 Task: Look for space in Kanye, Botswana from 7th July, 2023 to 14th July, 2023 for 1 adult in price range Rs.6000 to Rs.14000. Place can be shared room with 1  bedroom having 1 bed and 1 bathroom. Property type can be house, flat, guest house, hotel. Amenities needed are: wifi, washing machine. Booking option can be shelf check-in. Required host language is English.
Action: Mouse moved to (532, 131)
Screenshot: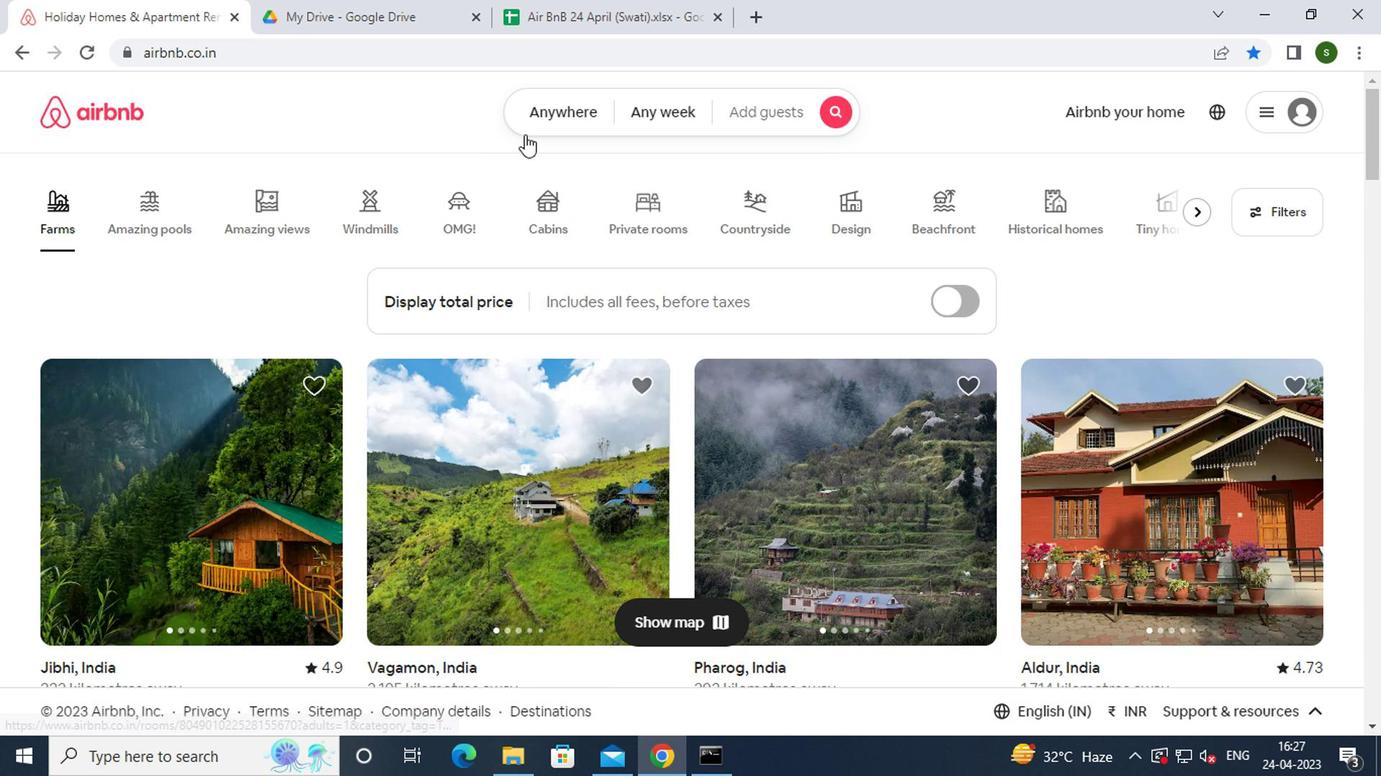
Action: Mouse pressed left at (532, 131)
Screenshot: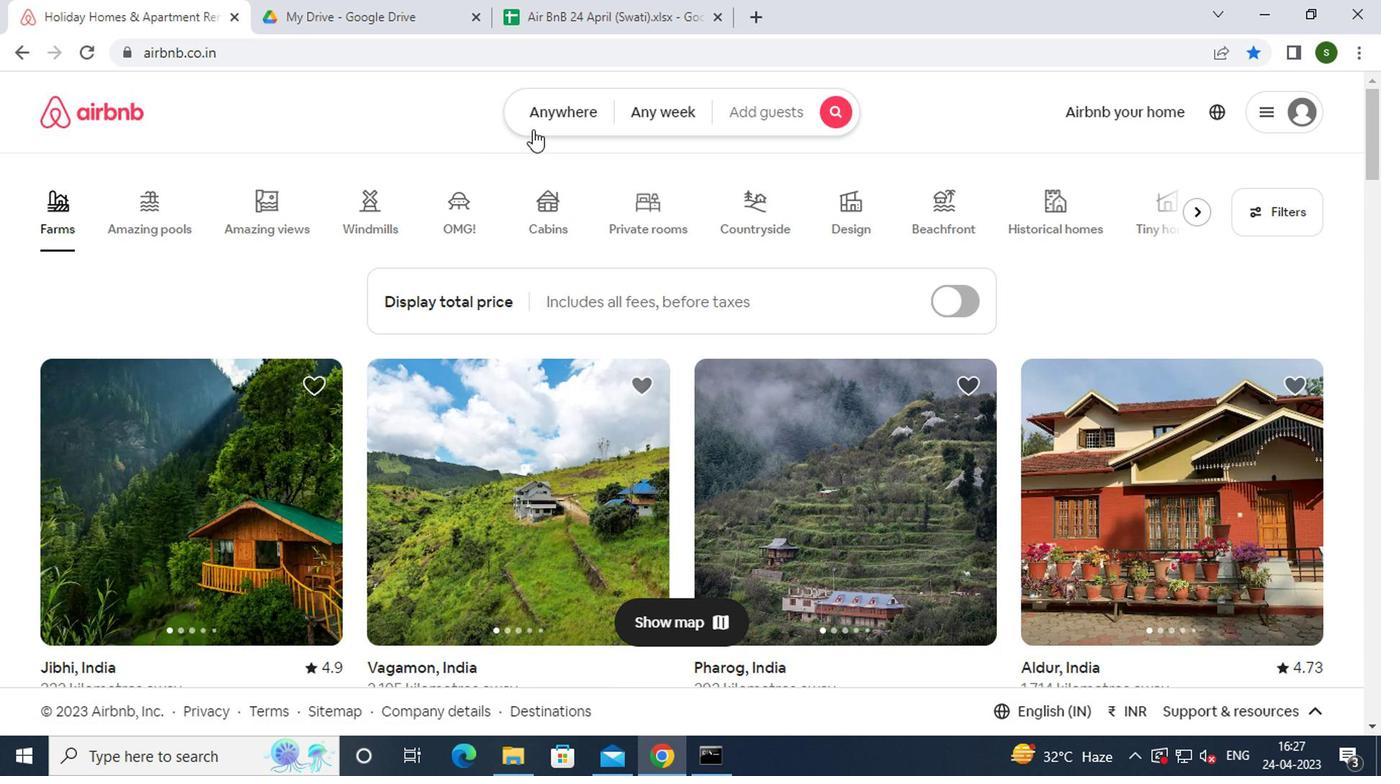 
Action: Mouse moved to (358, 187)
Screenshot: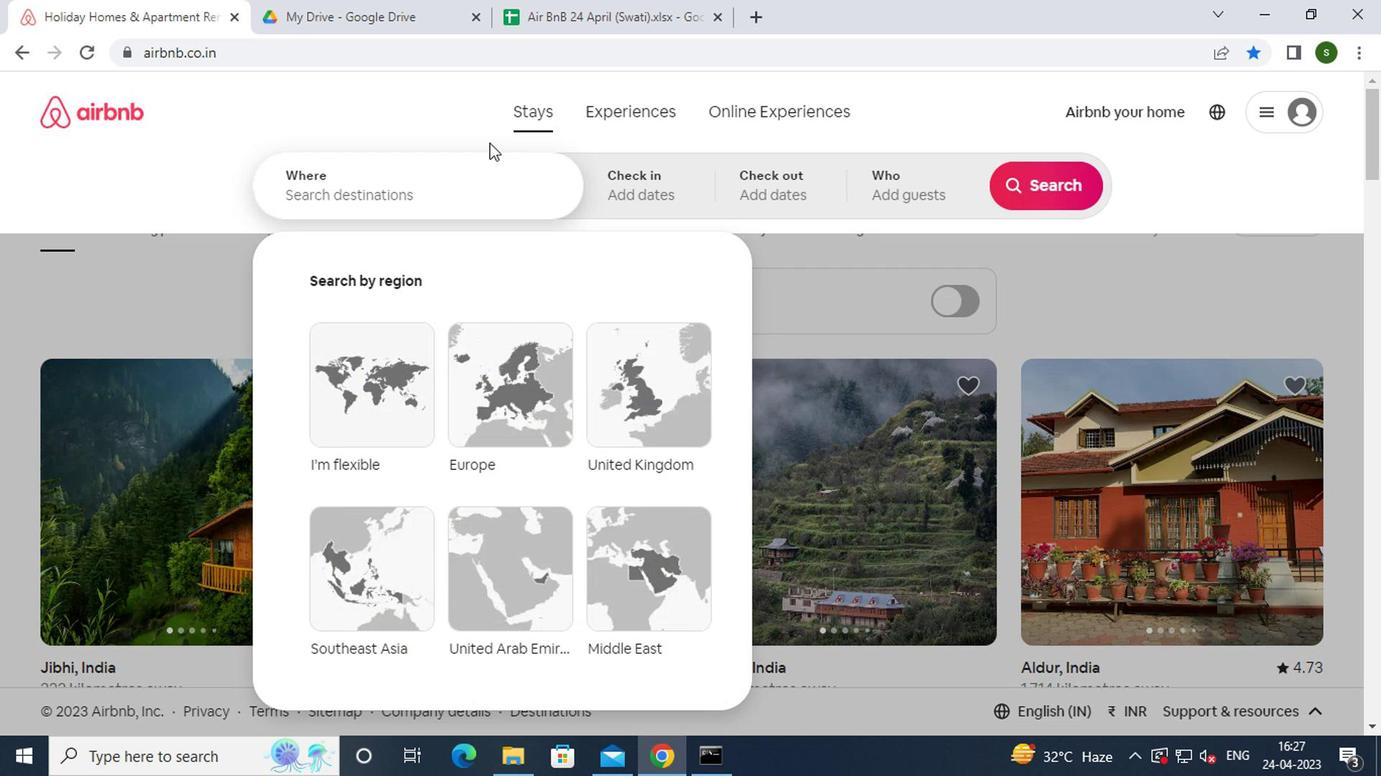 
Action: Mouse pressed left at (358, 187)
Screenshot: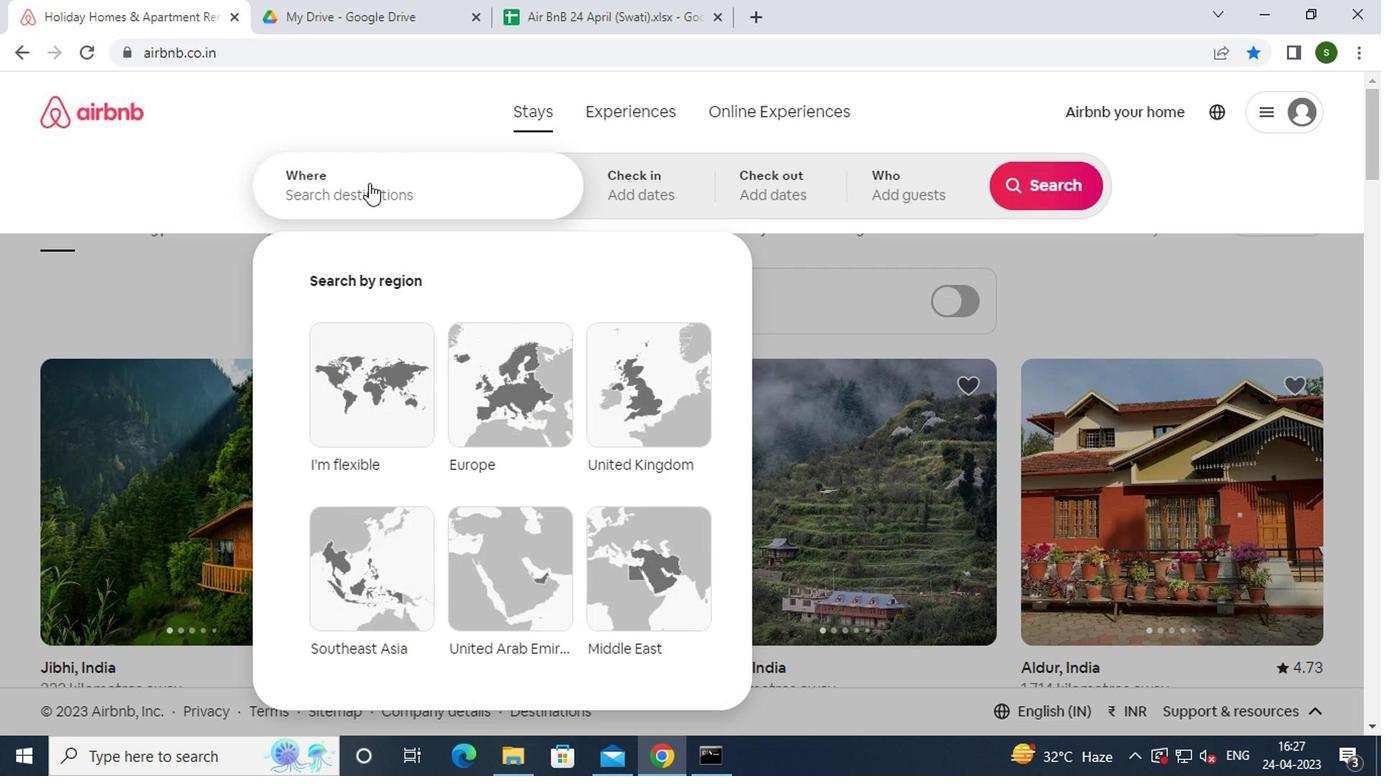 
Action: Key pressed k<Key.caps_lock>anye
Screenshot: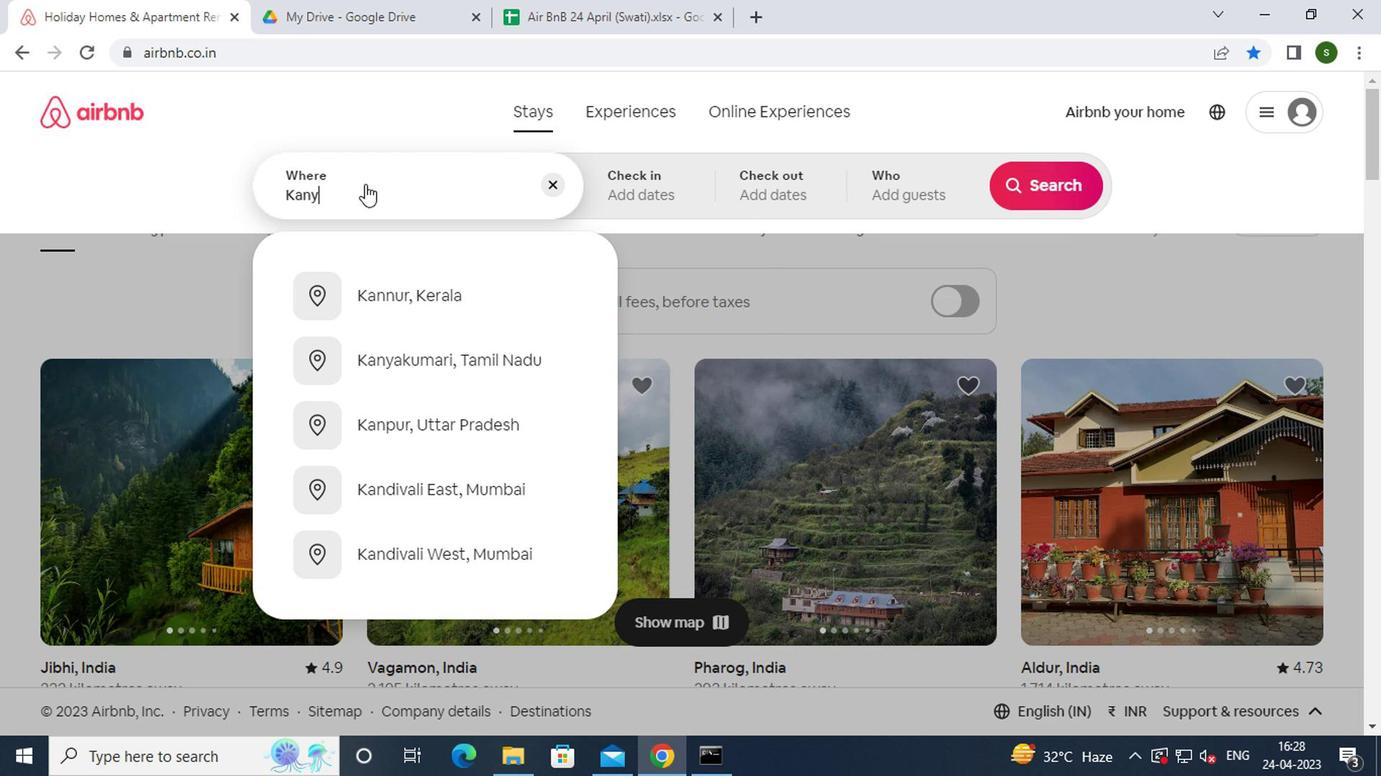 
Action: Mouse moved to (441, 300)
Screenshot: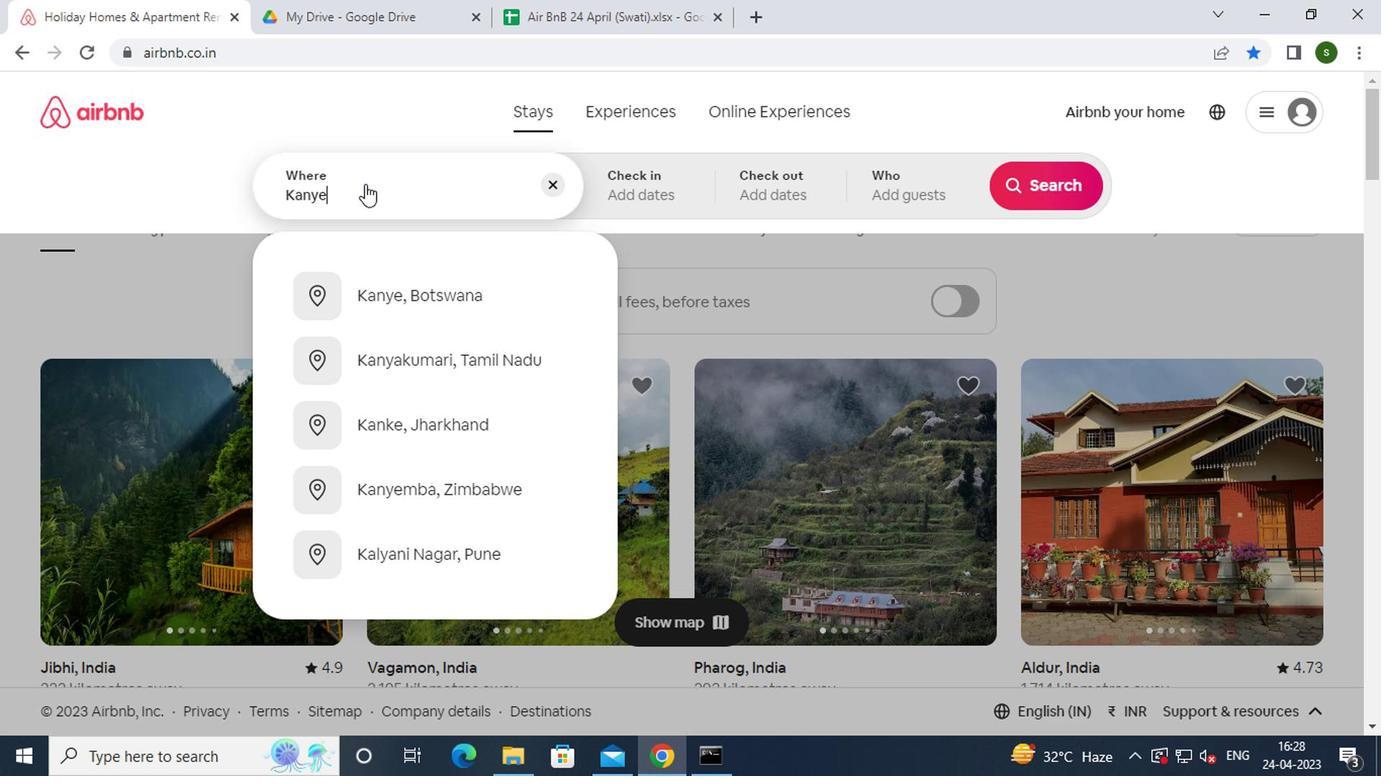 
Action: Mouse pressed left at (441, 300)
Screenshot: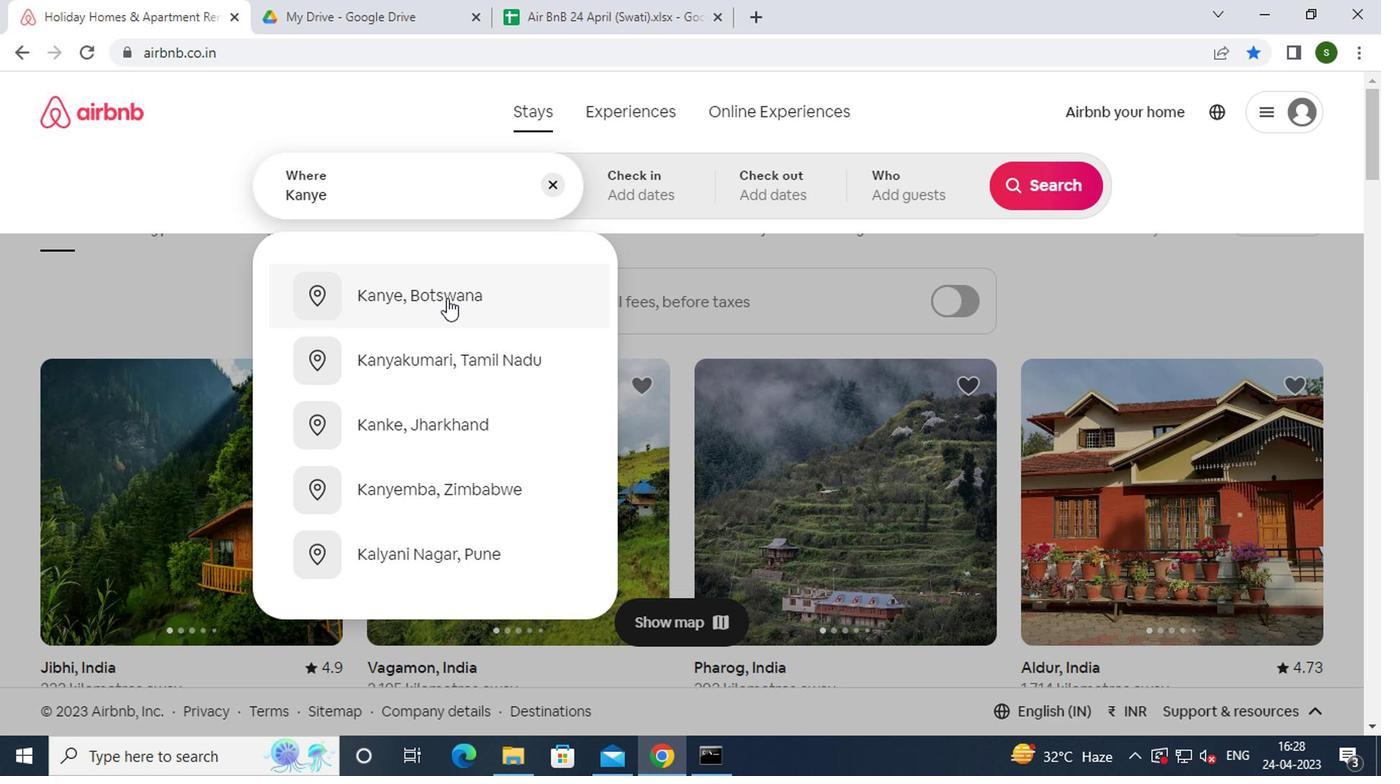 
Action: Mouse moved to (1024, 345)
Screenshot: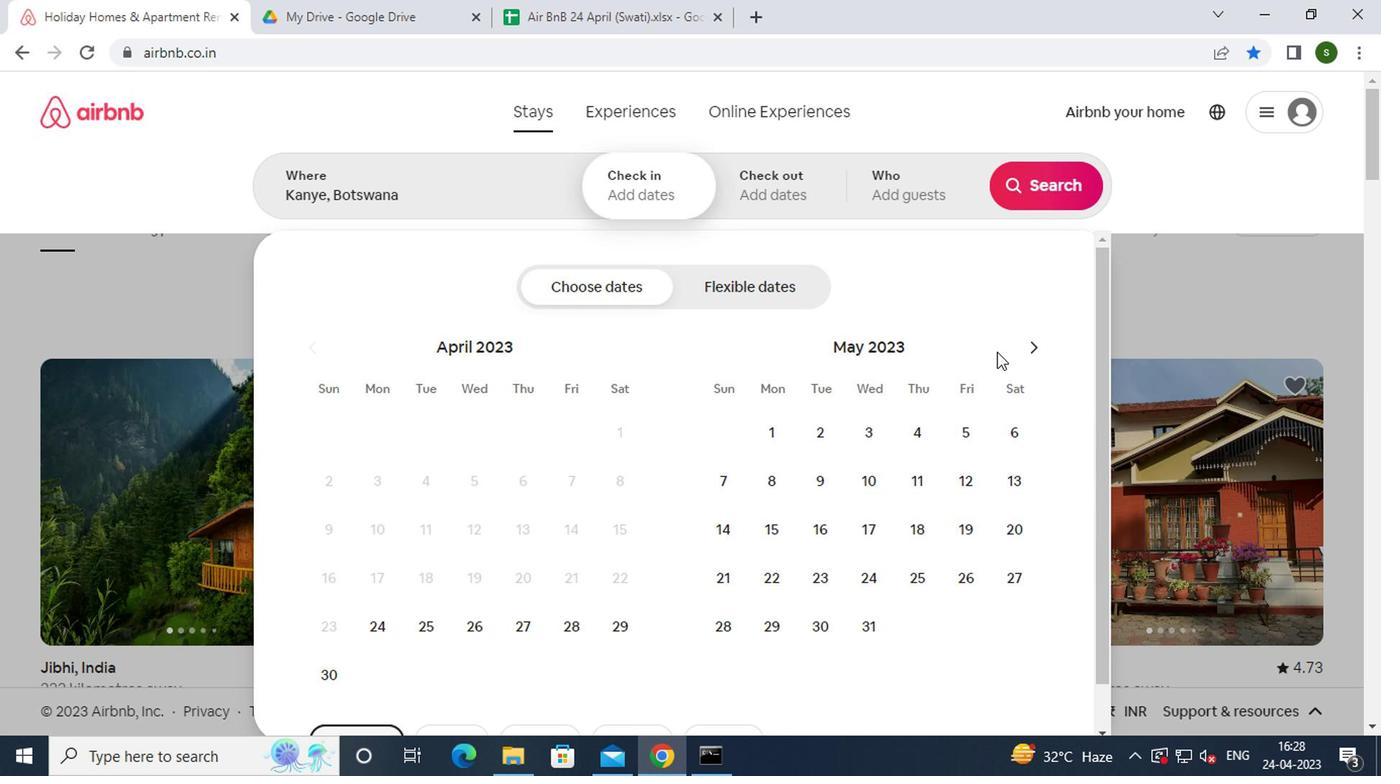 
Action: Mouse pressed left at (1024, 345)
Screenshot: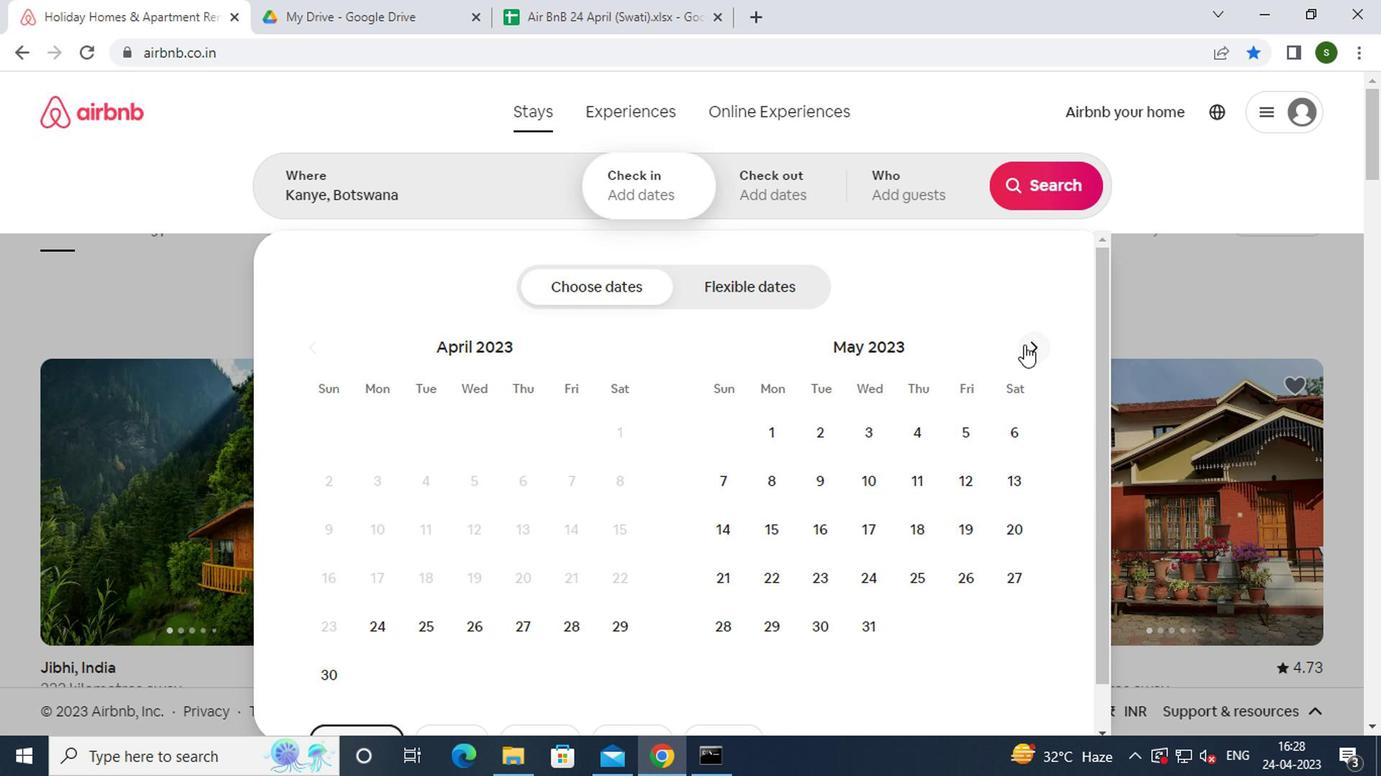 
Action: Mouse pressed left at (1024, 345)
Screenshot: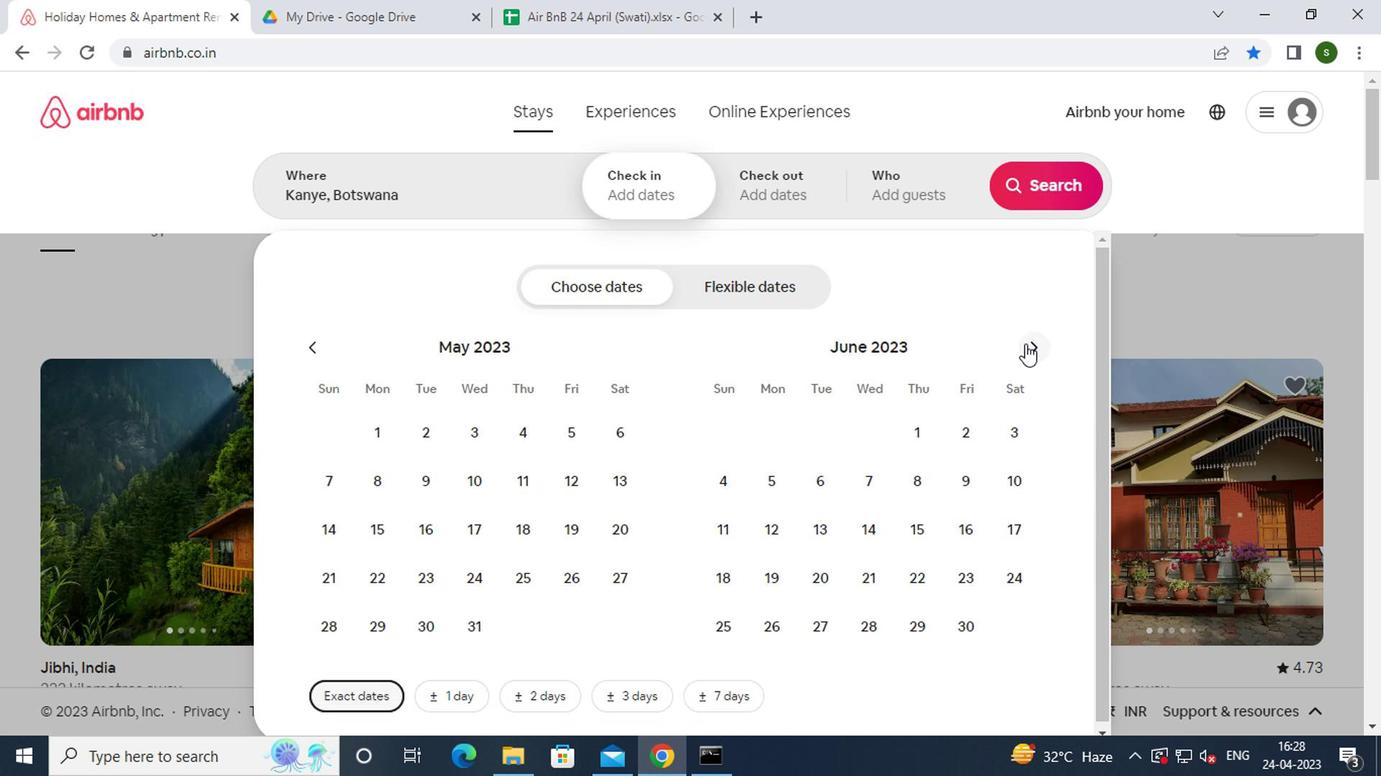 
Action: Mouse moved to (971, 476)
Screenshot: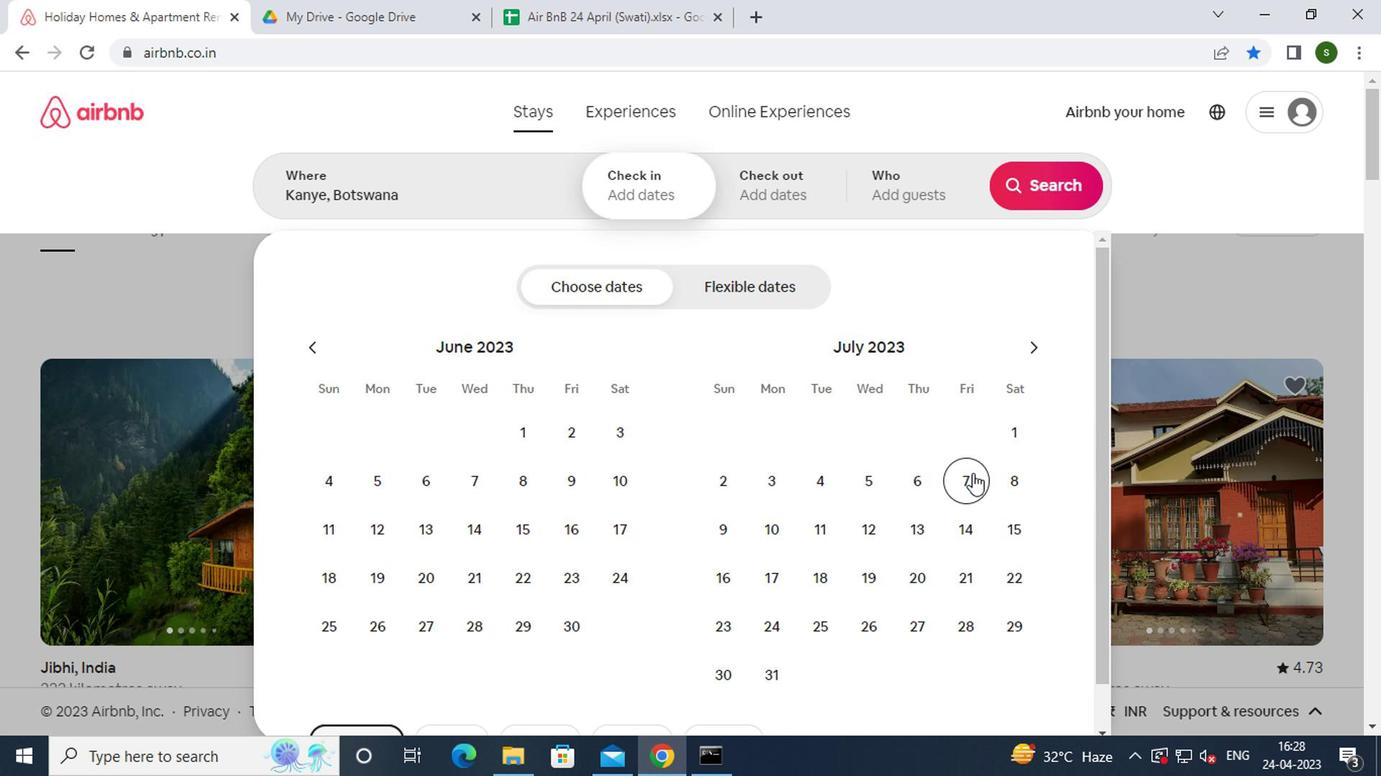 
Action: Mouse pressed left at (971, 476)
Screenshot: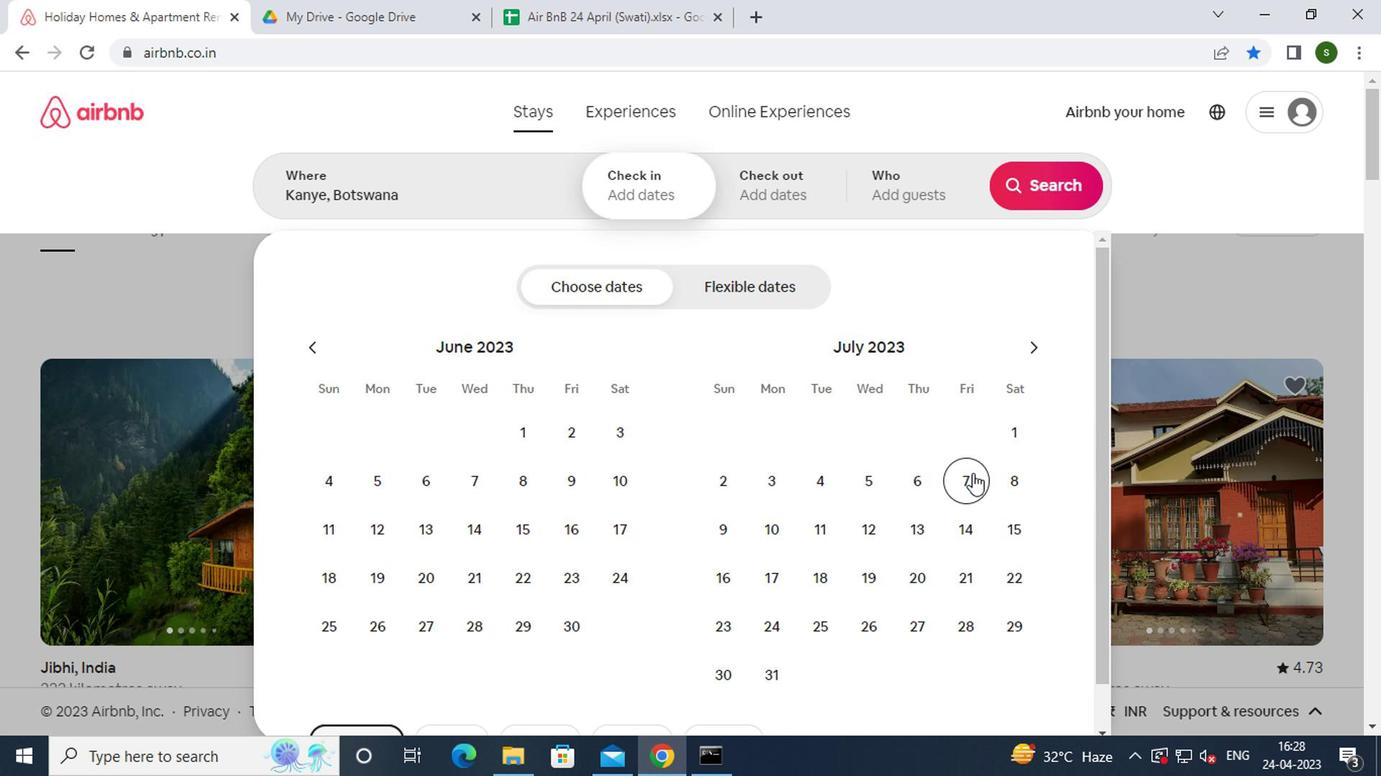
Action: Mouse moved to (971, 535)
Screenshot: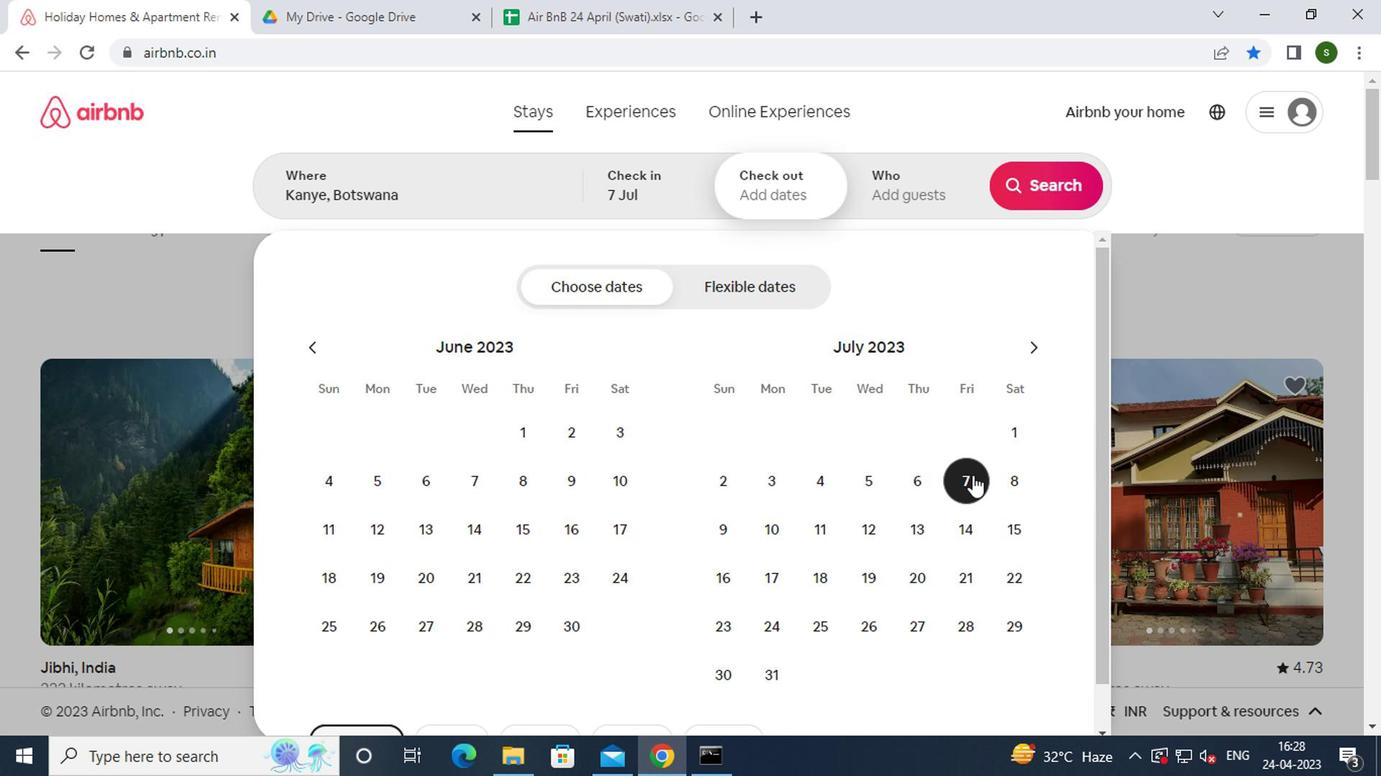 
Action: Mouse pressed left at (971, 535)
Screenshot: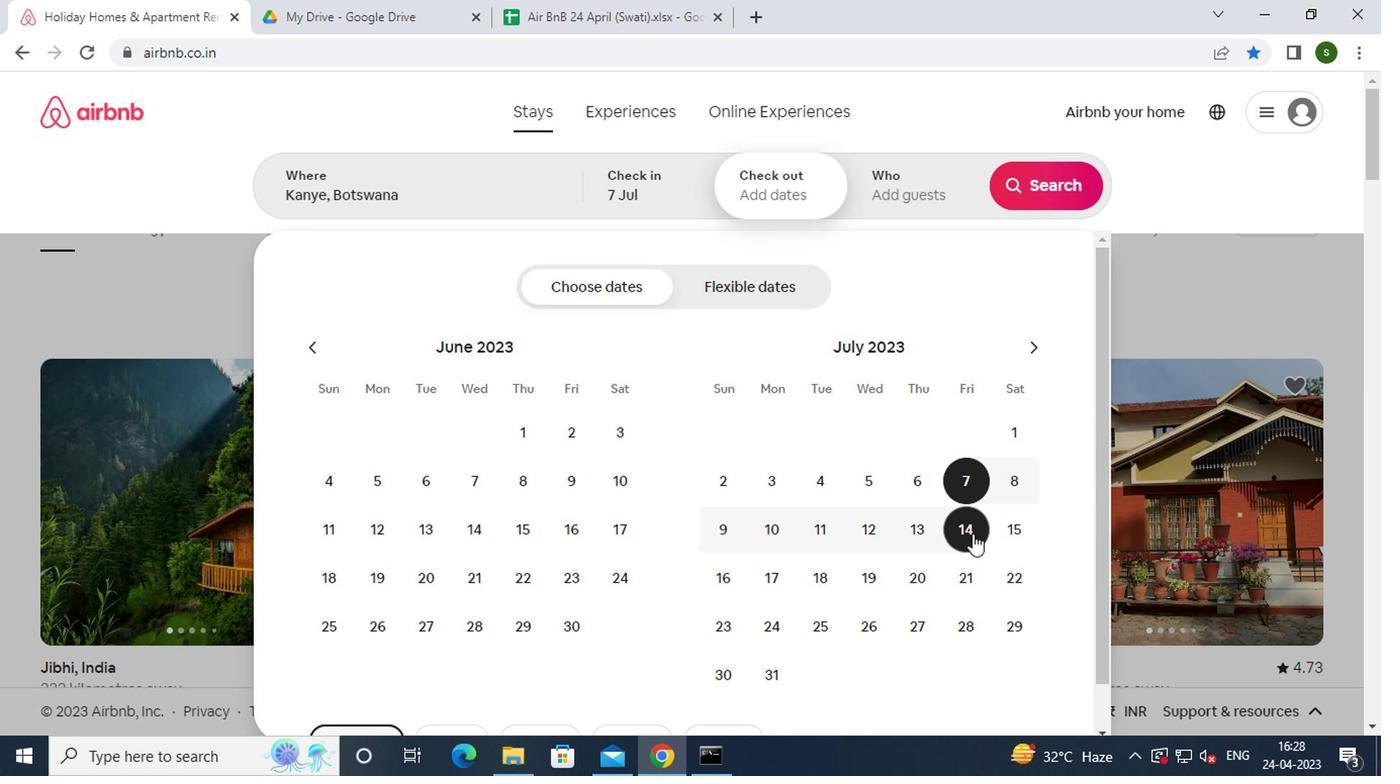 
Action: Mouse moved to (889, 207)
Screenshot: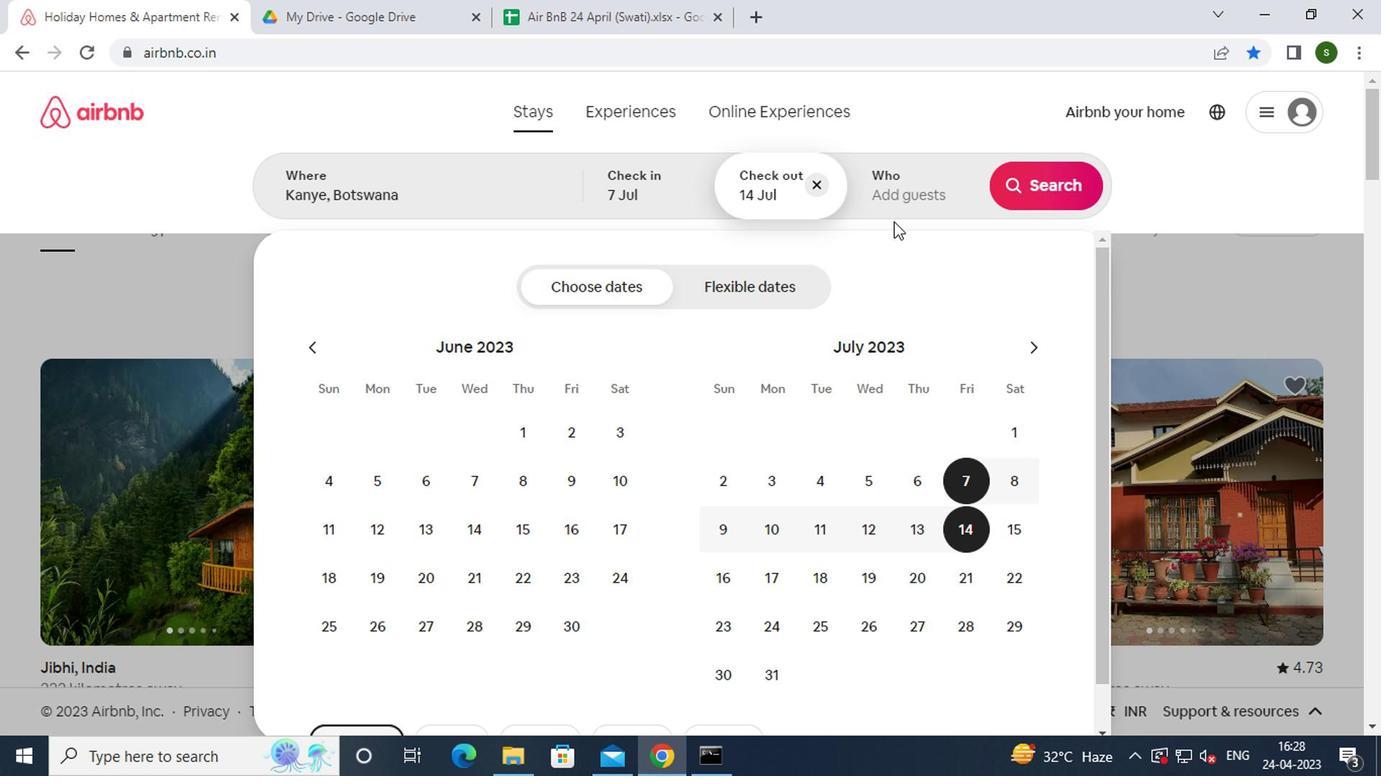 
Action: Mouse pressed left at (889, 207)
Screenshot: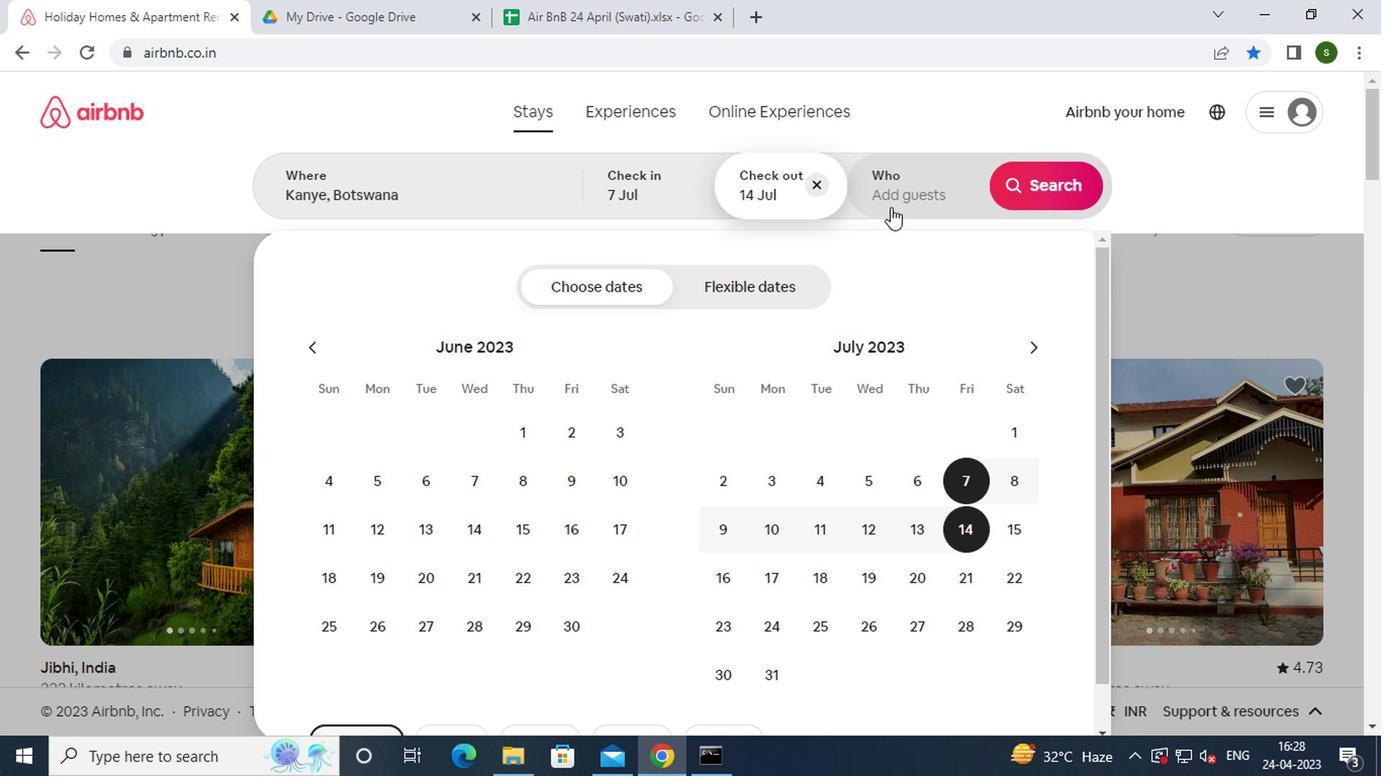 
Action: Mouse moved to (1049, 287)
Screenshot: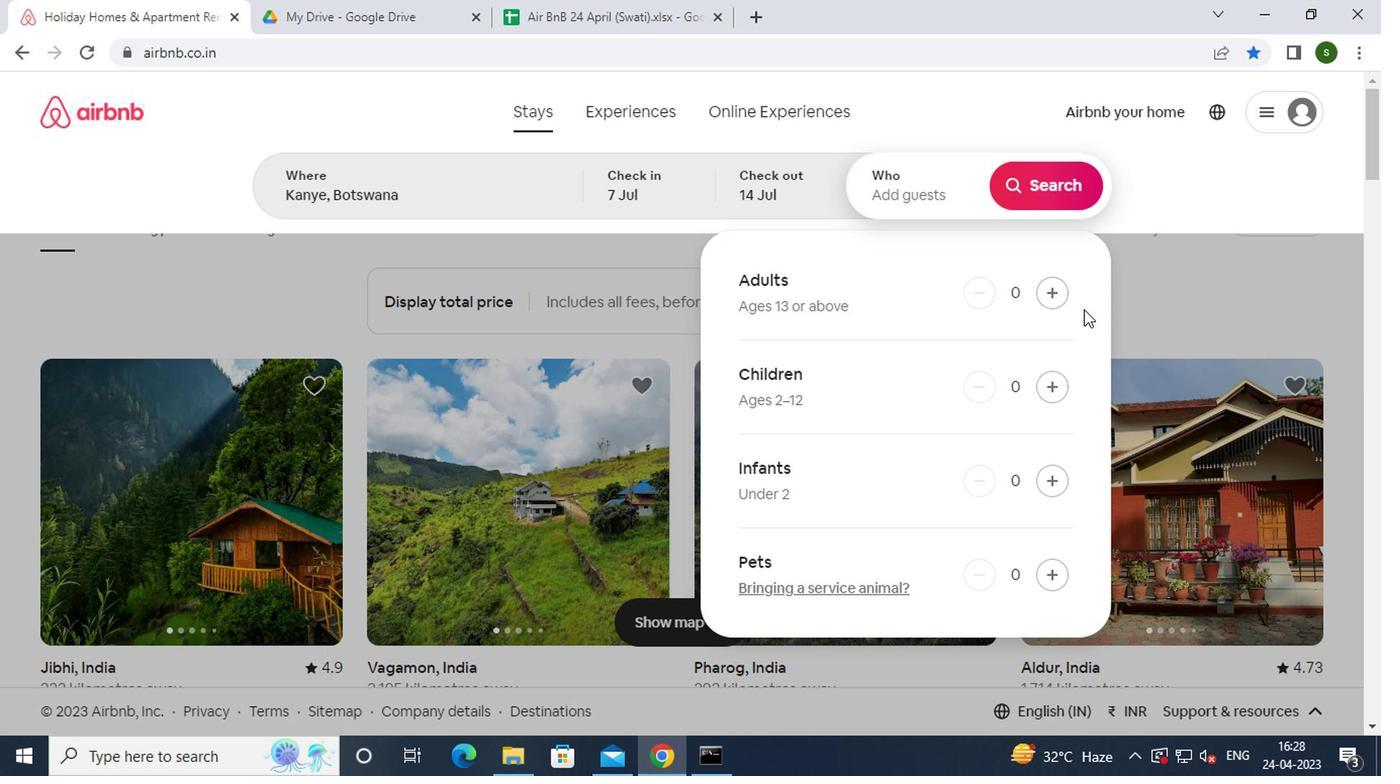 
Action: Mouse pressed left at (1049, 287)
Screenshot: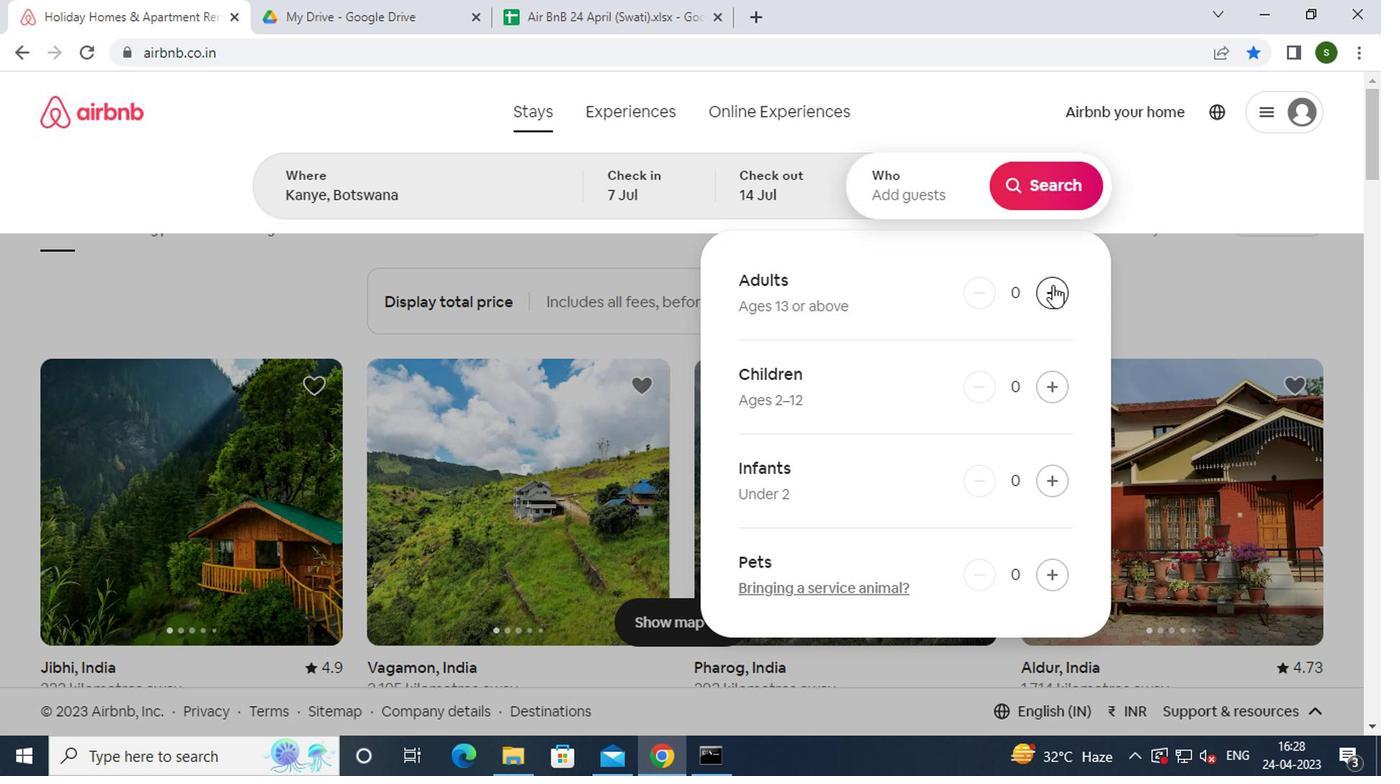 
Action: Mouse moved to (1058, 189)
Screenshot: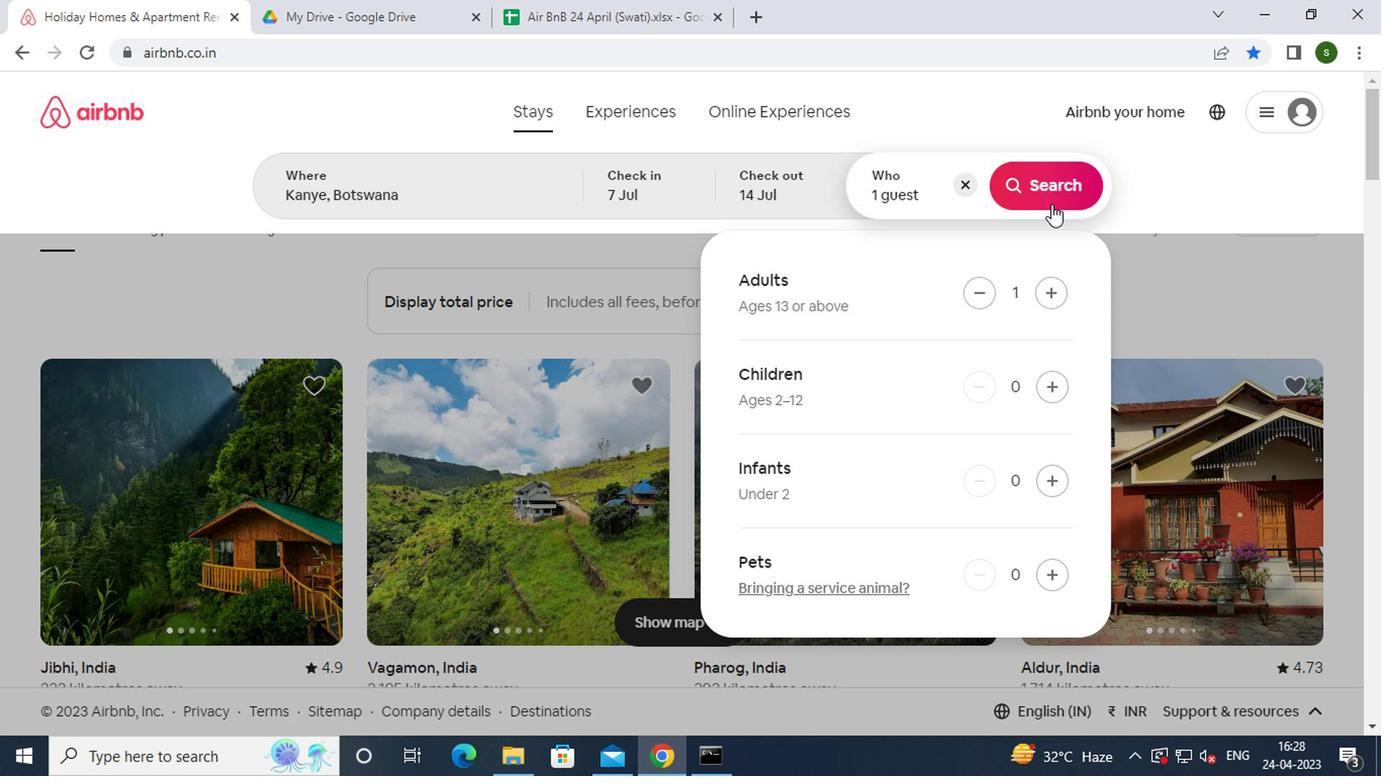
Action: Mouse pressed left at (1058, 189)
Screenshot: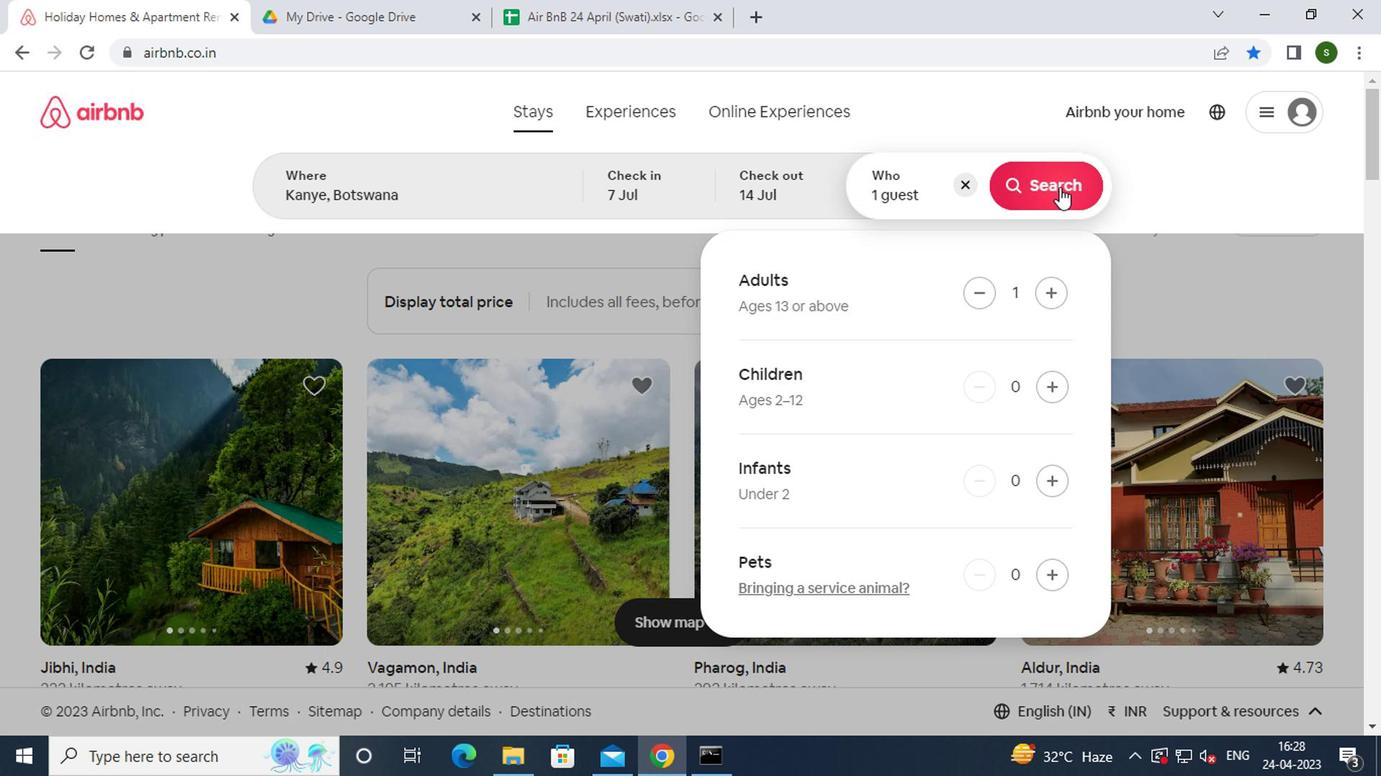 
Action: Mouse moved to (1267, 201)
Screenshot: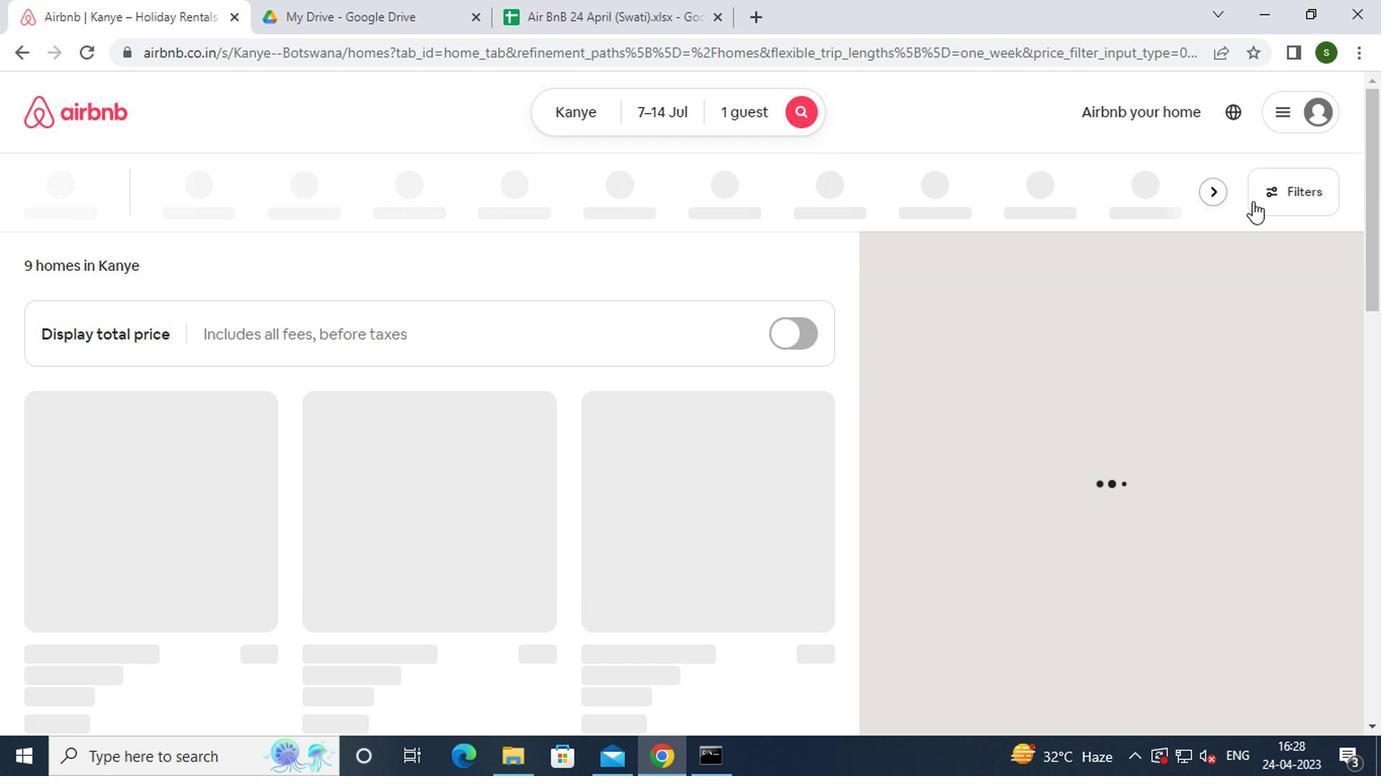 
Action: Mouse pressed left at (1267, 201)
Screenshot: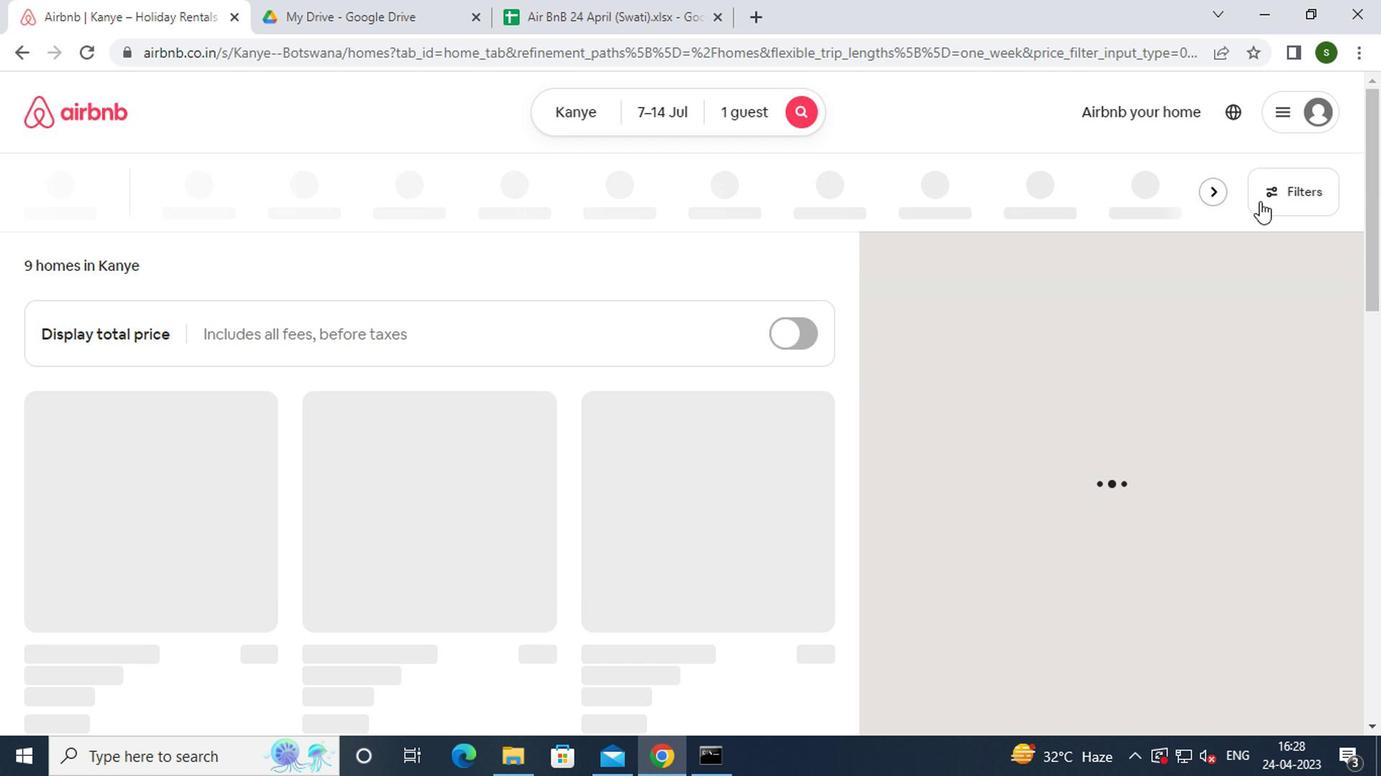 
Action: Mouse moved to (463, 453)
Screenshot: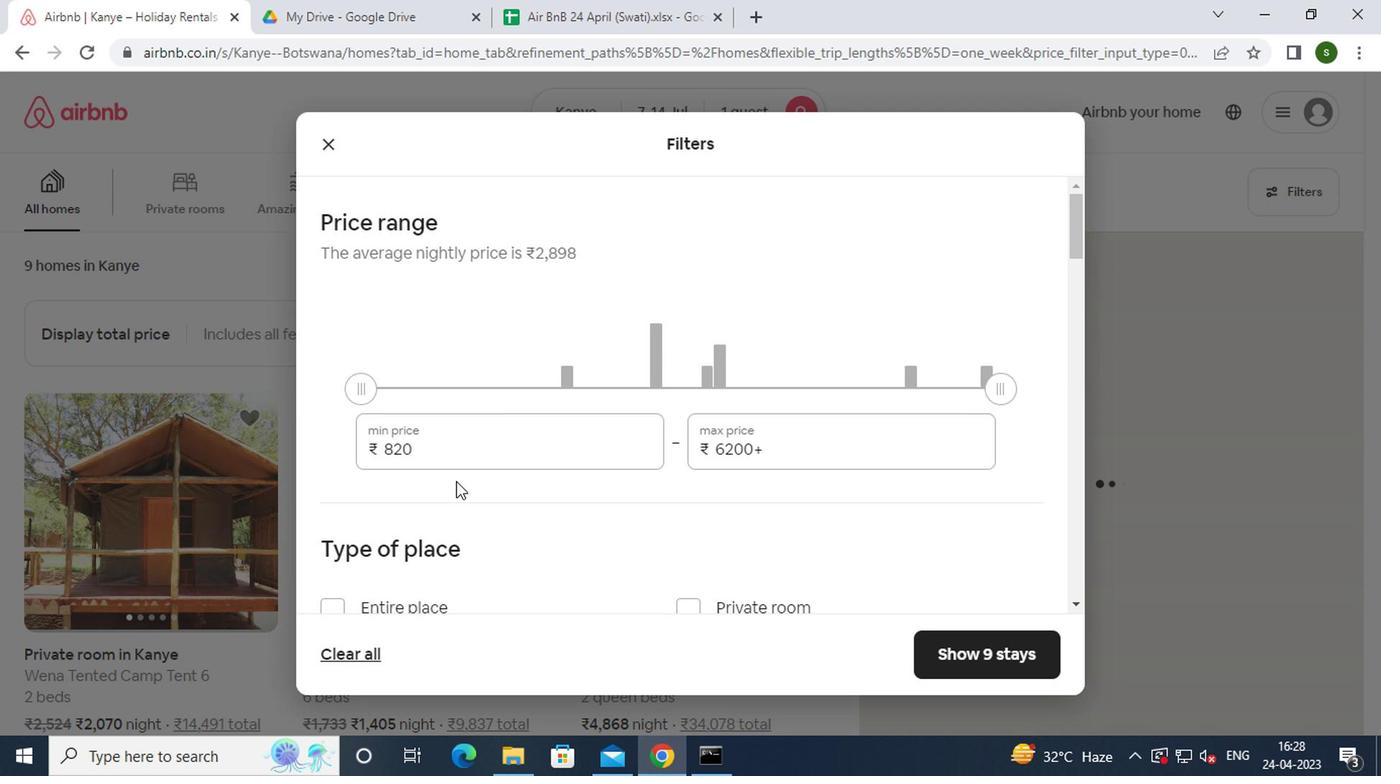 
Action: Mouse pressed left at (463, 453)
Screenshot: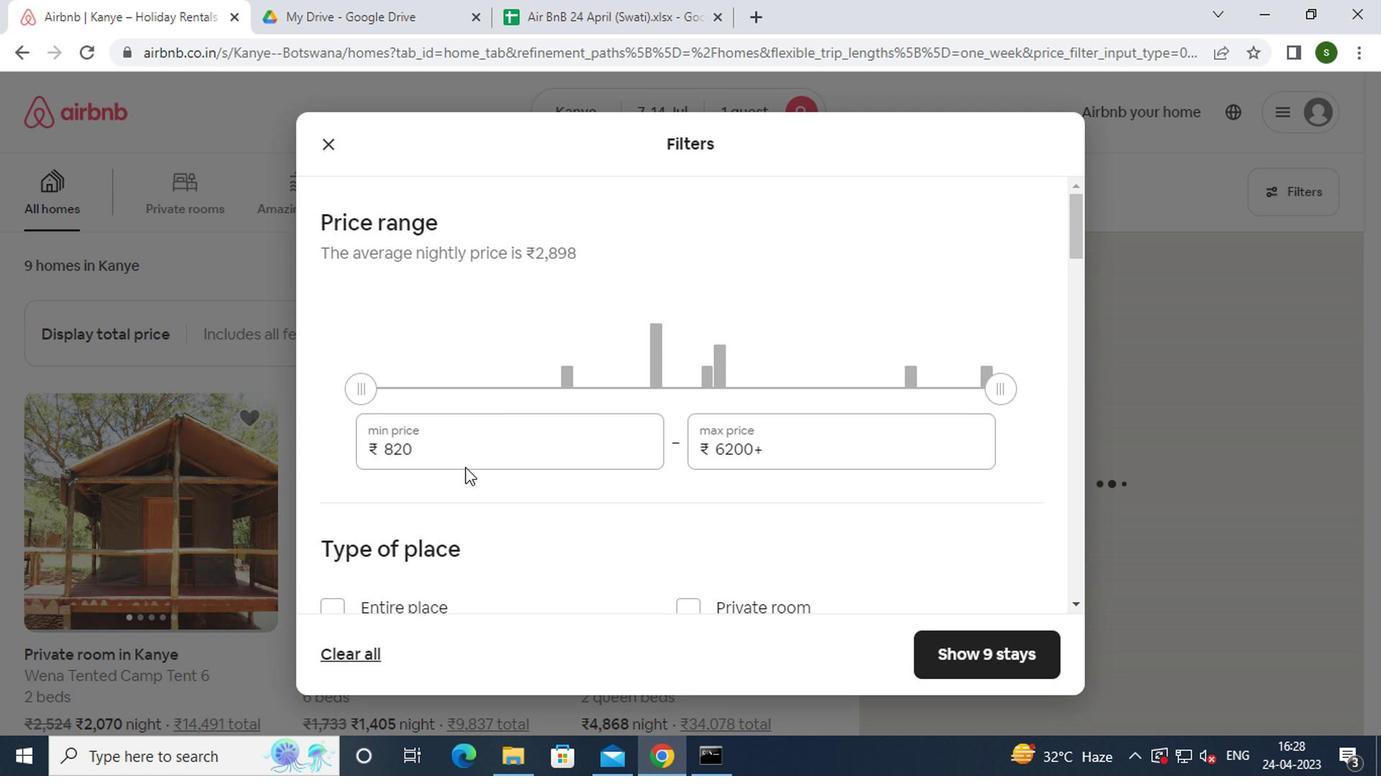 
Action: Key pressed <Key.backspace><Key.backspace><Key.backspace><Key.backspace><Key.backspace><Key.backspace><Key.backspace><Key.backspace><Key.backspace><Key.backspace><Key.backspace><Key.backspace><Key.backspace><Key.backspace><Key.backspace>6000
Screenshot: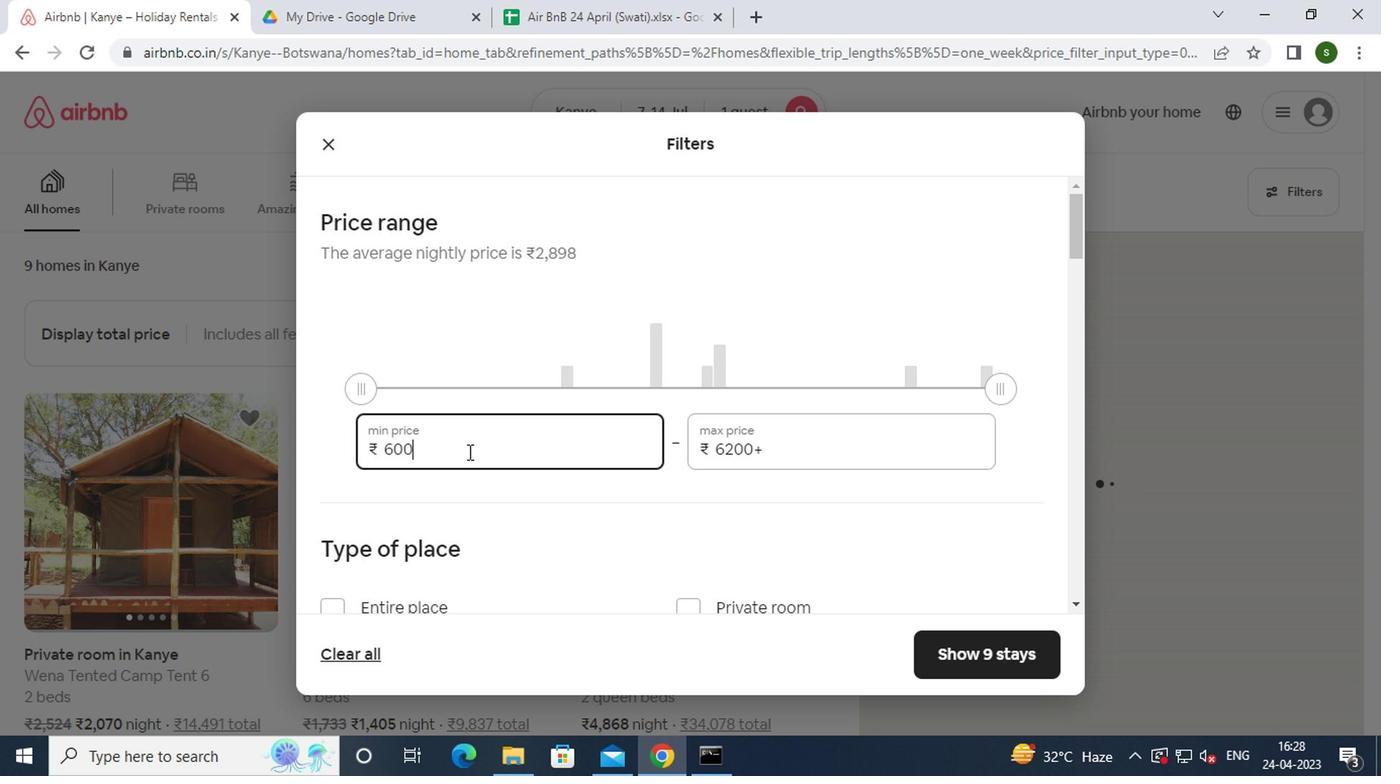 
Action: Mouse moved to (776, 445)
Screenshot: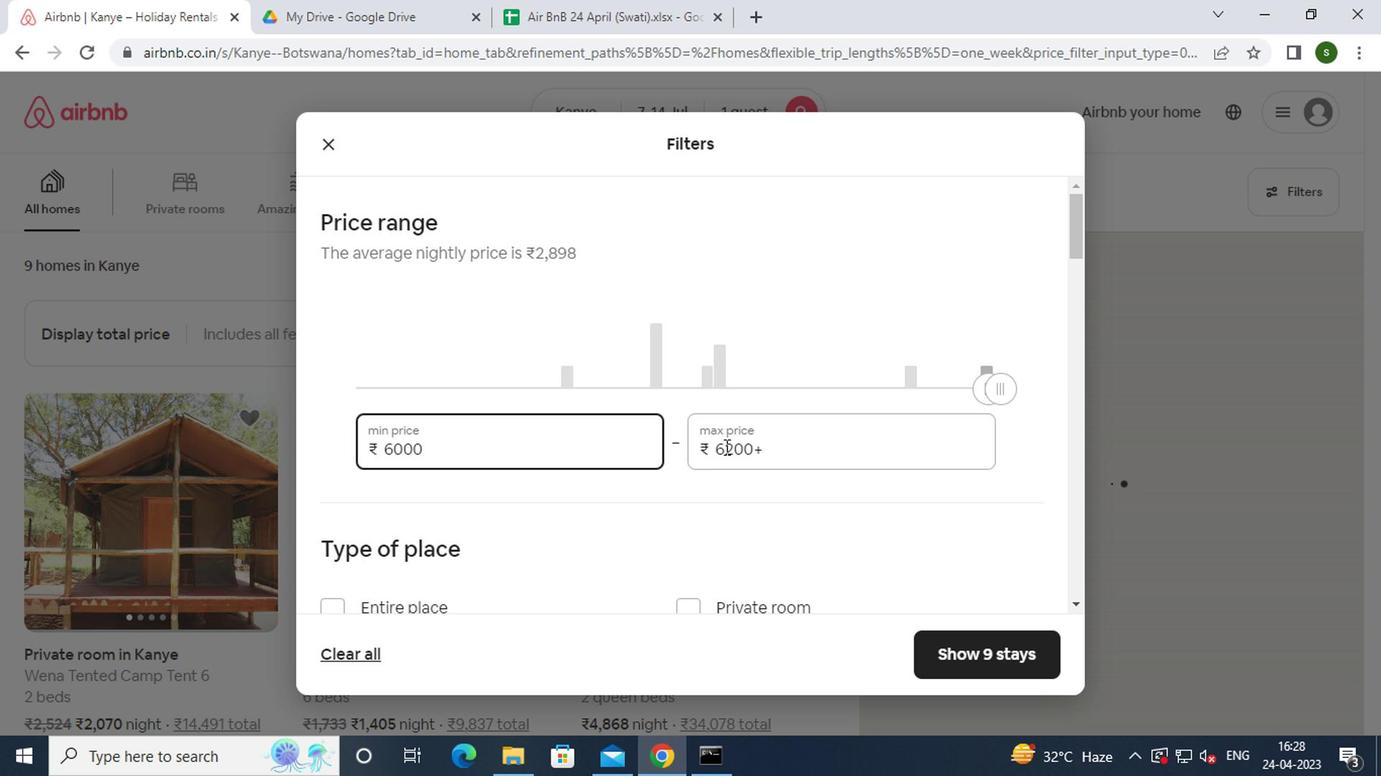 
Action: Mouse pressed left at (776, 445)
Screenshot: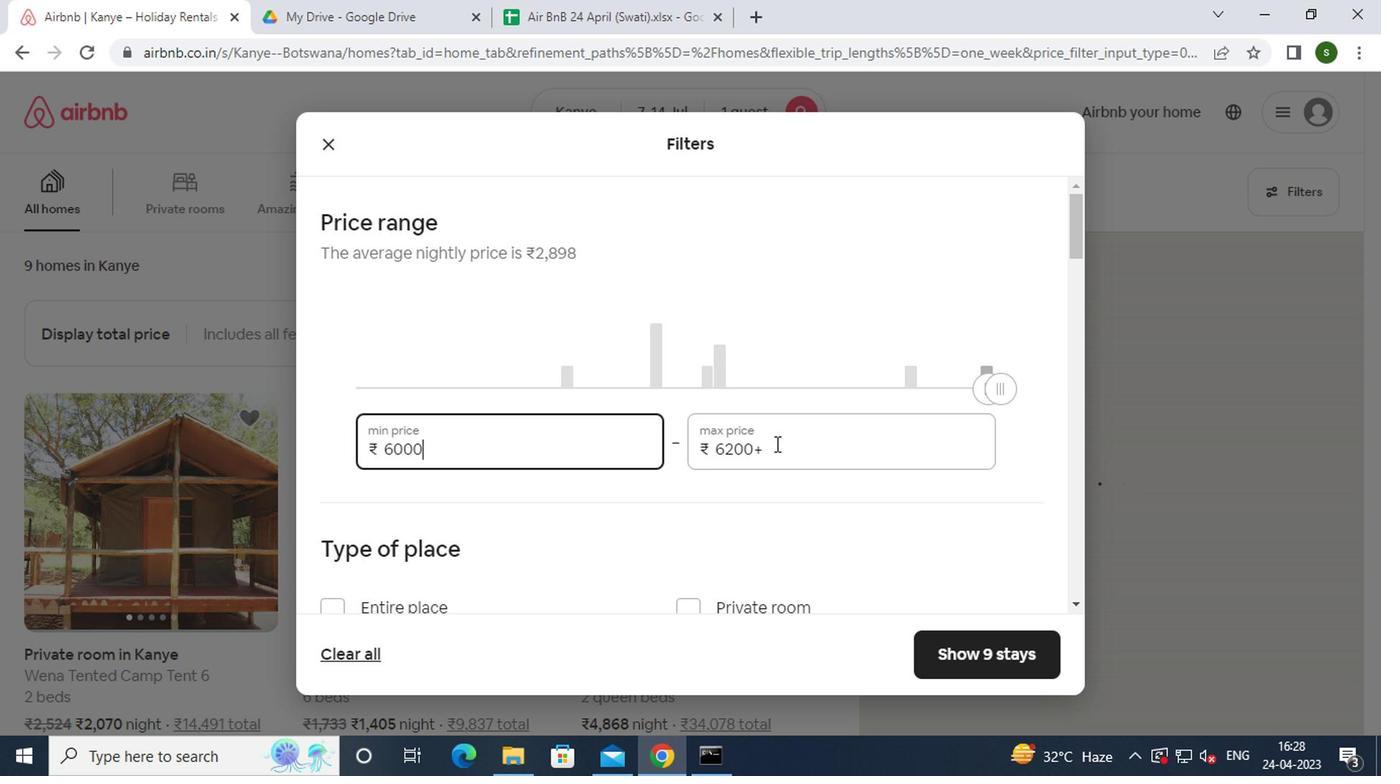 
Action: Key pressed <Key.backspace><Key.backspace><Key.backspace><Key.backspace><Key.backspace><Key.backspace><Key.backspace><Key.backspace><Key.backspace><Key.backspace>14000
Screenshot: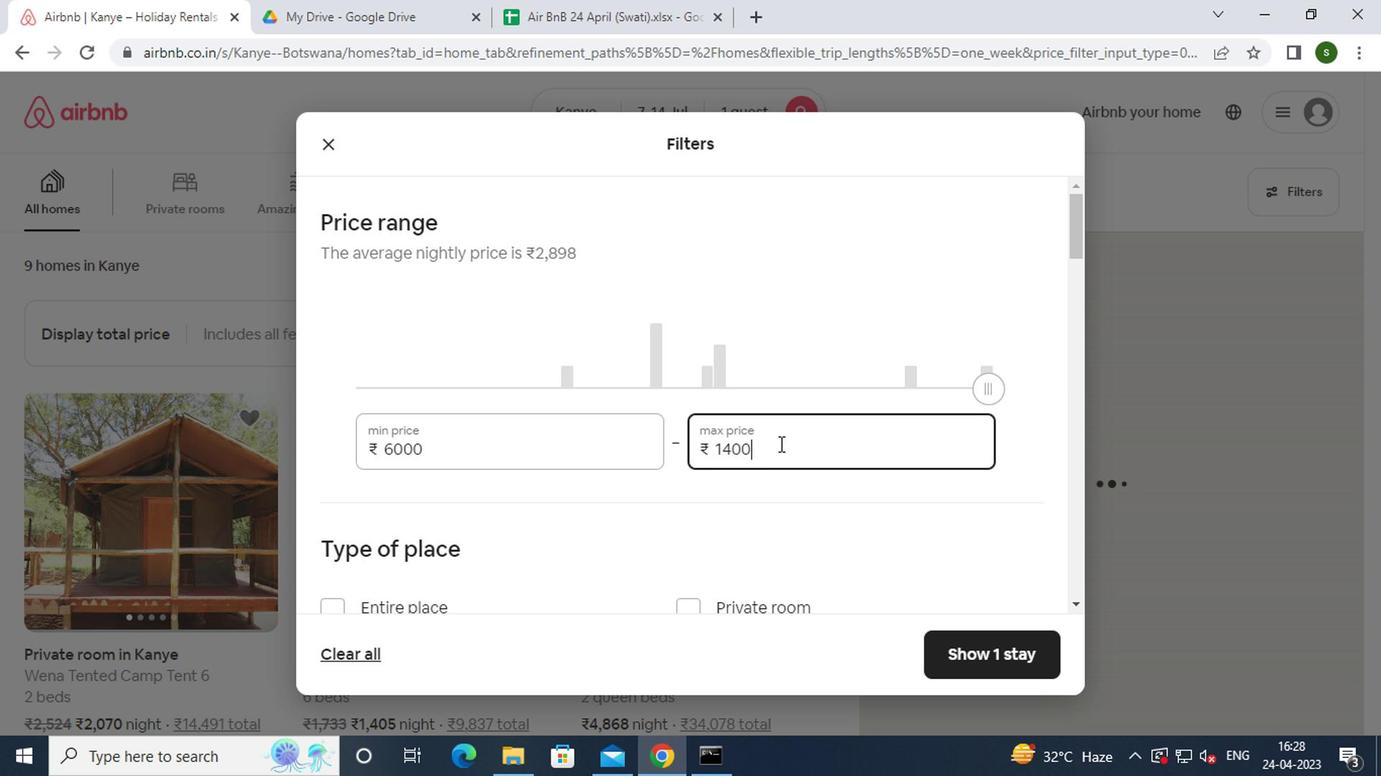 
Action: Mouse moved to (712, 468)
Screenshot: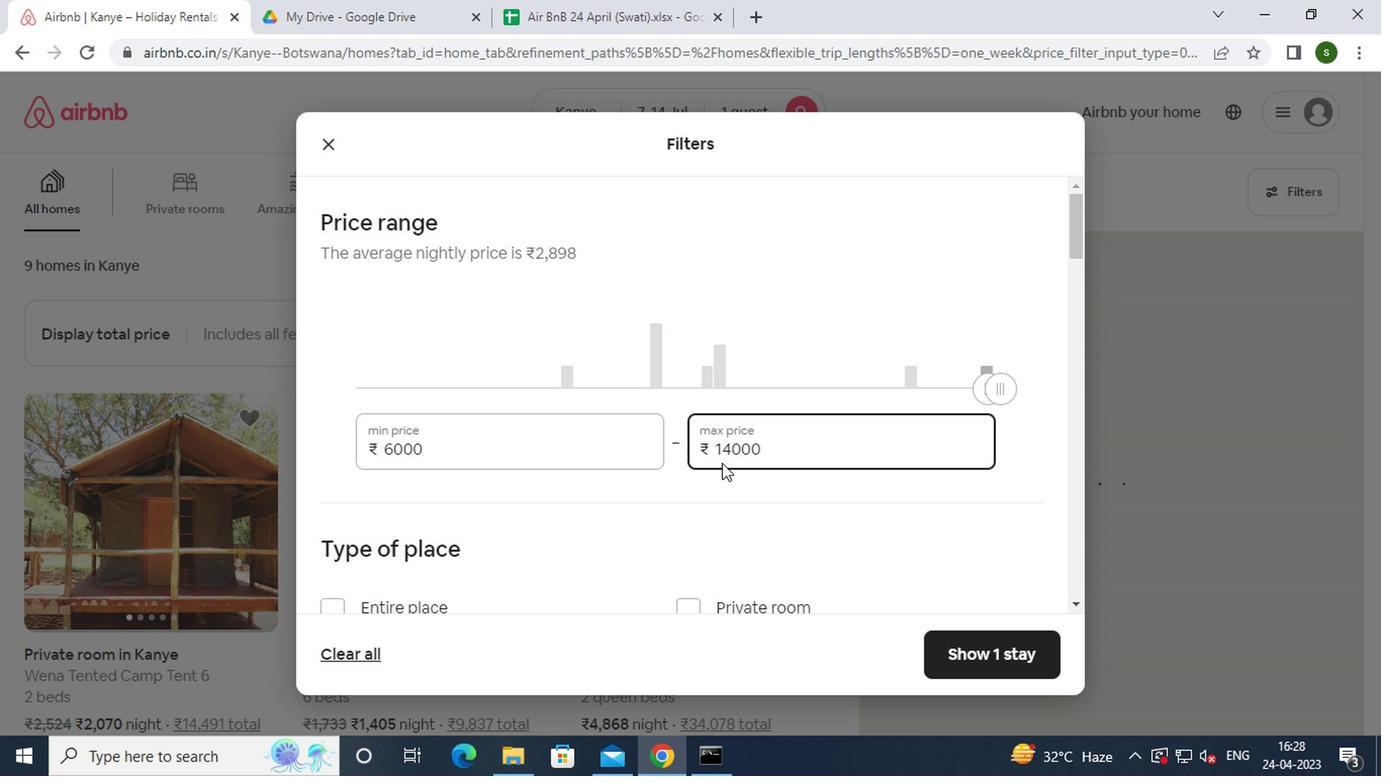 
Action: Mouse scrolled (712, 466) with delta (0, -1)
Screenshot: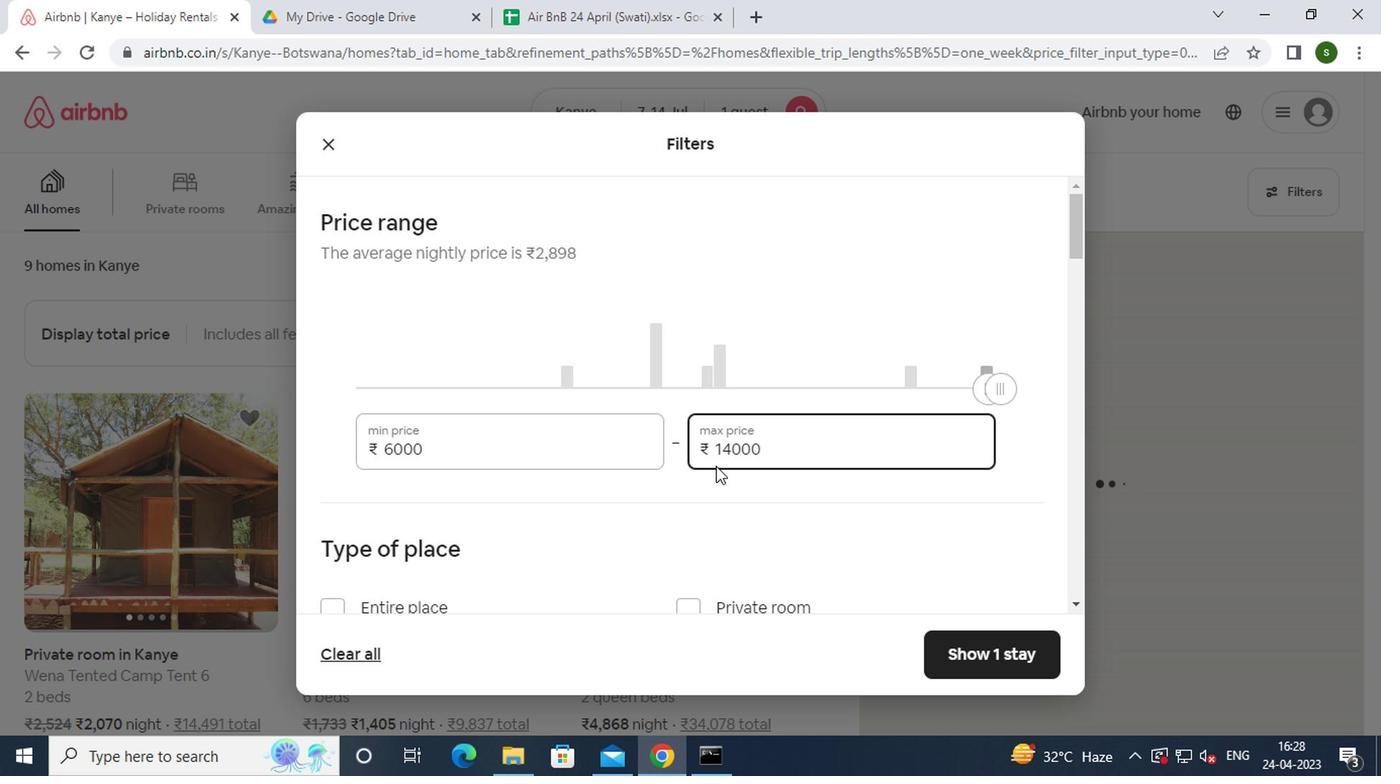 
Action: Mouse scrolled (712, 466) with delta (0, -1)
Screenshot: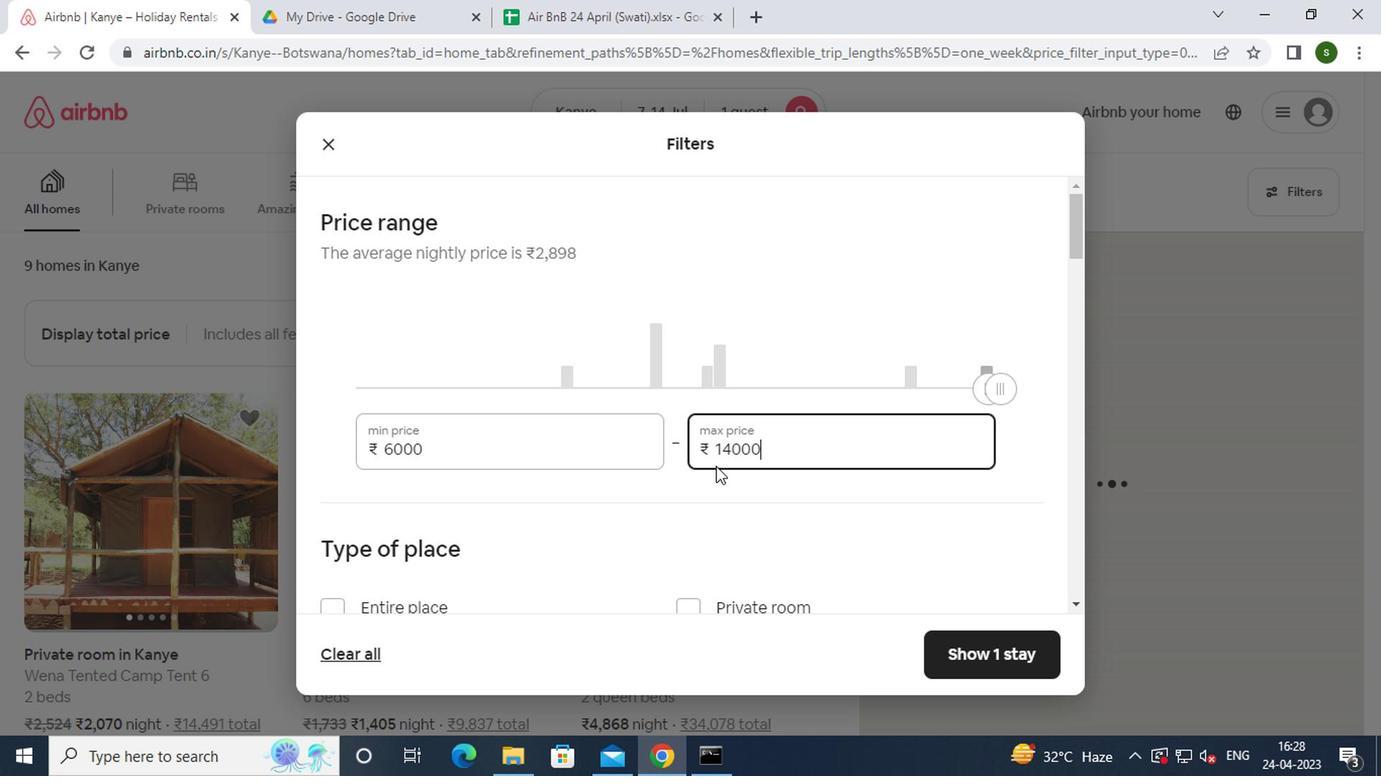 
Action: Mouse moved to (422, 514)
Screenshot: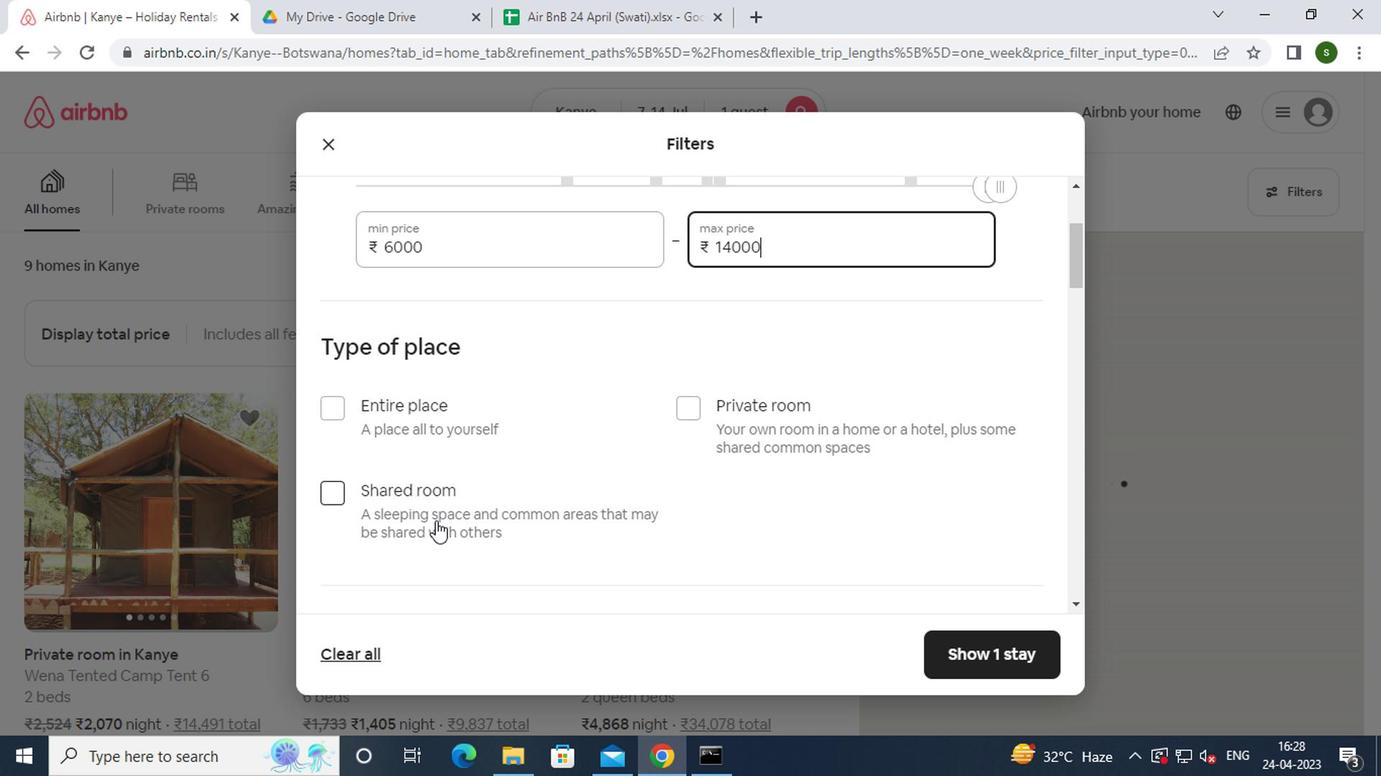 
Action: Mouse pressed left at (422, 514)
Screenshot: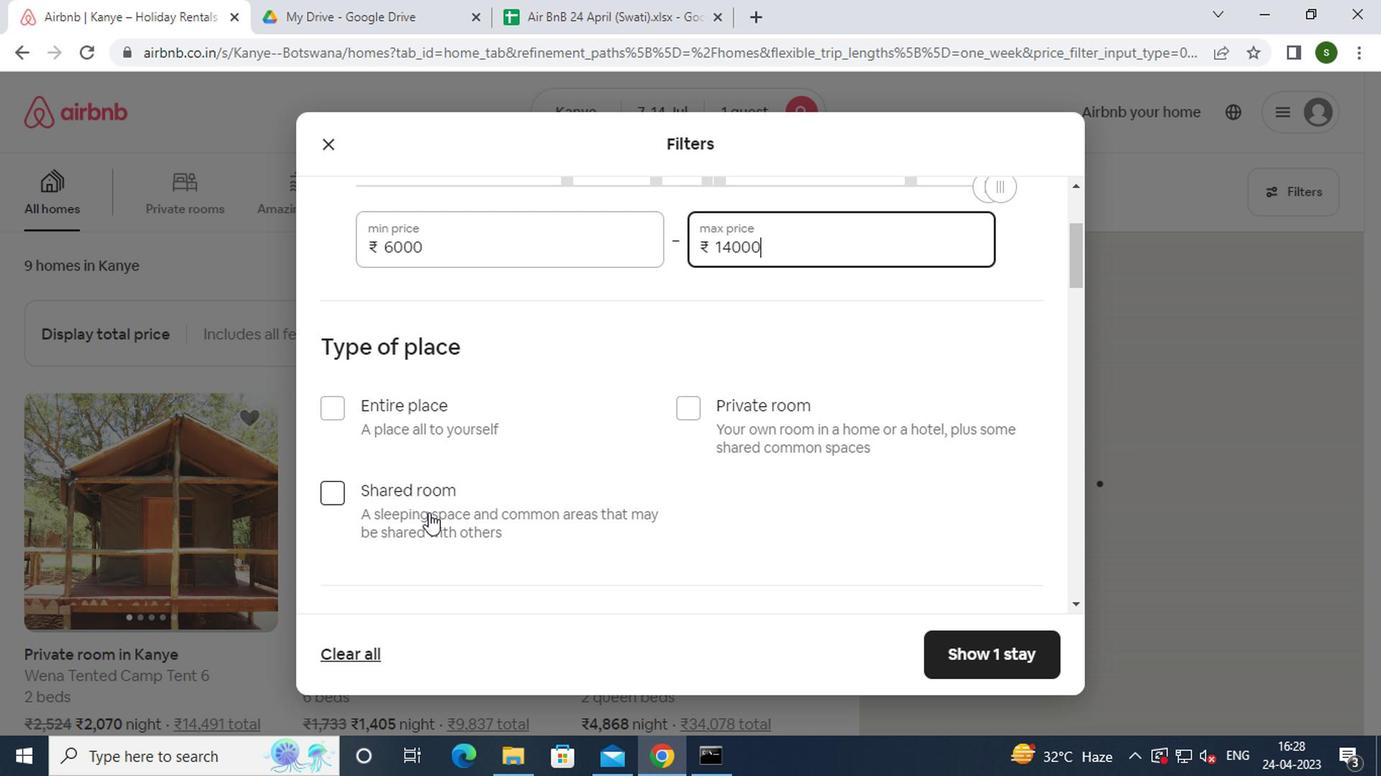 
Action: Mouse moved to (481, 483)
Screenshot: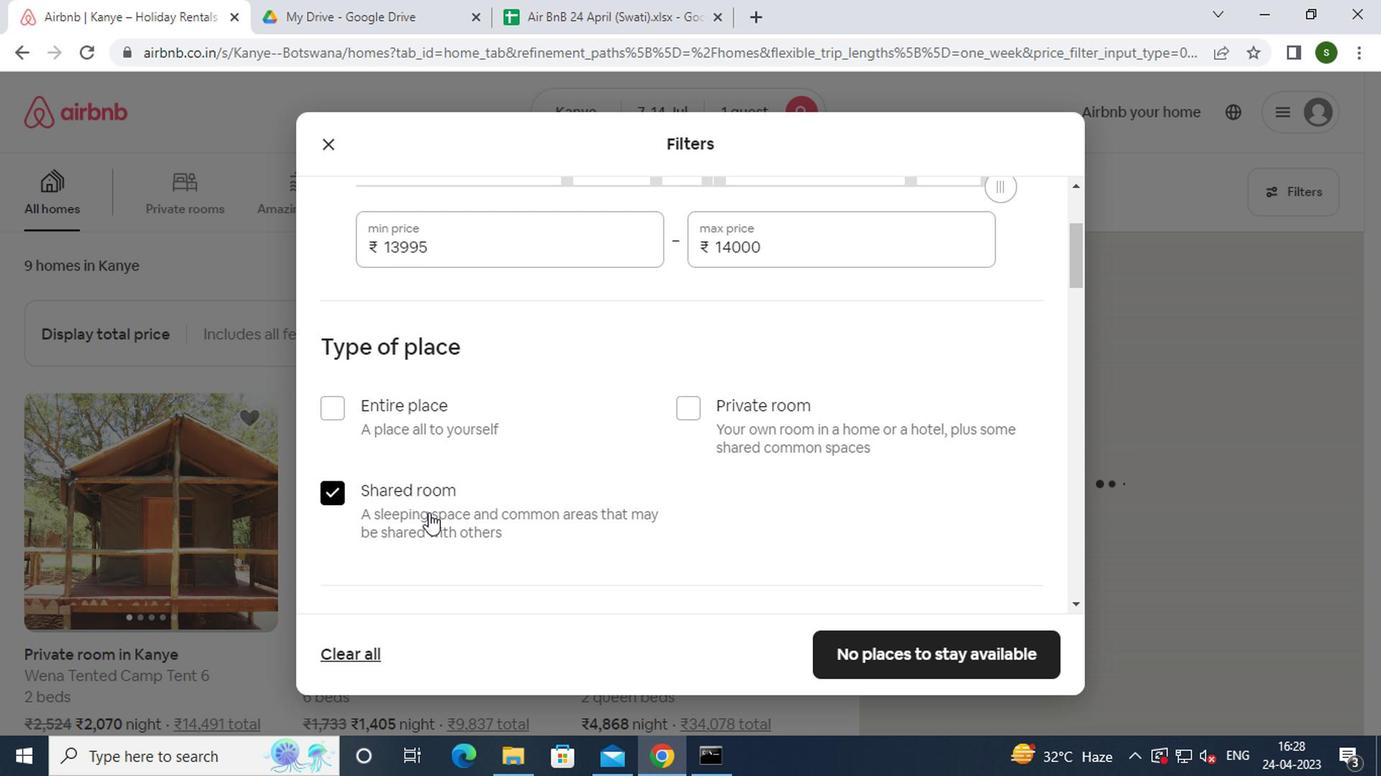
Action: Mouse scrolled (481, 481) with delta (0, -1)
Screenshot: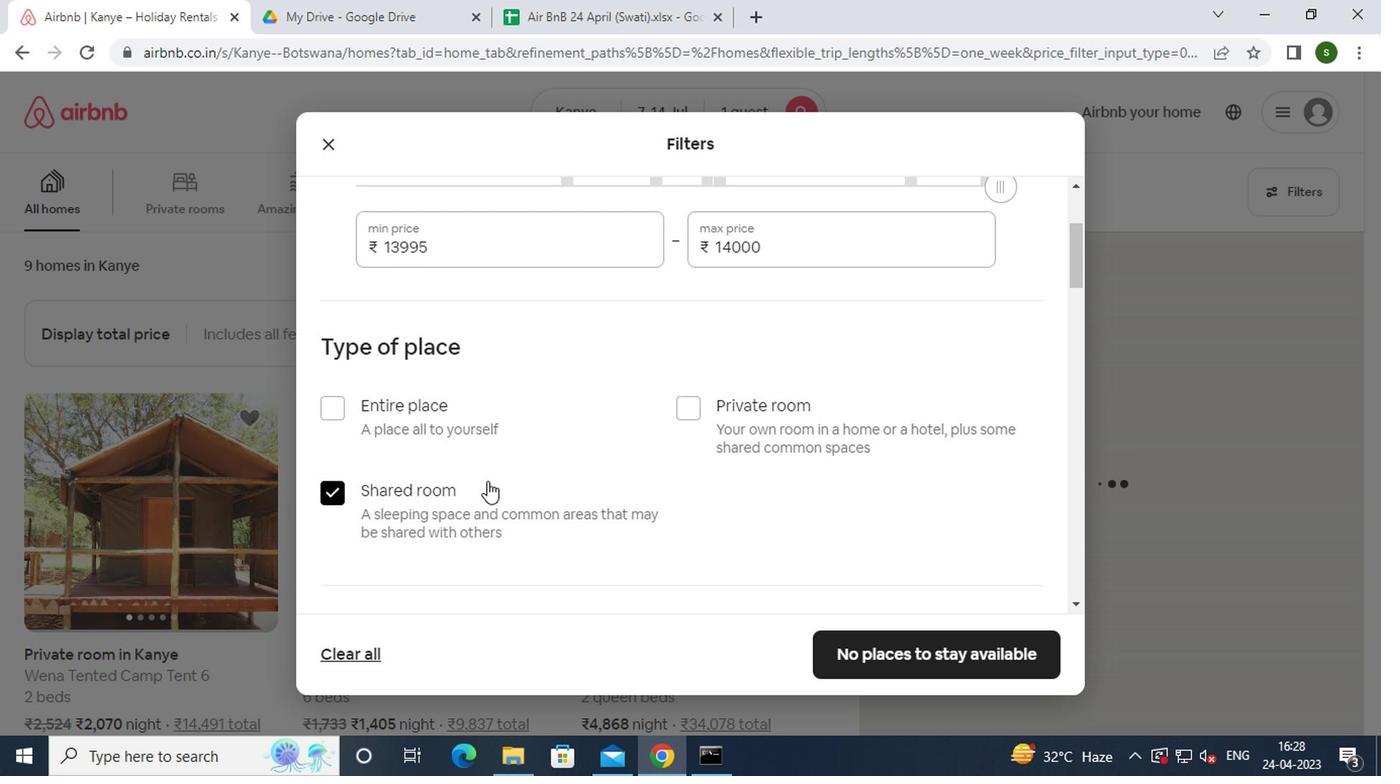 
Action: Mouse scrolled (481, 481) with delta (0, -1)
Screenshot: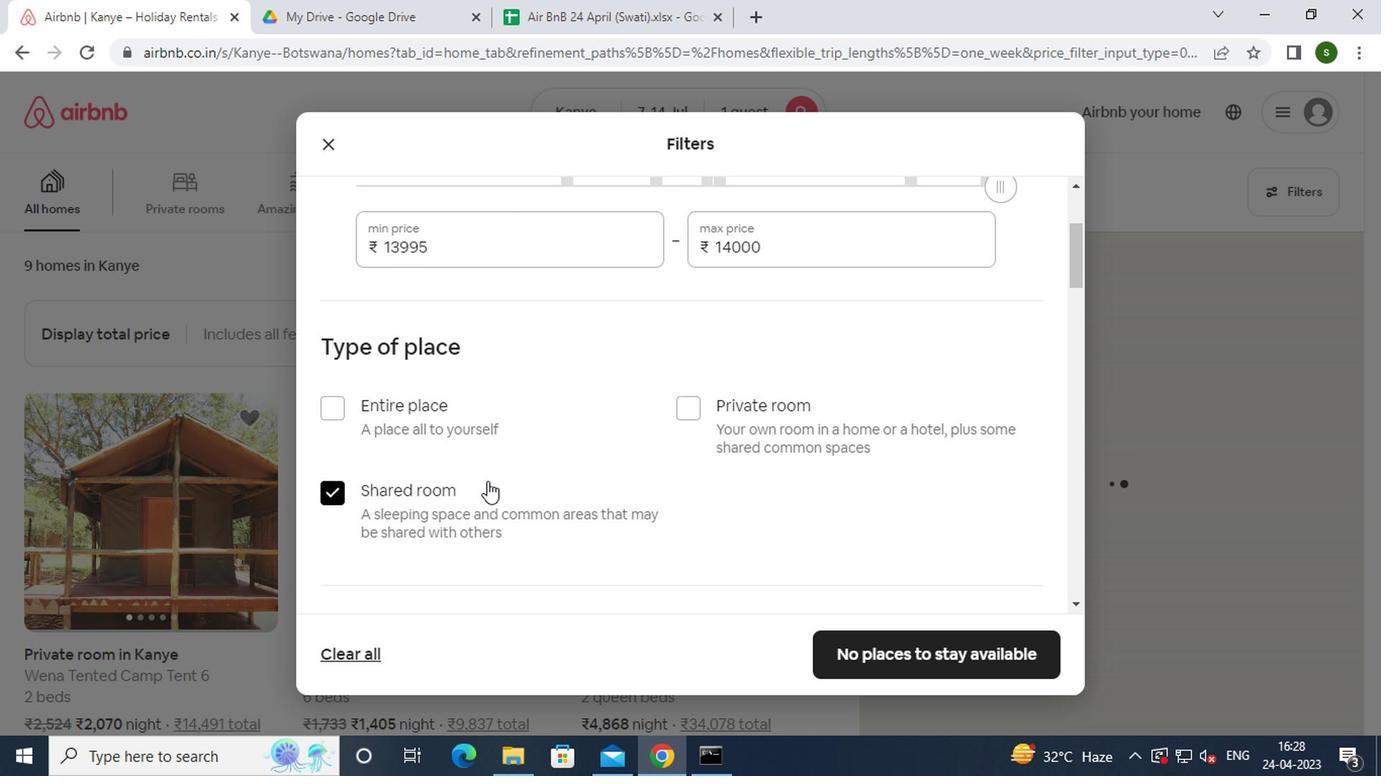 
Action: Mouse moved to (450, 538)
Screenshot: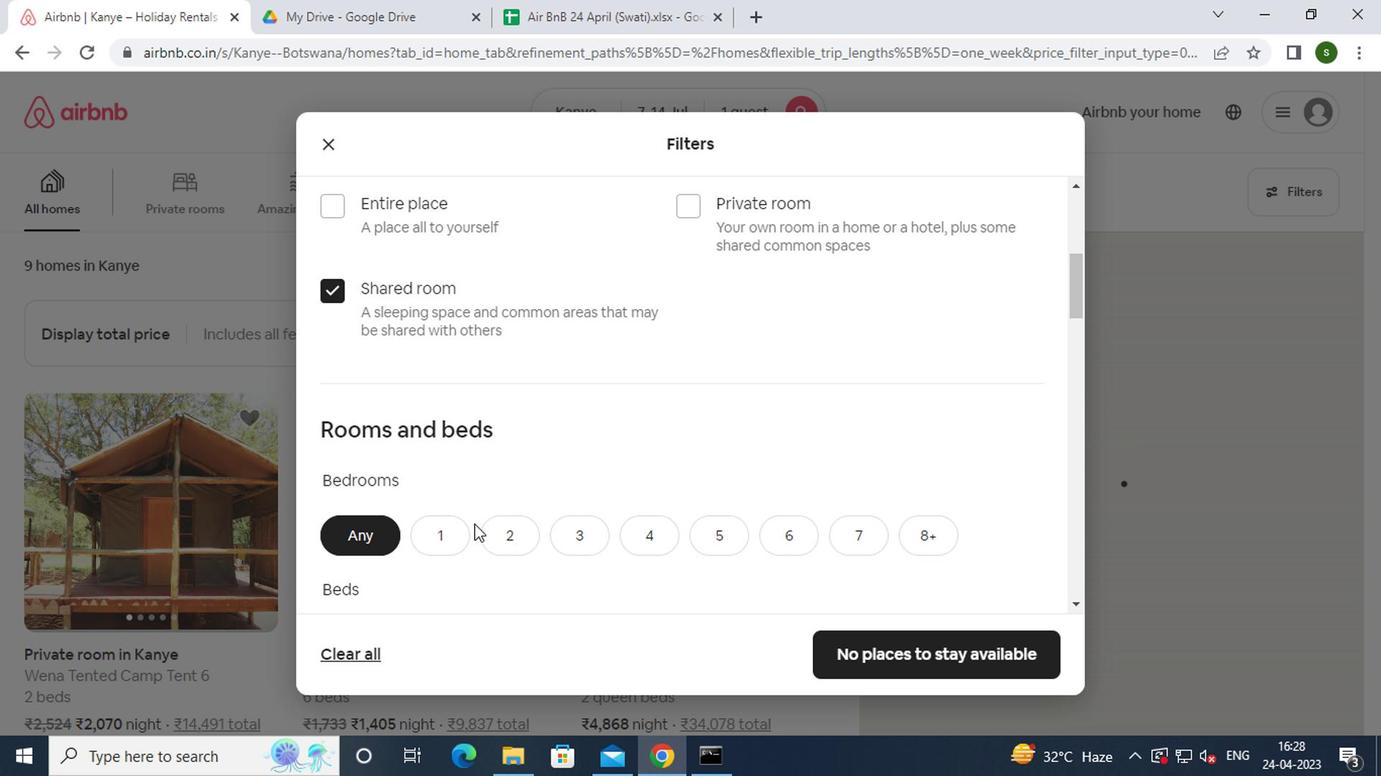 
Action: Mouse pressed left at (450, 538)
Screenshot: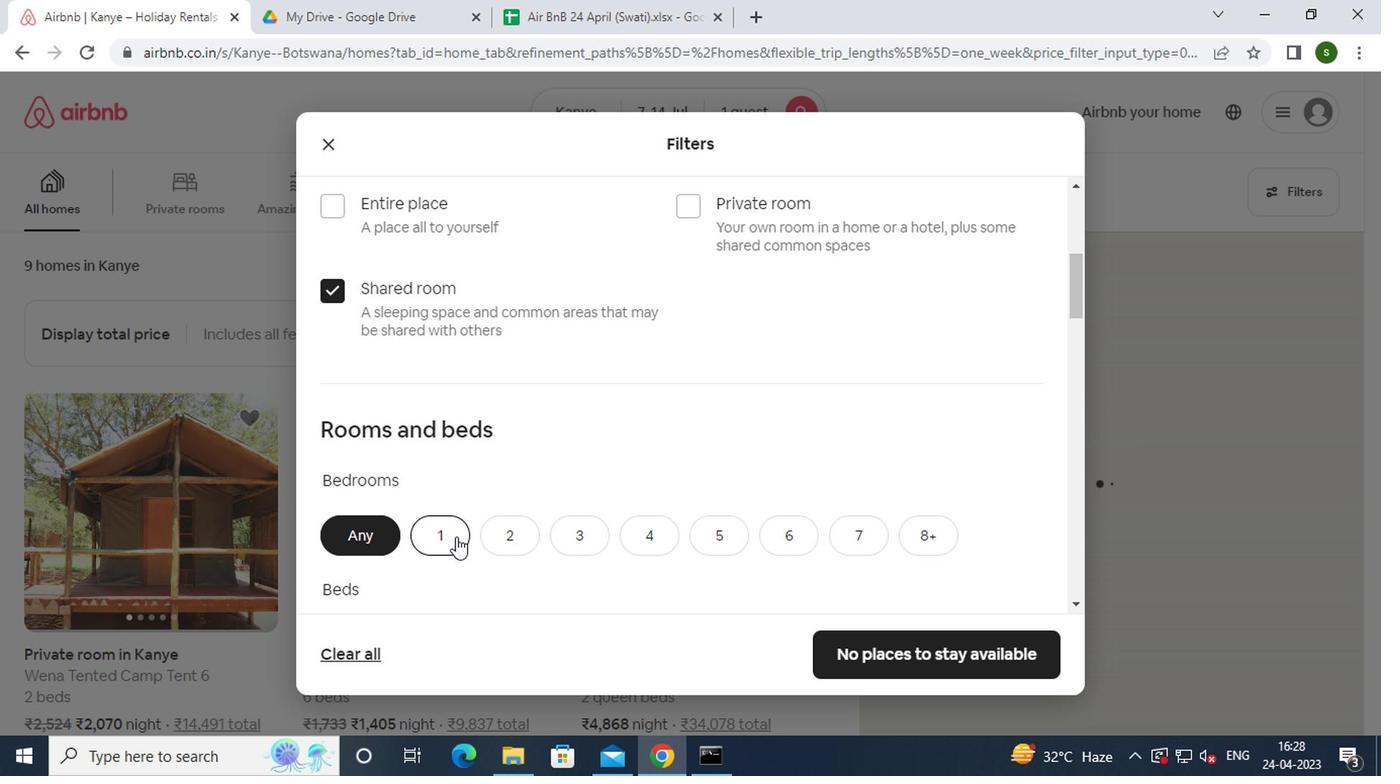 
Action: Mouse moved to (464, 525)
Screenshot: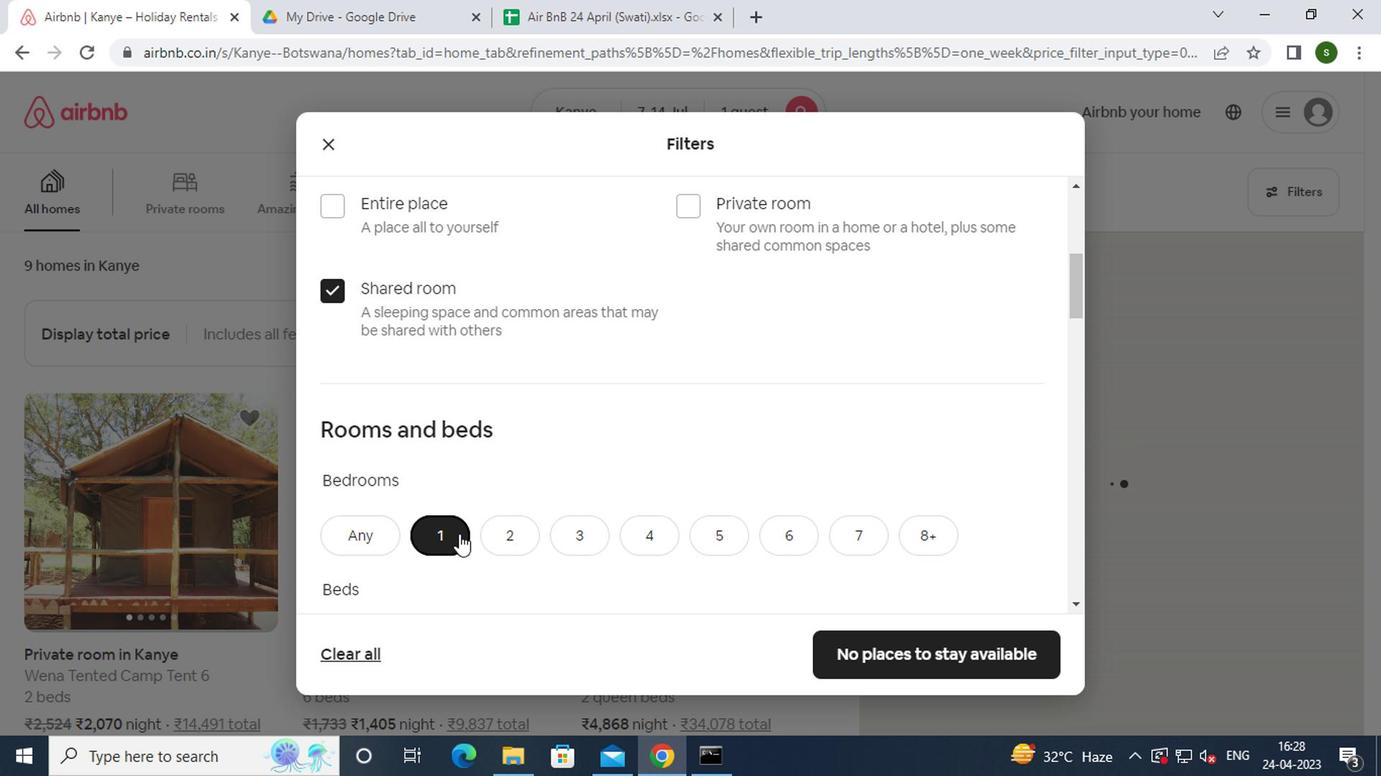
Action: Mouse scrolled (464, 524) with delta (0, 0)
Screenshot: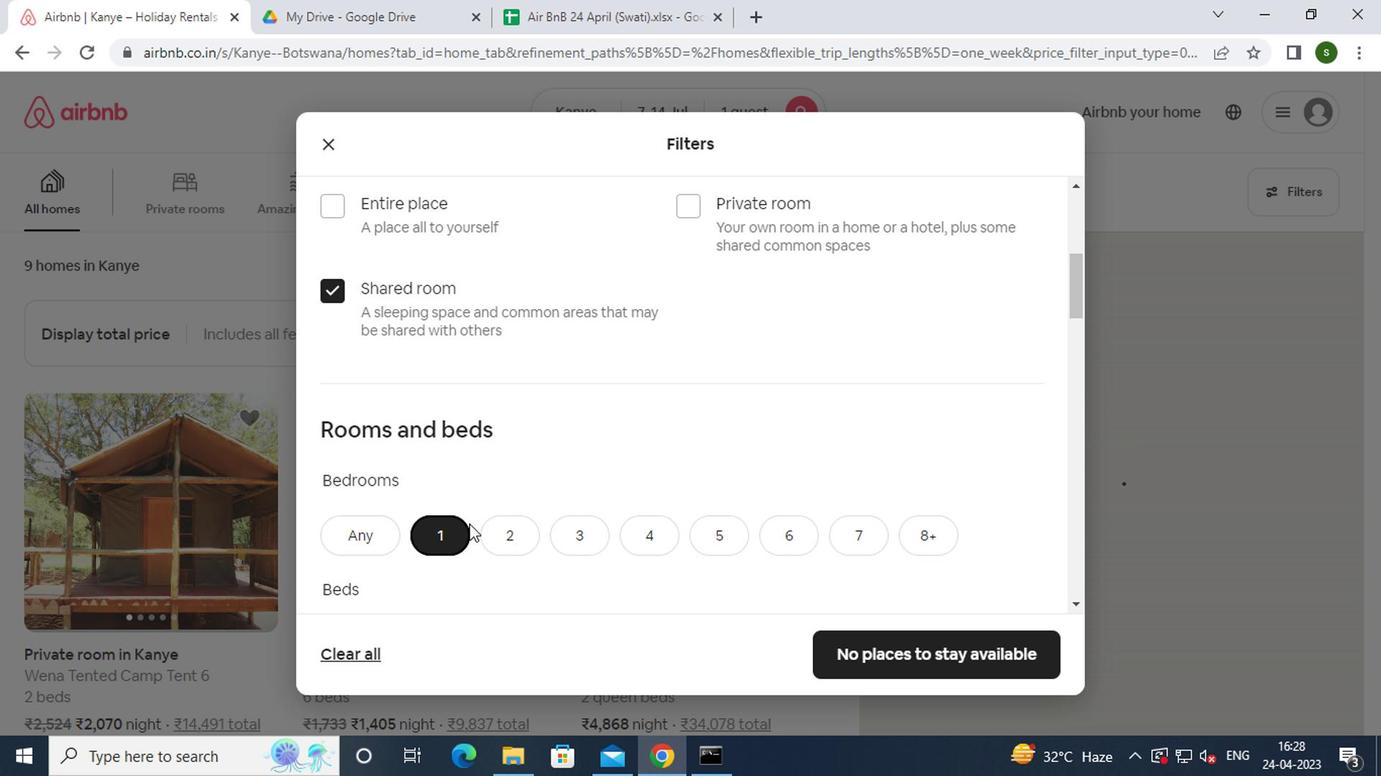 
Action: Mouse scrolled (464, 524) with delta (0, 0)
Screenshot: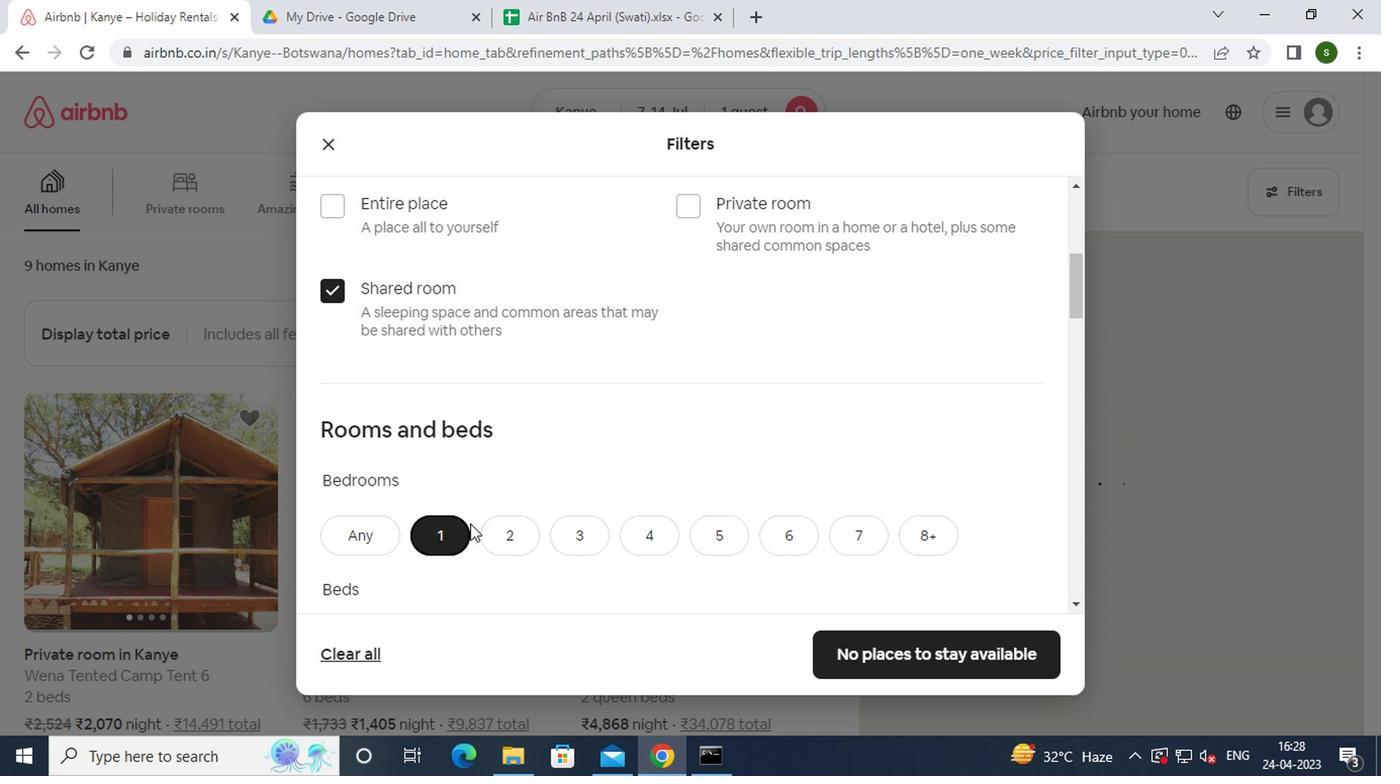 
Action: Mouse moved to (461, 443)
Screenshot: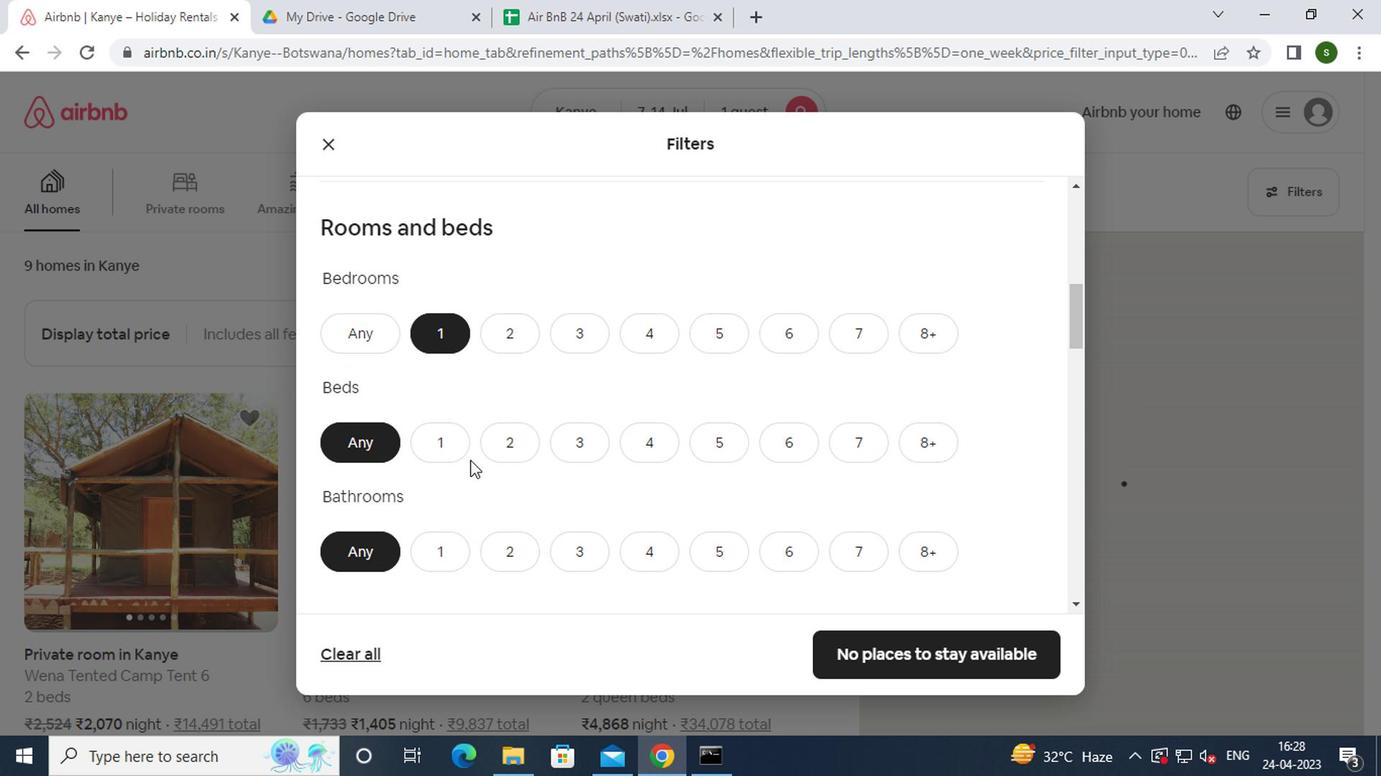 
Action: Mouse pressed left at (461, 443)
Screenshot: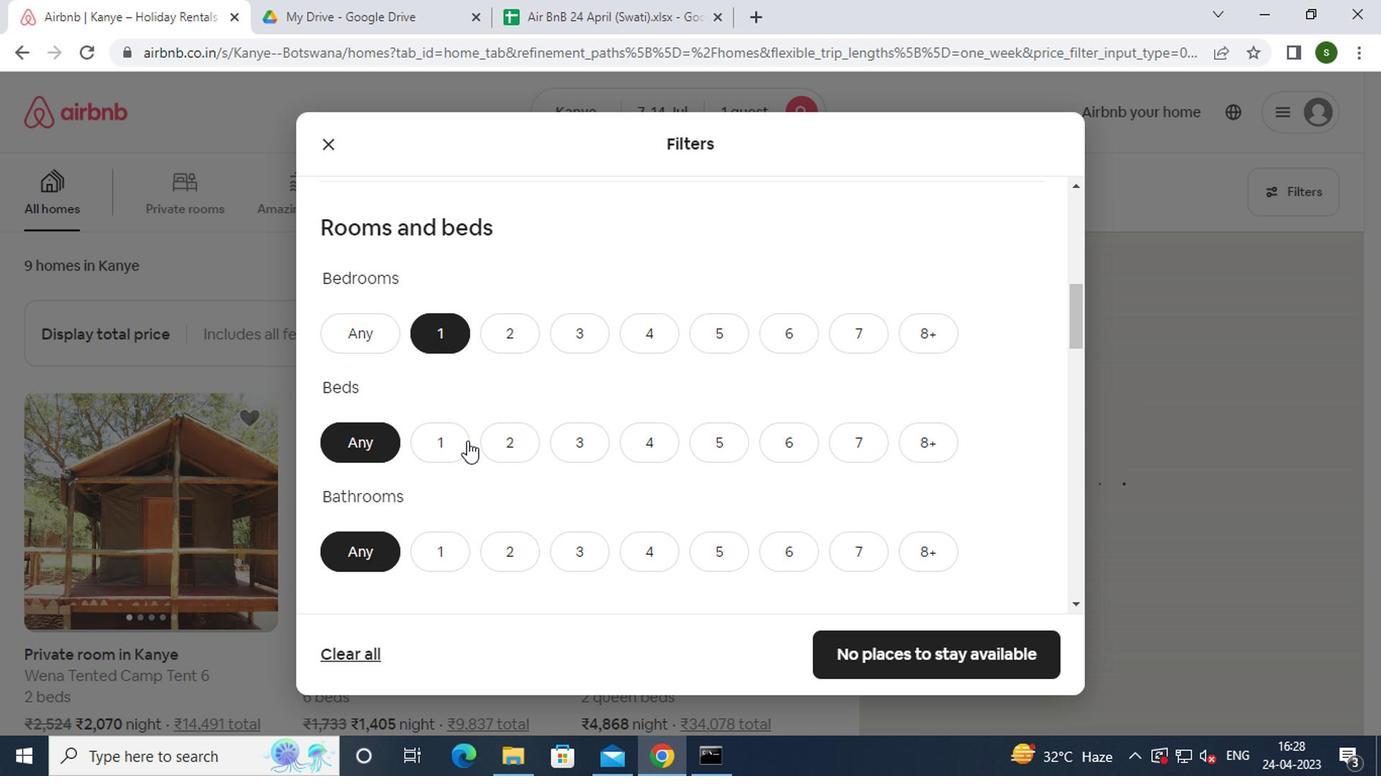 
Action: Mouse moved to (451, 554)
Screenshot: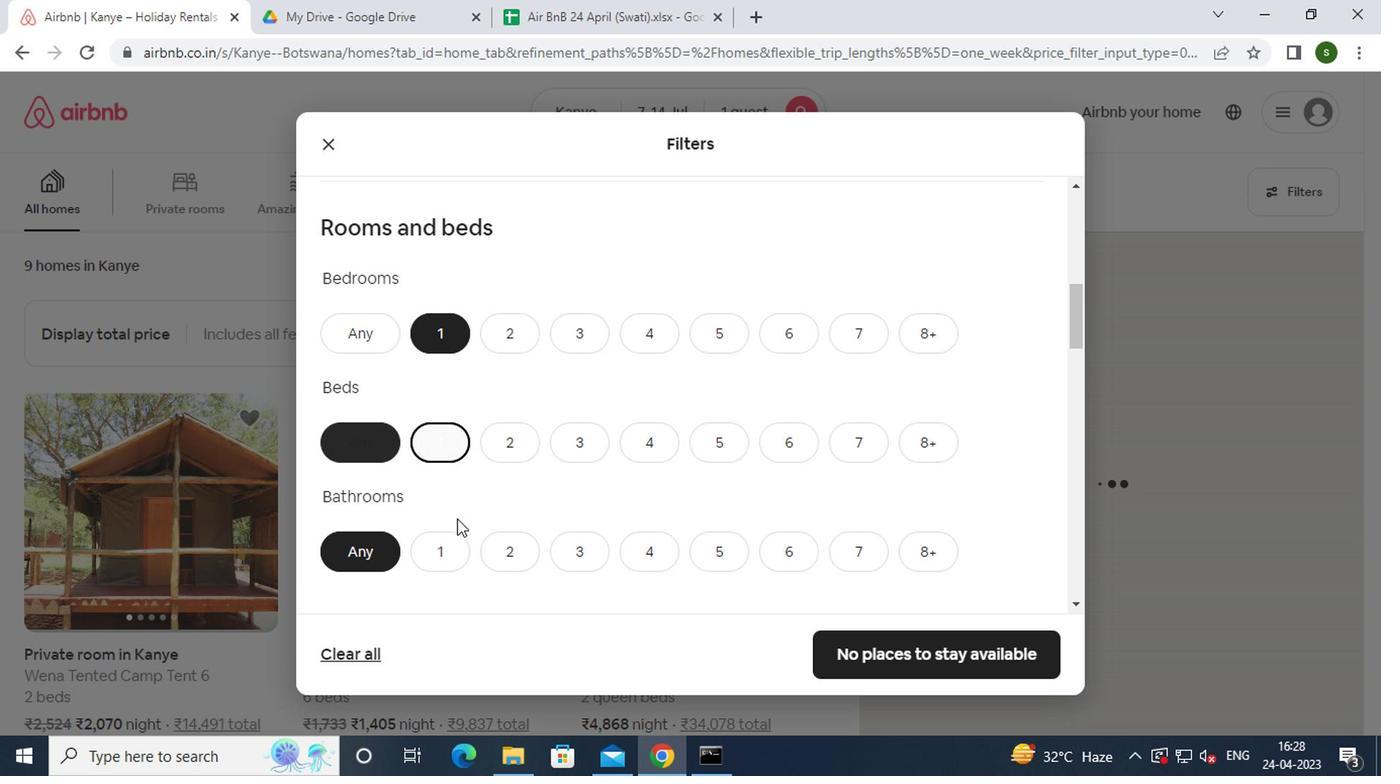 
Action: Mouse pressed left at (451, 554)
Screenshot: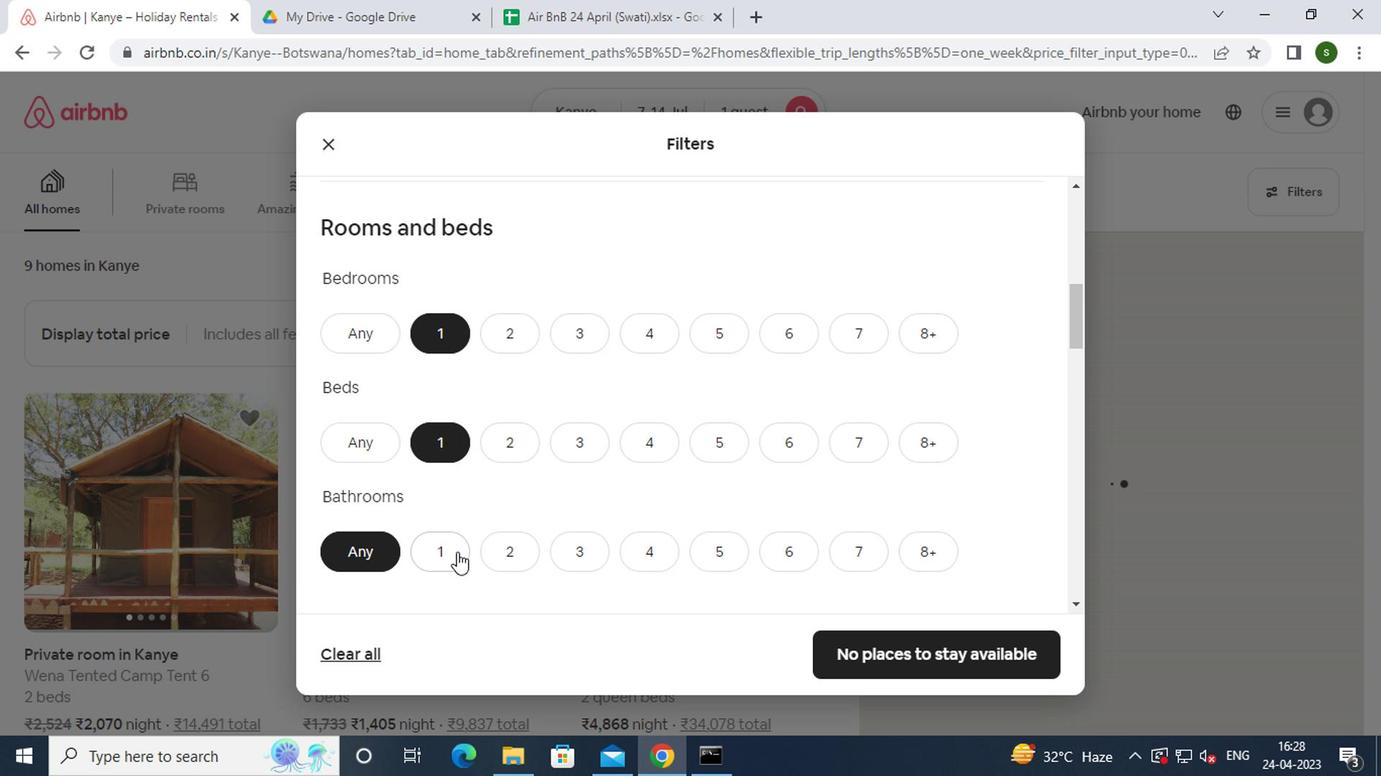 
Action: Mouse moved to (532, 476)
Screenshot: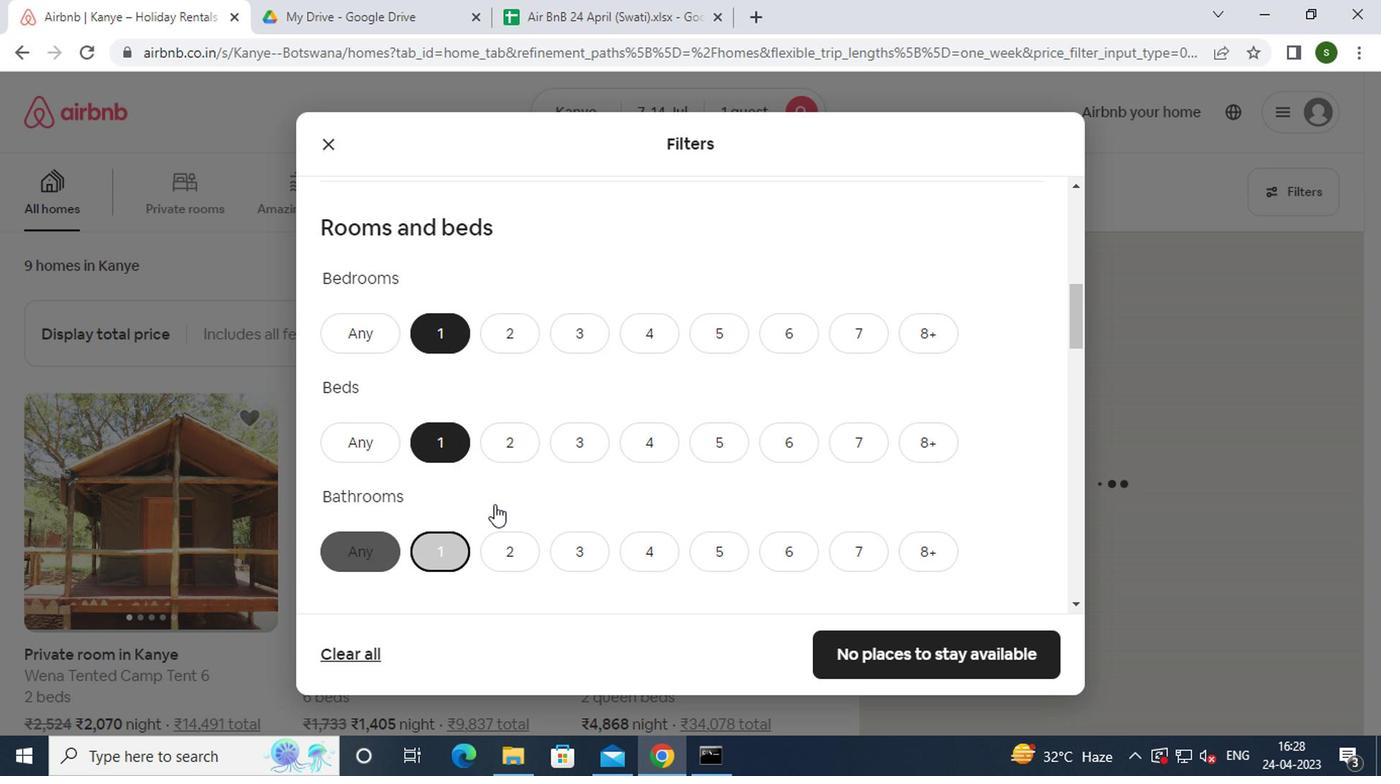 
Action: Mouse scrolled (532, 476) with delta (0, 0)
Screenshot: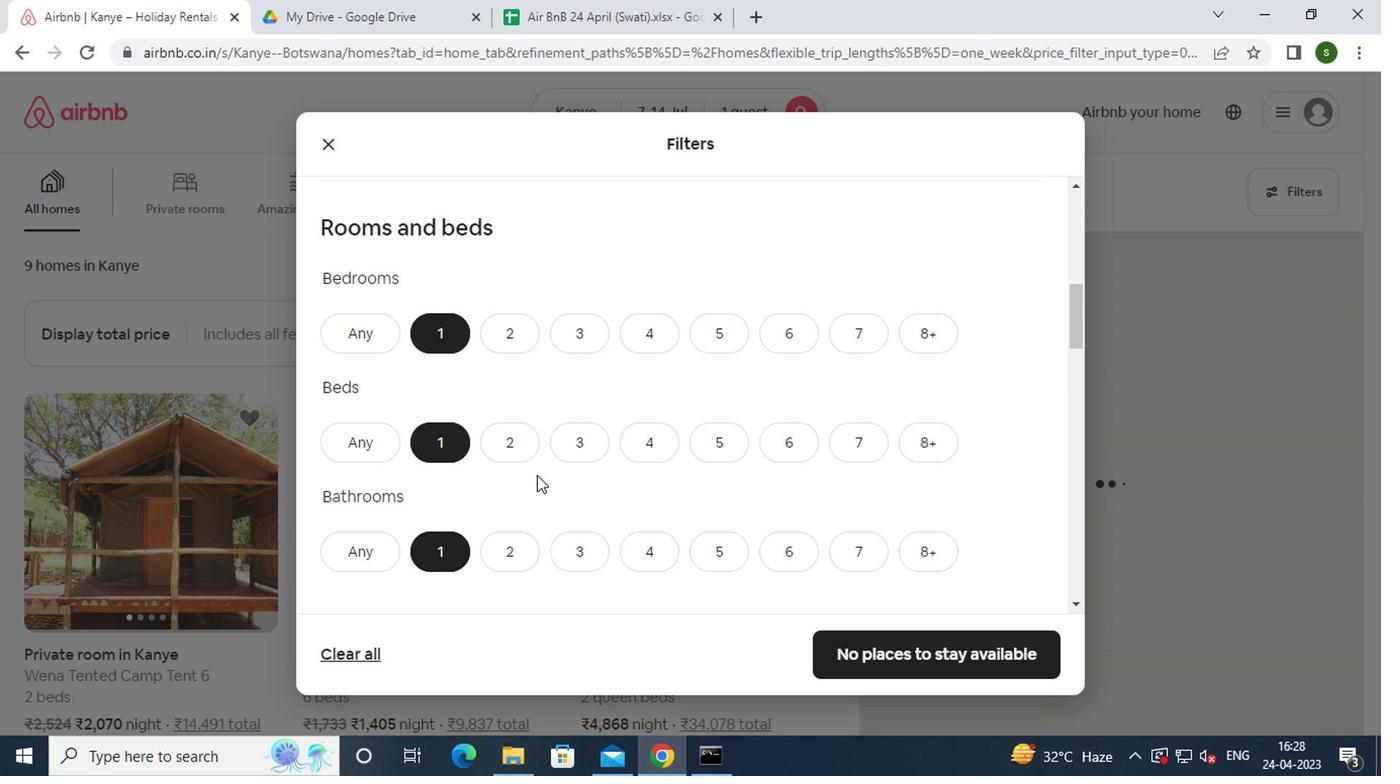 
Action: Mouse scrolled (532, 476) with delta (0, 0)
Screenshot: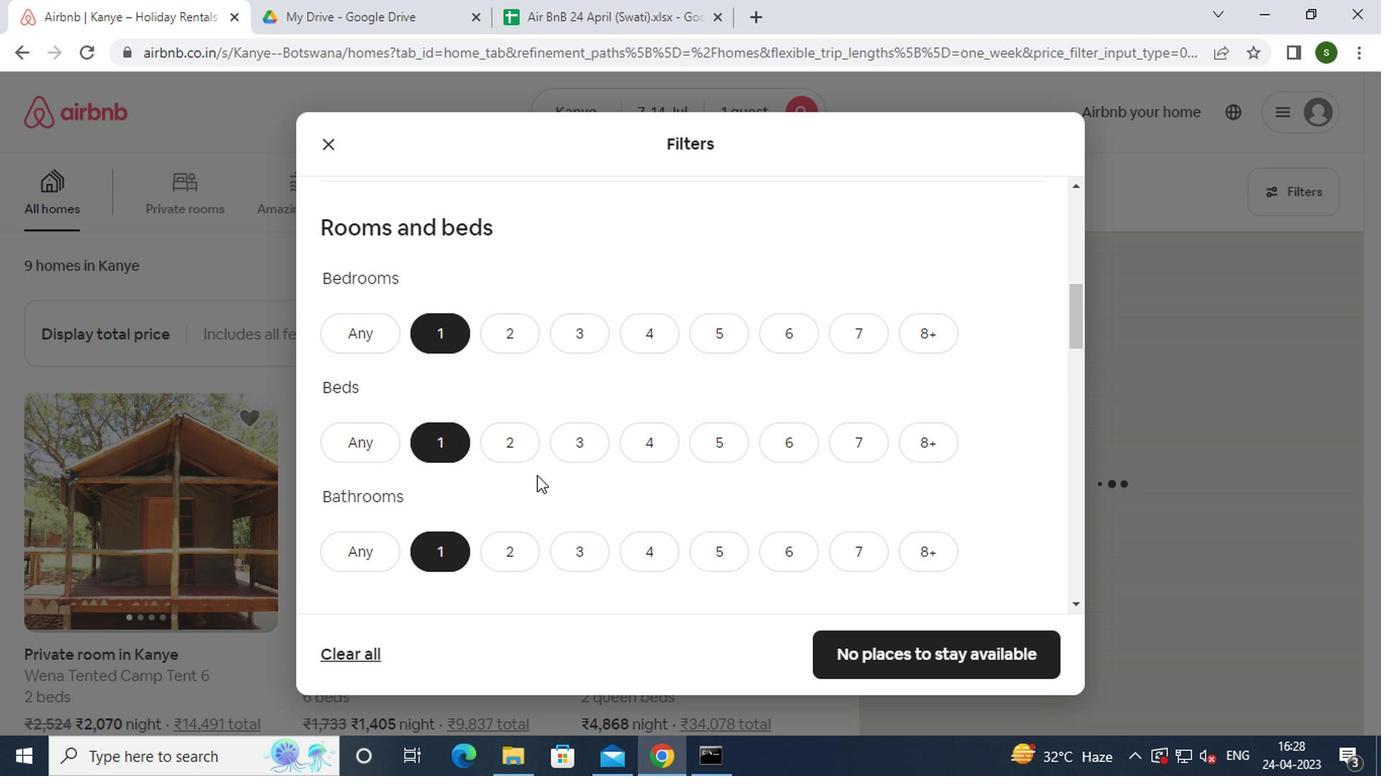 
Action: Mouse scrolled (532, 476) with delta (0, 0)
Screenshot: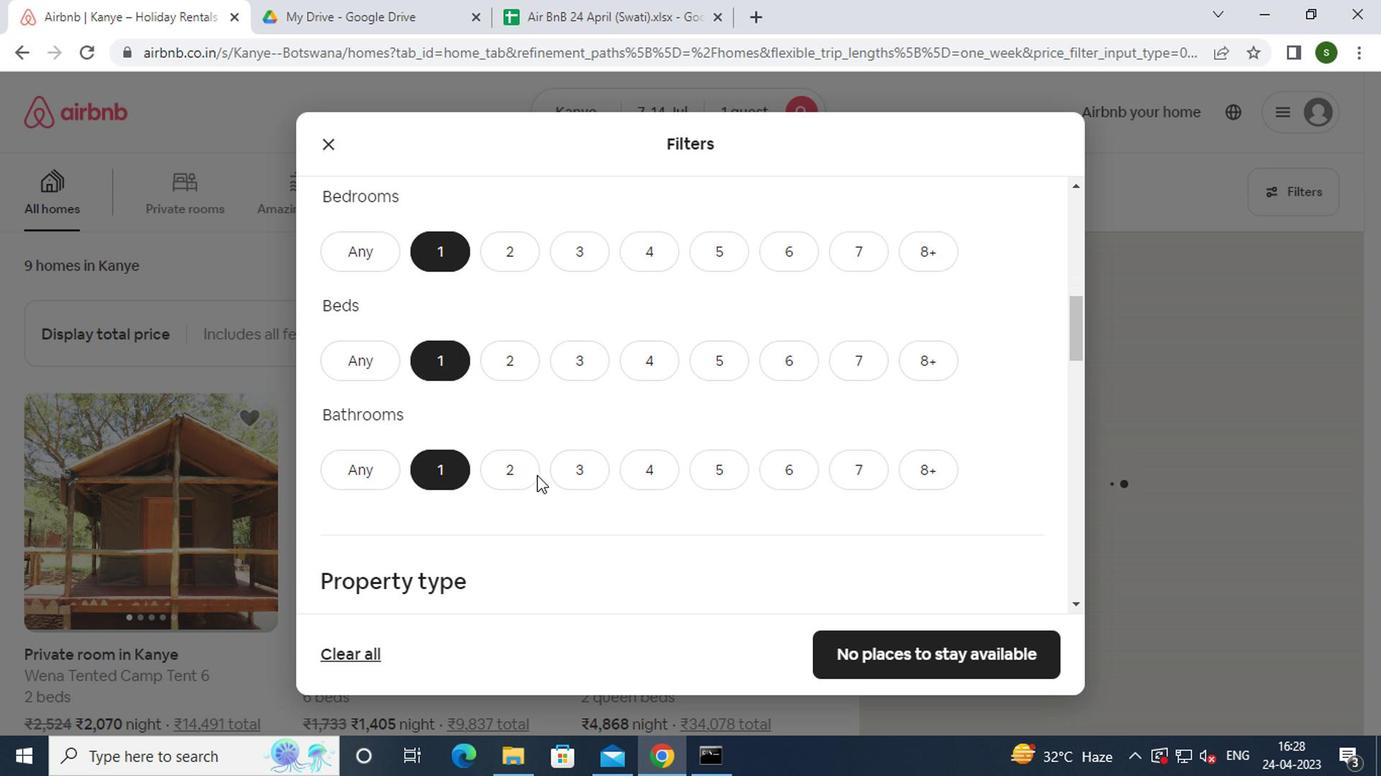 
Action: Mouse moved to (439, 471)
Screenshot: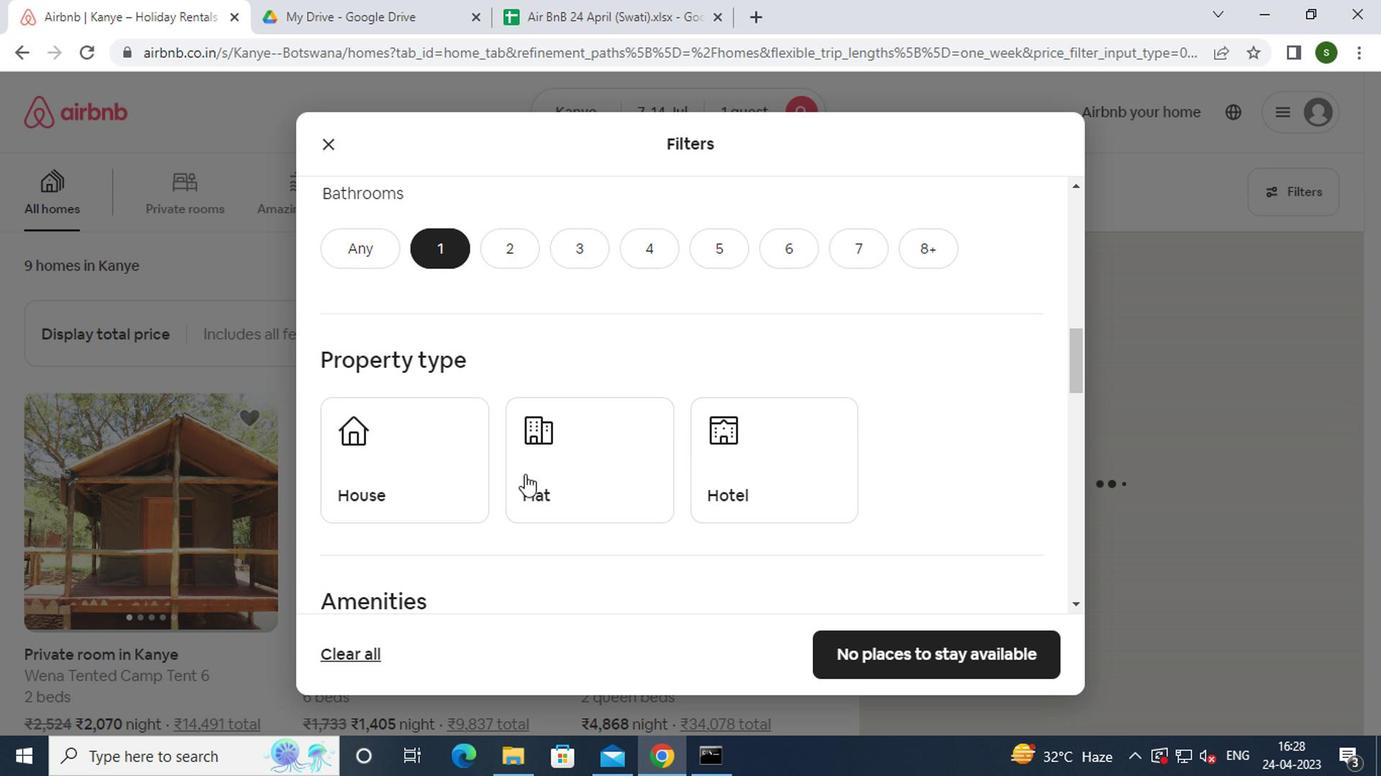 
Action: Mouse pressed left at (439, 471)
Screenshot: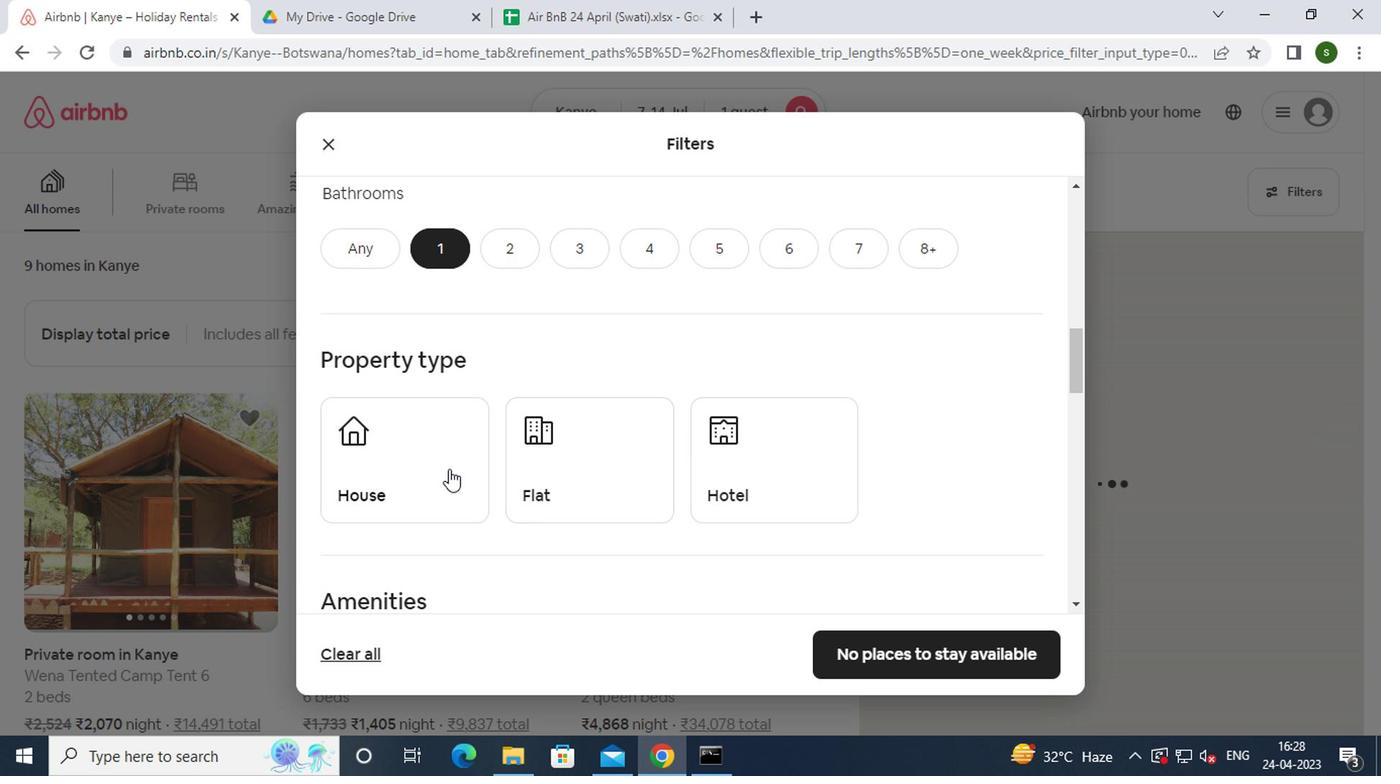 
Action: Mouse moved to (572, 468)
Screenshot: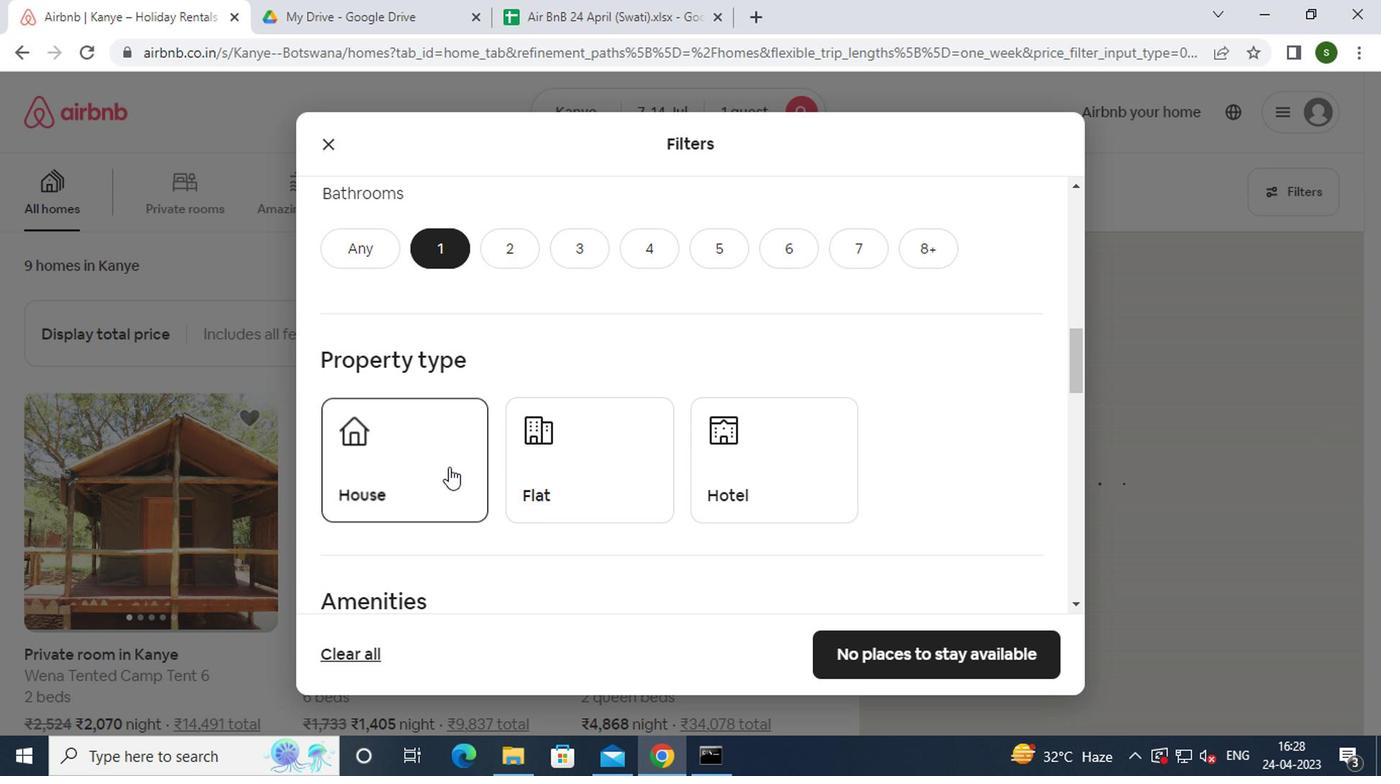 
Action: Mouse pressed left at (572, 468)
Screenshot: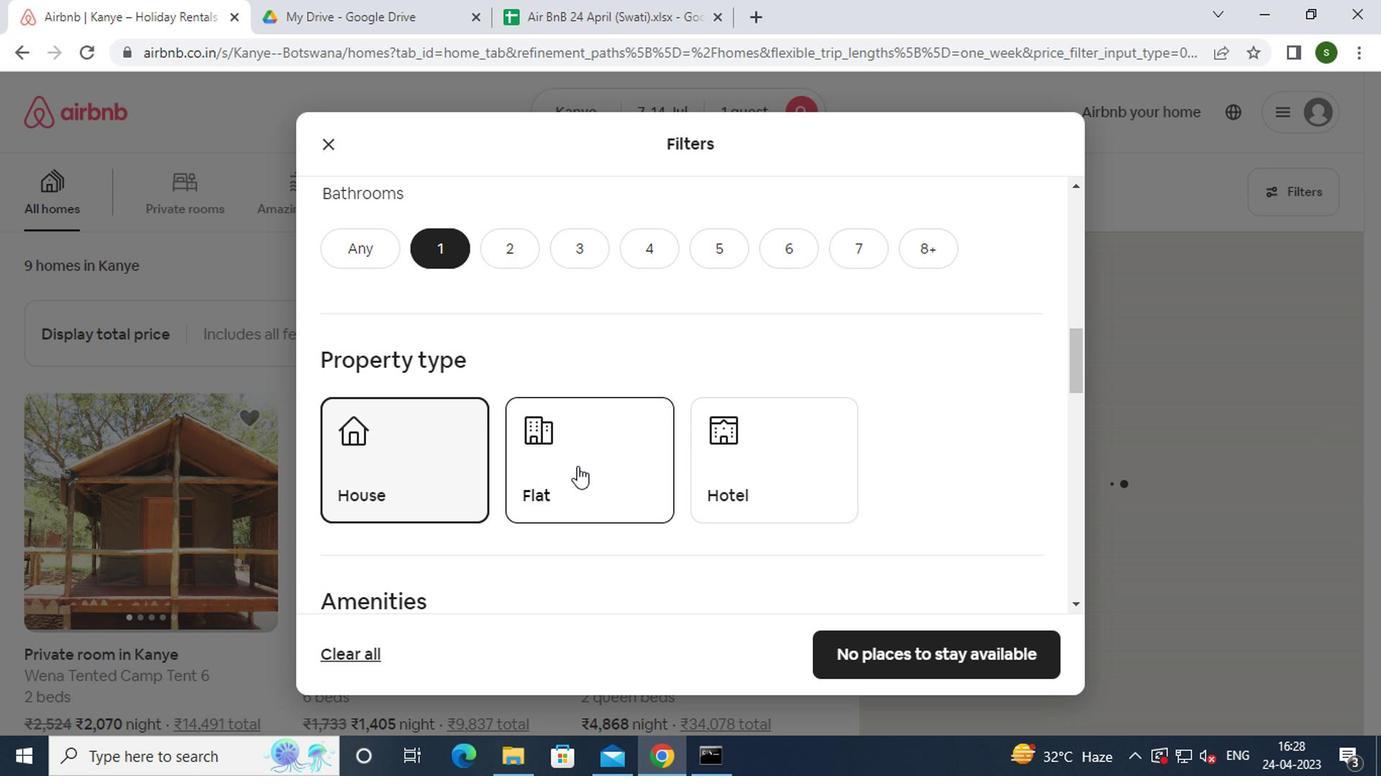 
Action: Mouse moved to (822, 476)
Screenshot: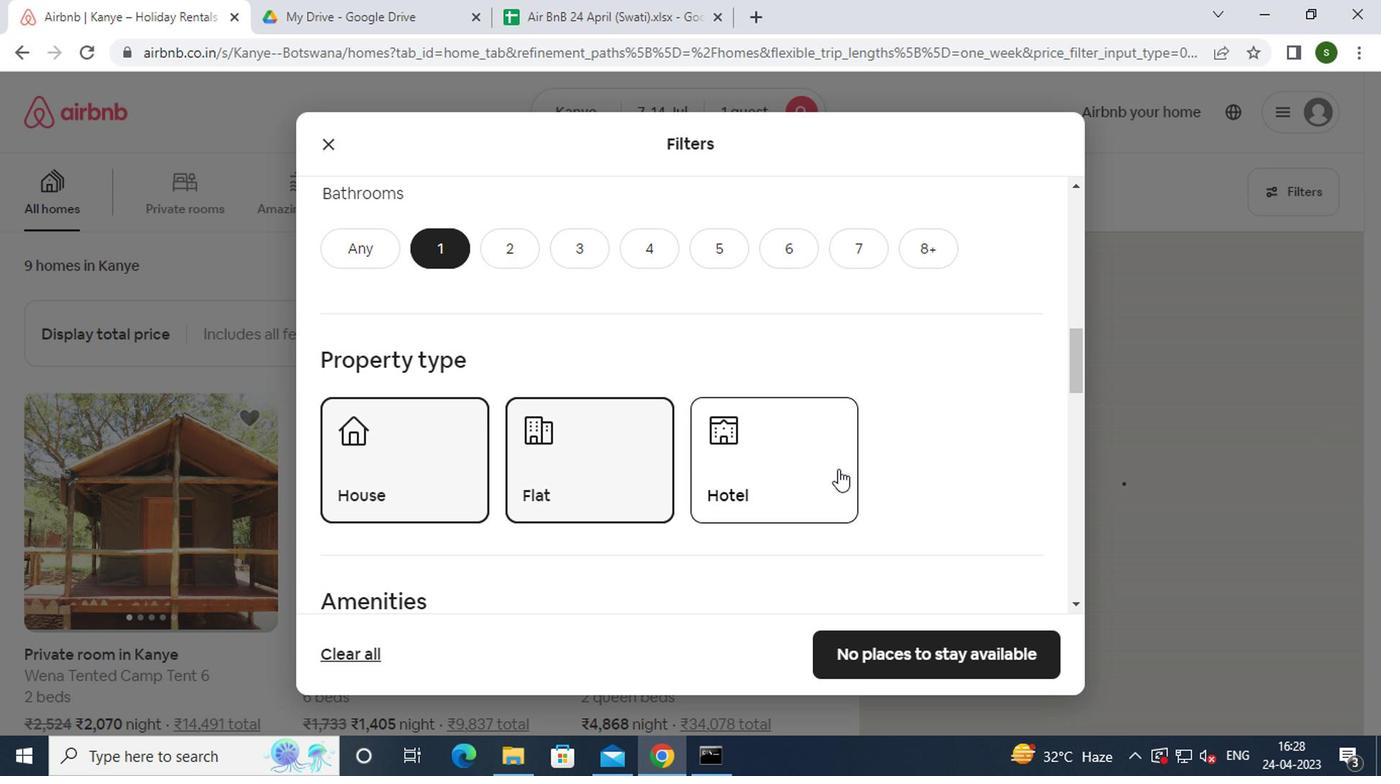 
Action: Mouse pressed left at (822, 476)
Screenshot: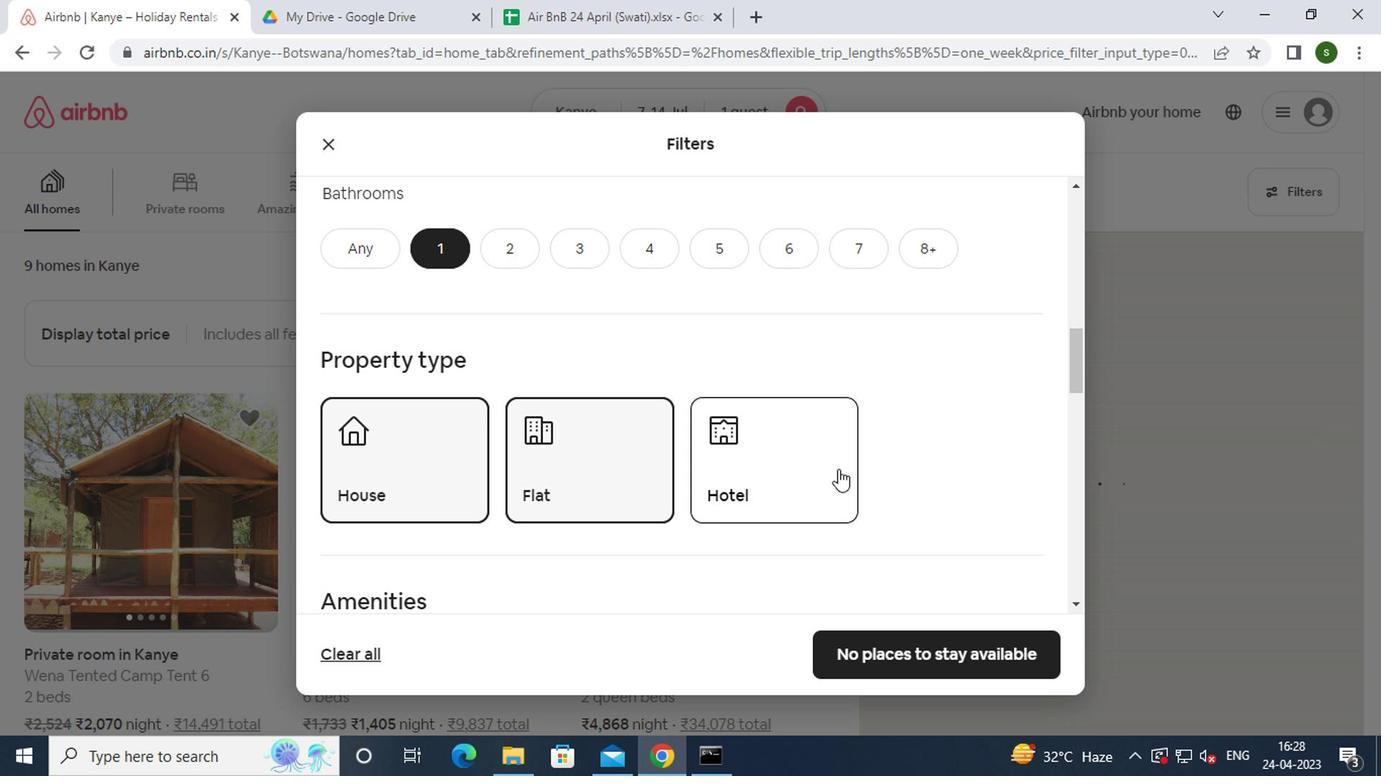 
Action: Mouse scrolled (822, 474) with delta (0, -1)
Screenshot: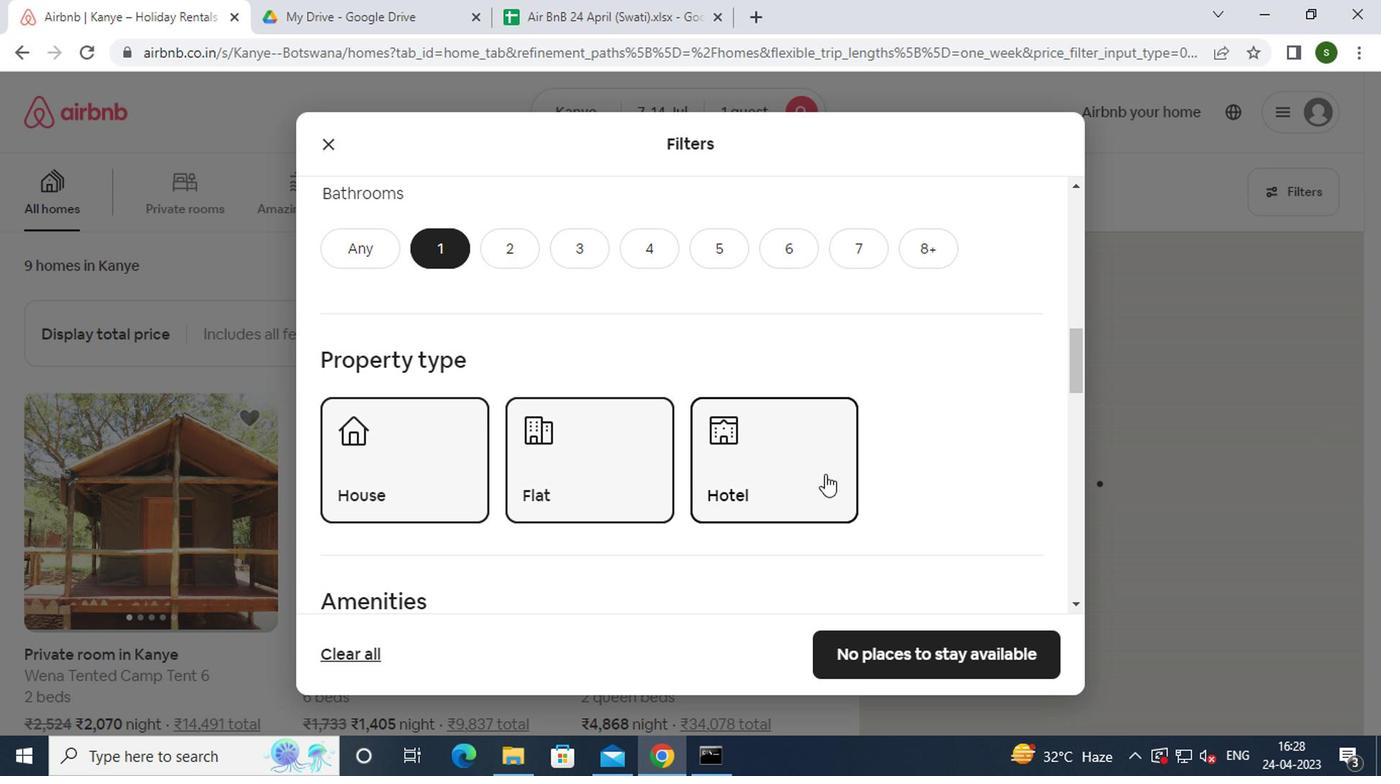 
Action: Mouse scrolled (822, 474) with delta (0, -1)
Screenshot: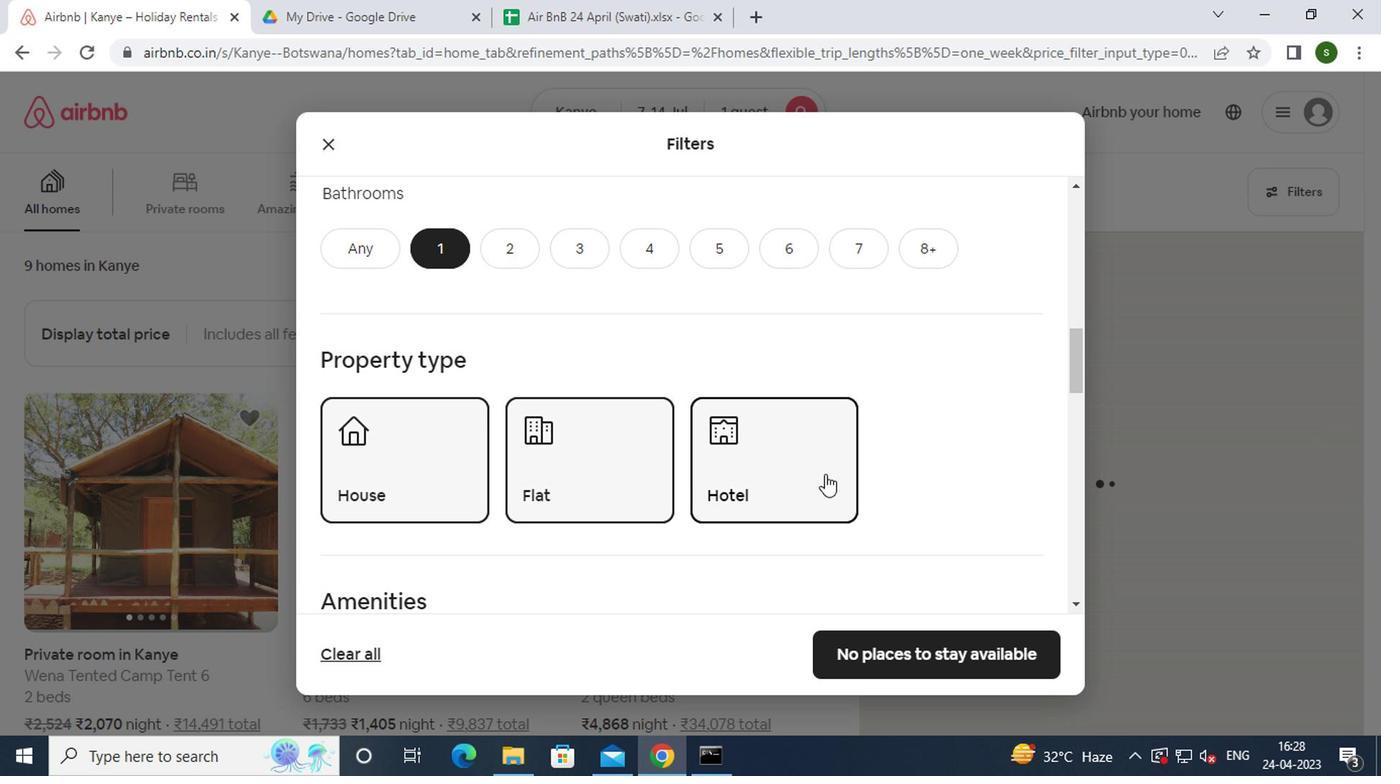
Action: Mouse scrolled (822, 474) with delta (0, -1)
Screenshot: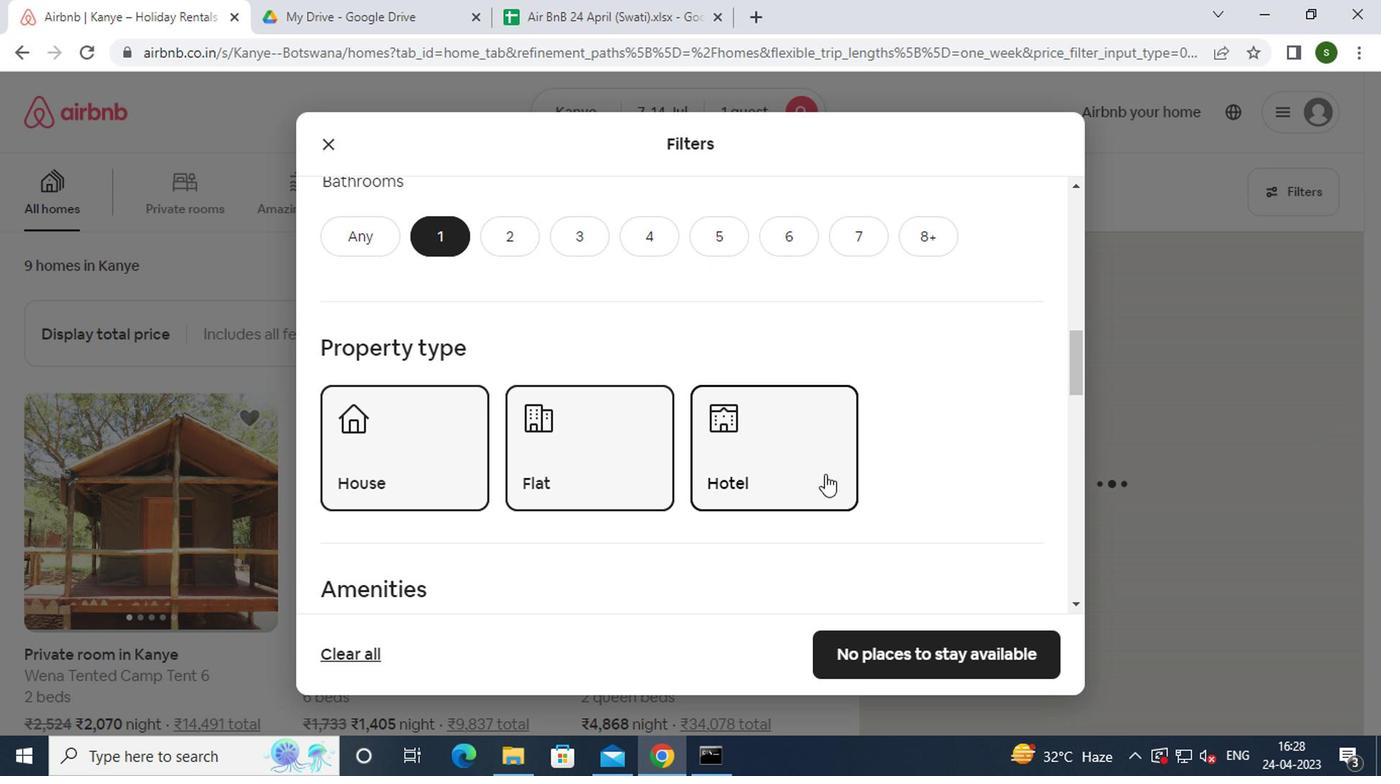 
Action: Mouse moved to (380, 407)
Screenshot: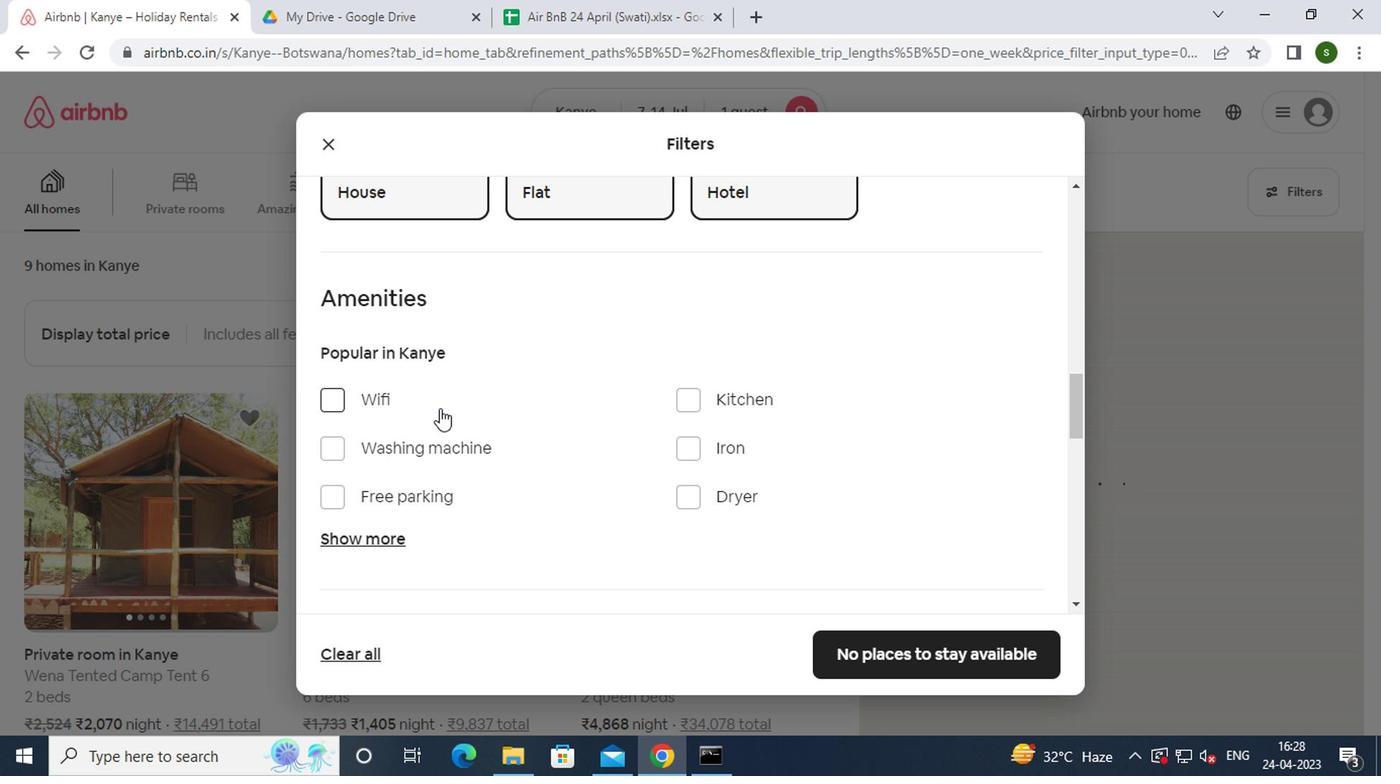 
Action: Mouse pressed left at (380, 407)
Screenshot: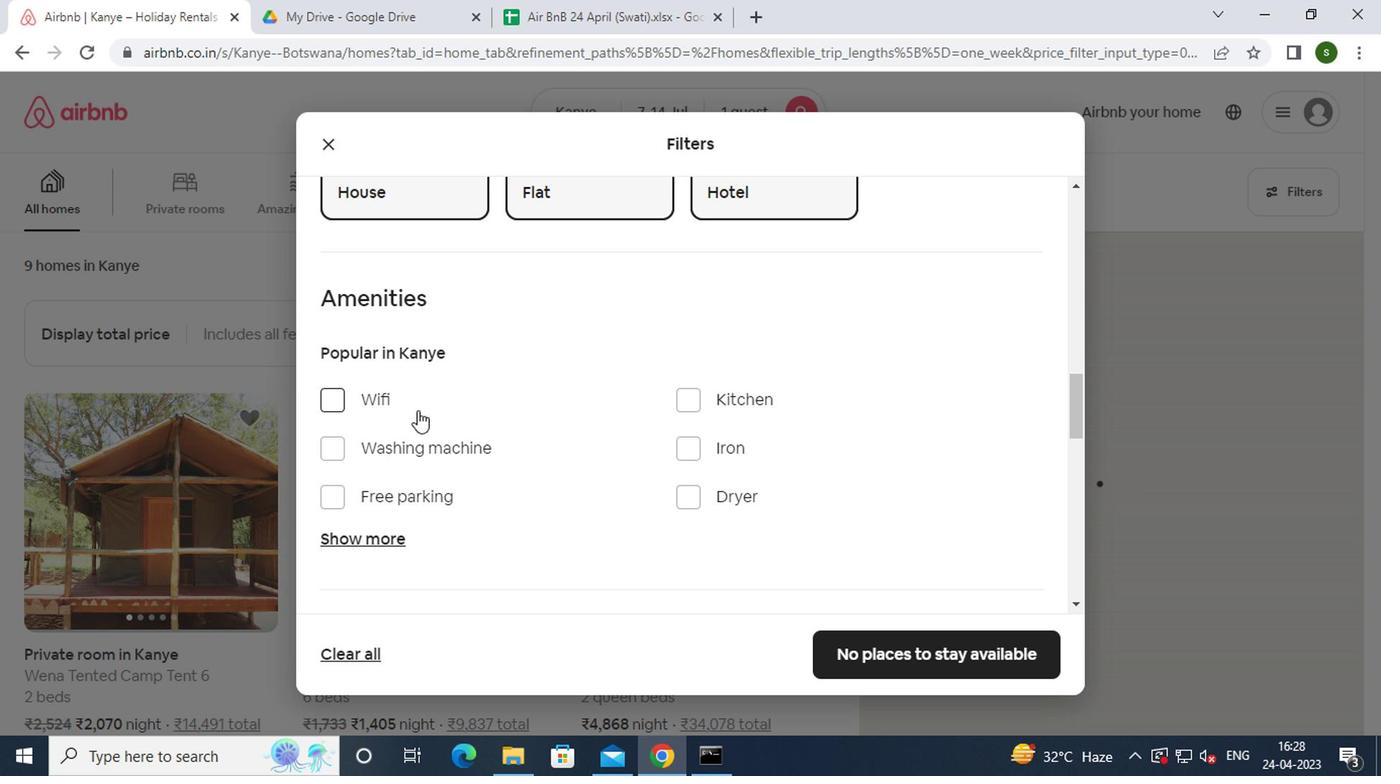 
Action: Mouse moved to (410, 461)
Screenshot: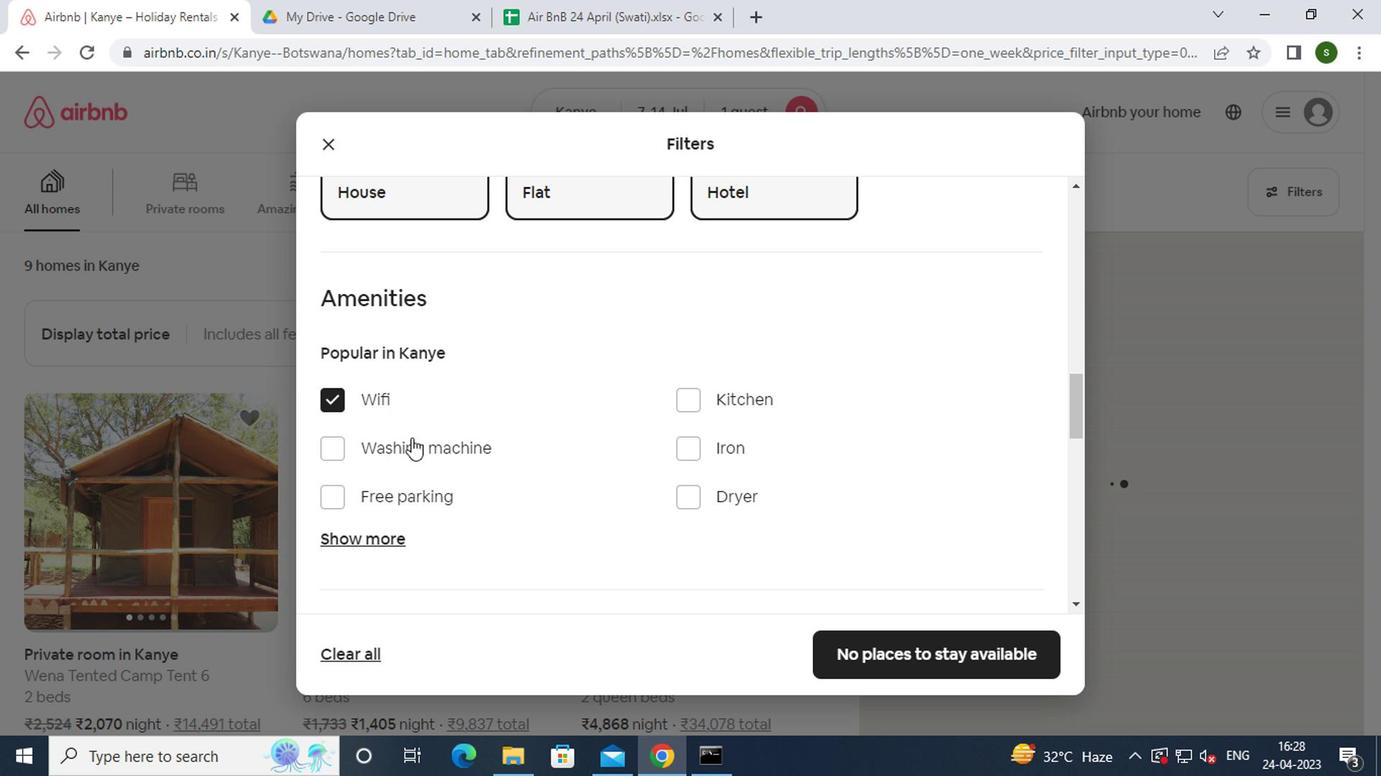 
Action: Mouse pressed left at (410, 461)
Screenshot: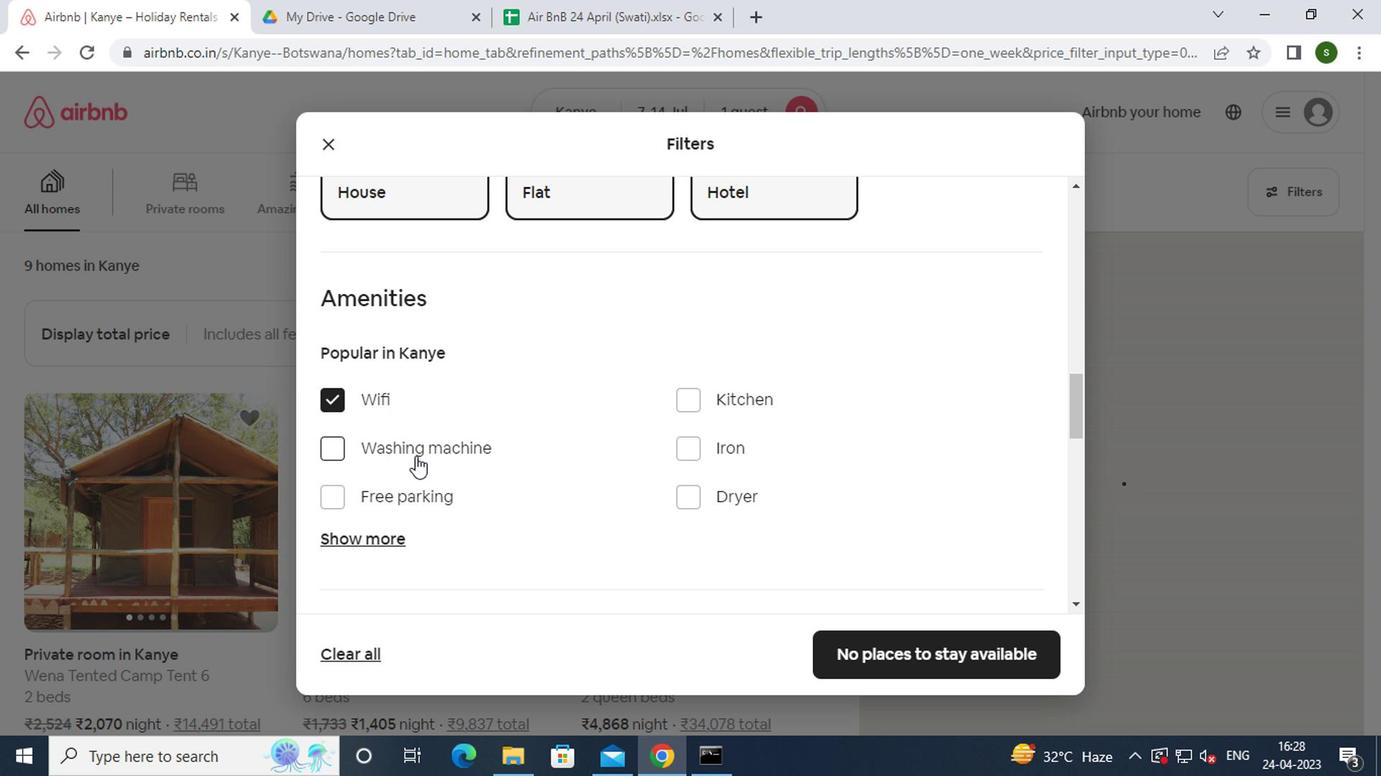 
Action: Mouse moved to (541, 404)
Screenshot: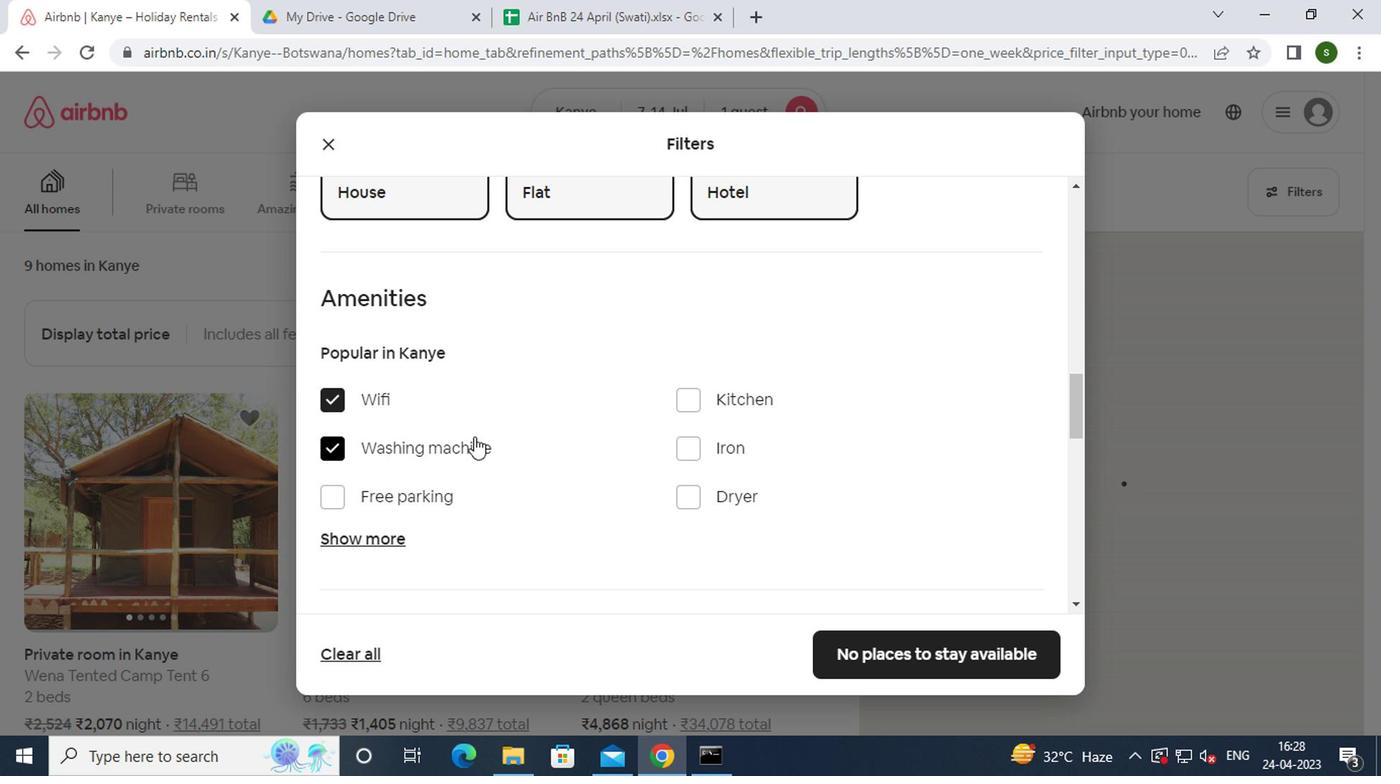 
Action: Mouse scrolled (541, 403) with delta (0, 0)
Screenshot: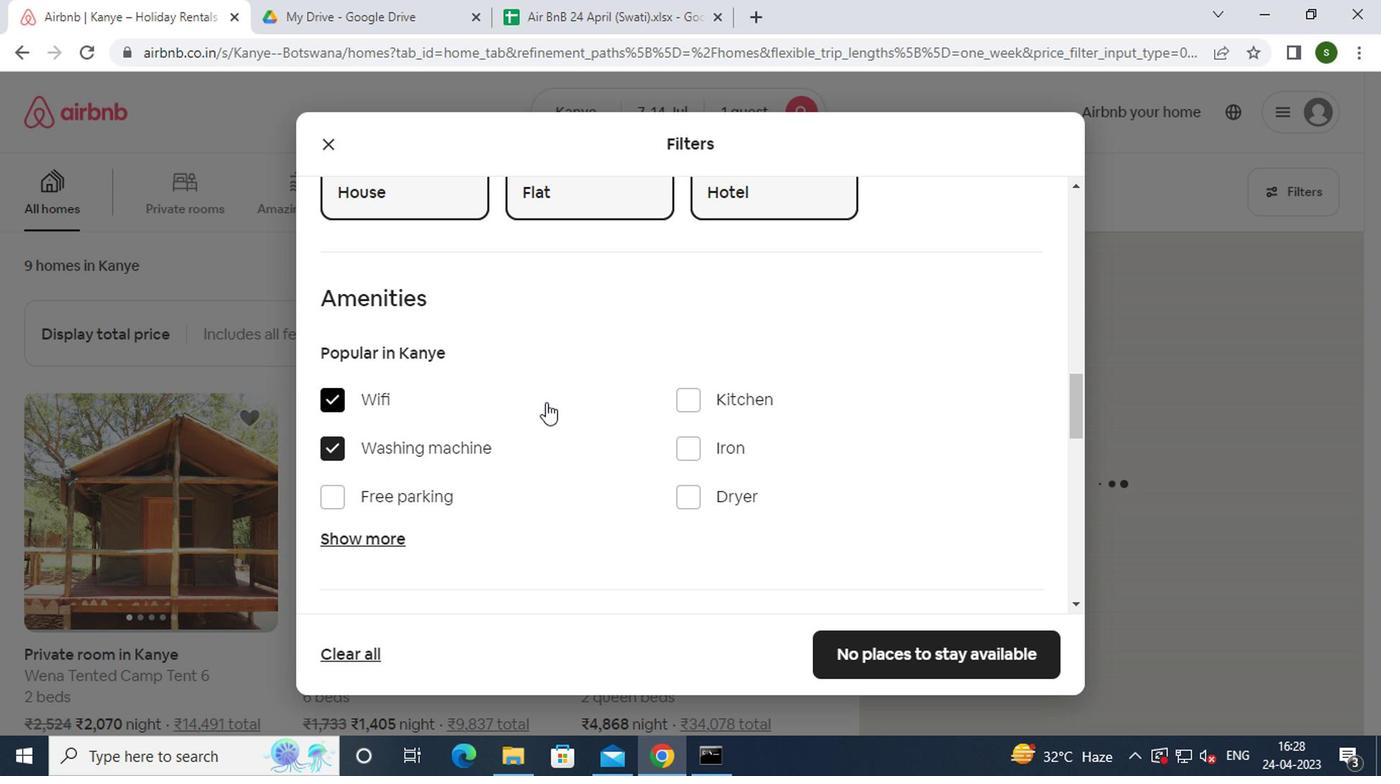 
Action: Mouse scrolled (541, 403) with delta (0, 0)
Screenshot: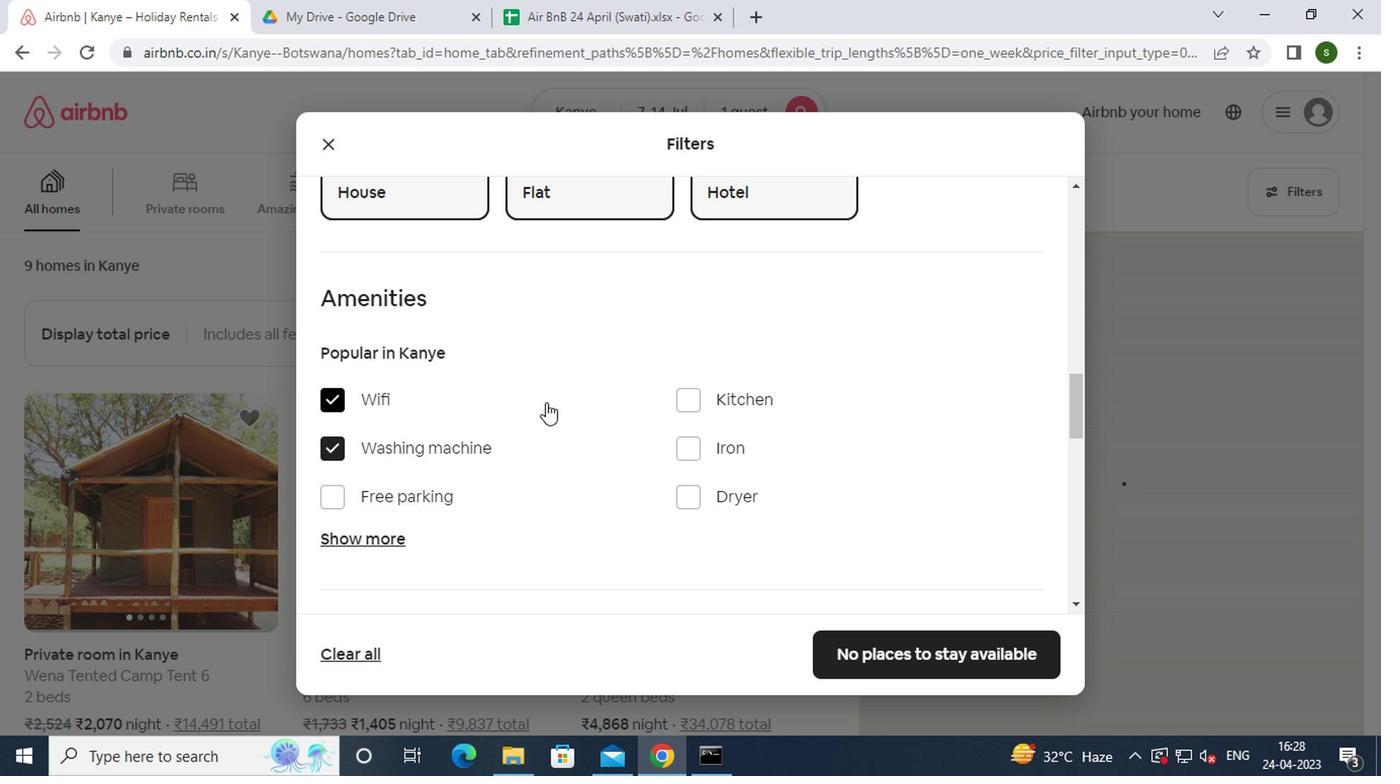 
Action: Mouse scrolled (541, 403) with delta (0, 0)
Screenshot: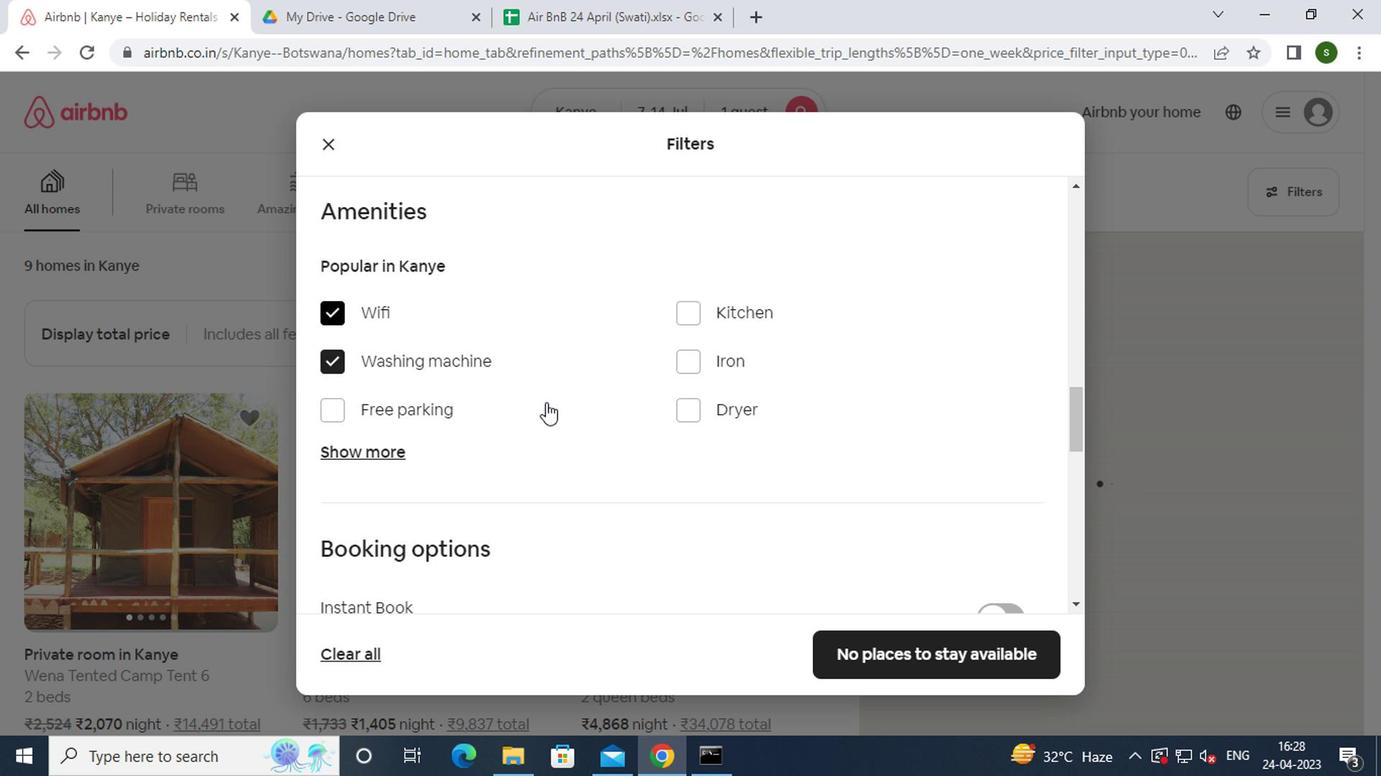 
Action: Mouse scrolled (541, 403) with delta (0, 0)
Screenshot: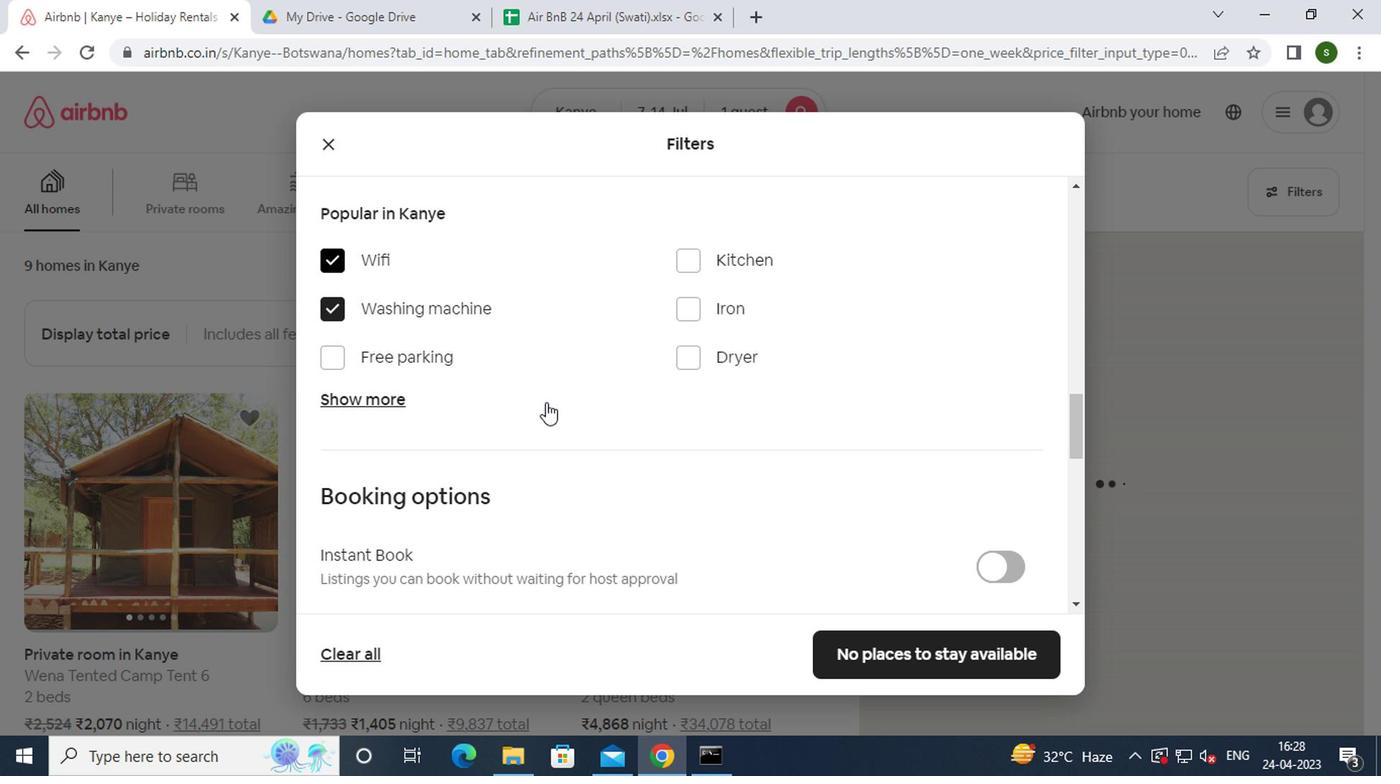 
Action: Mouse moved to (995, 379)
Screenshot: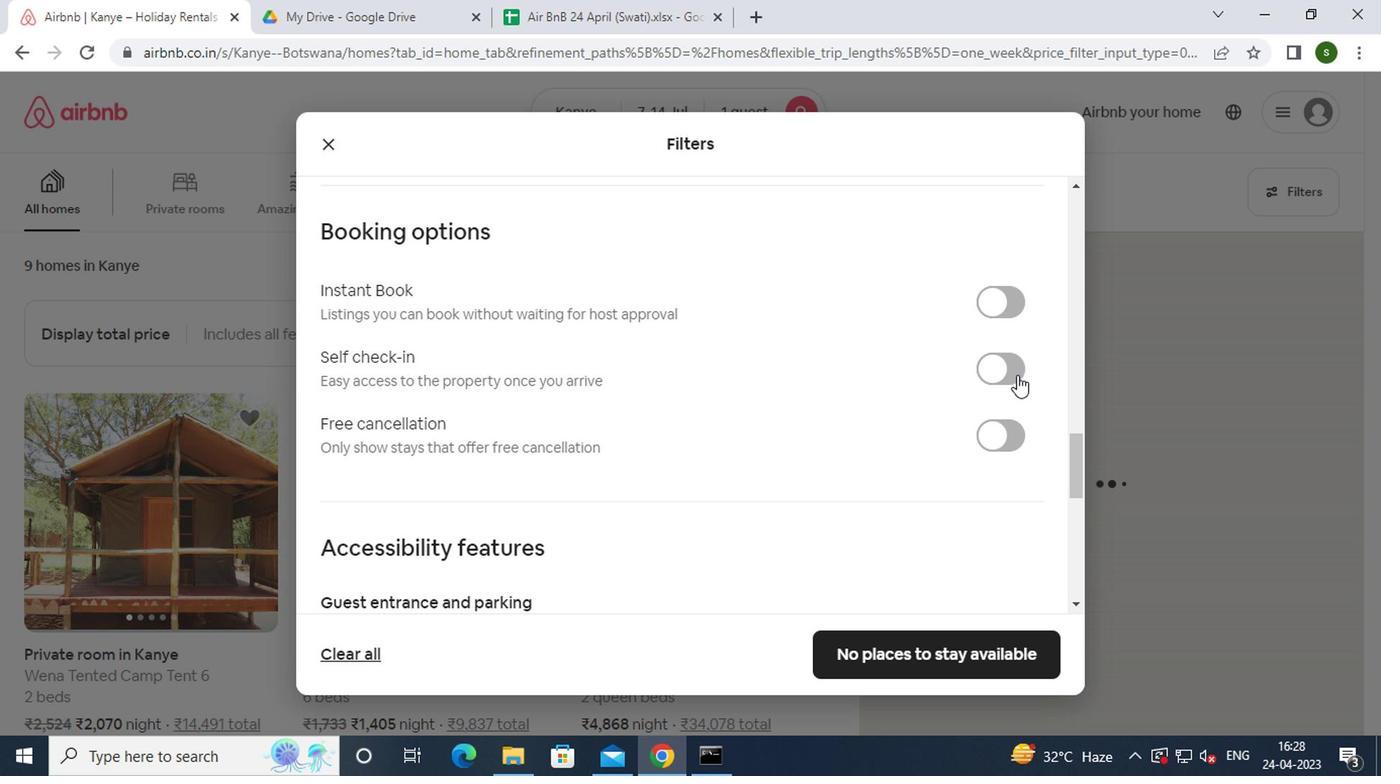 
Action: Mouse pressed left at (995, 379)
Screenshot: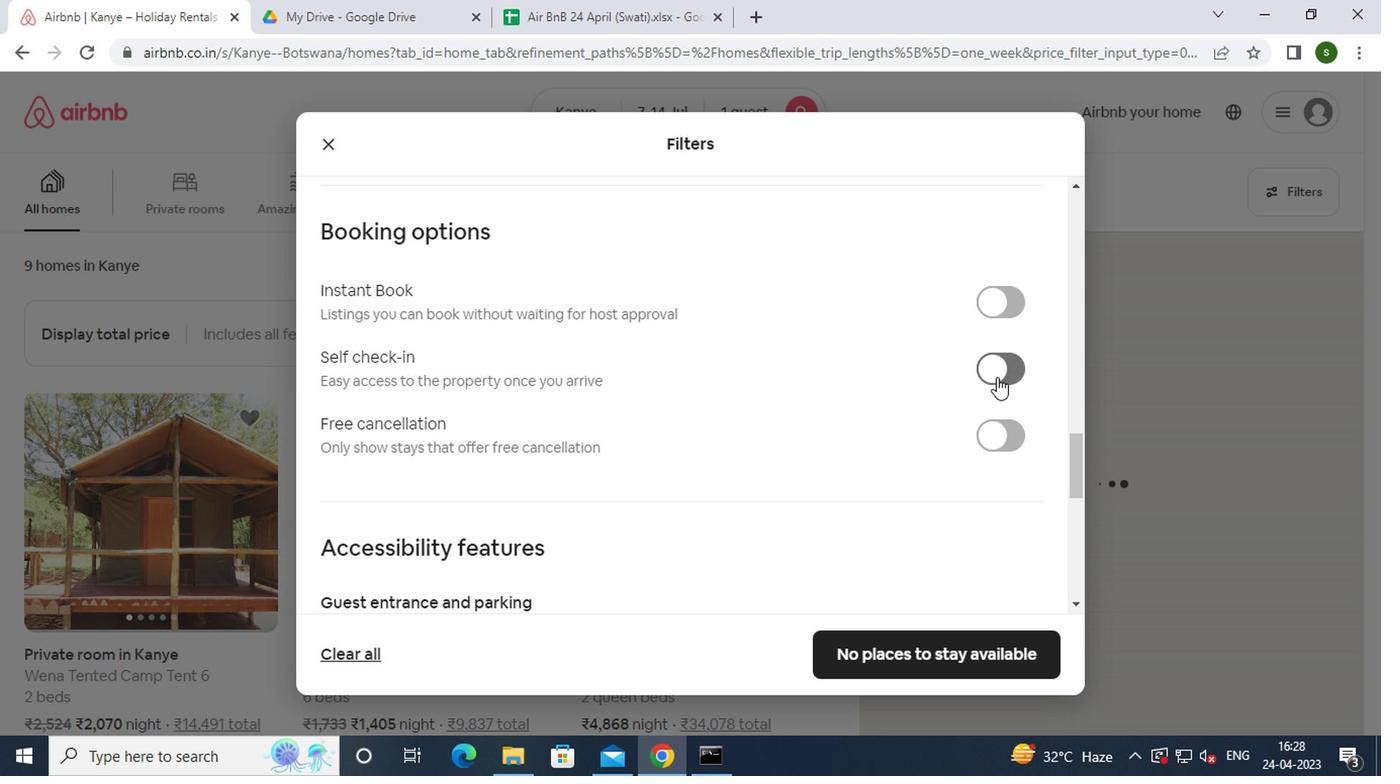 
Action: Mouse moved to (848, 395)
Screenshot: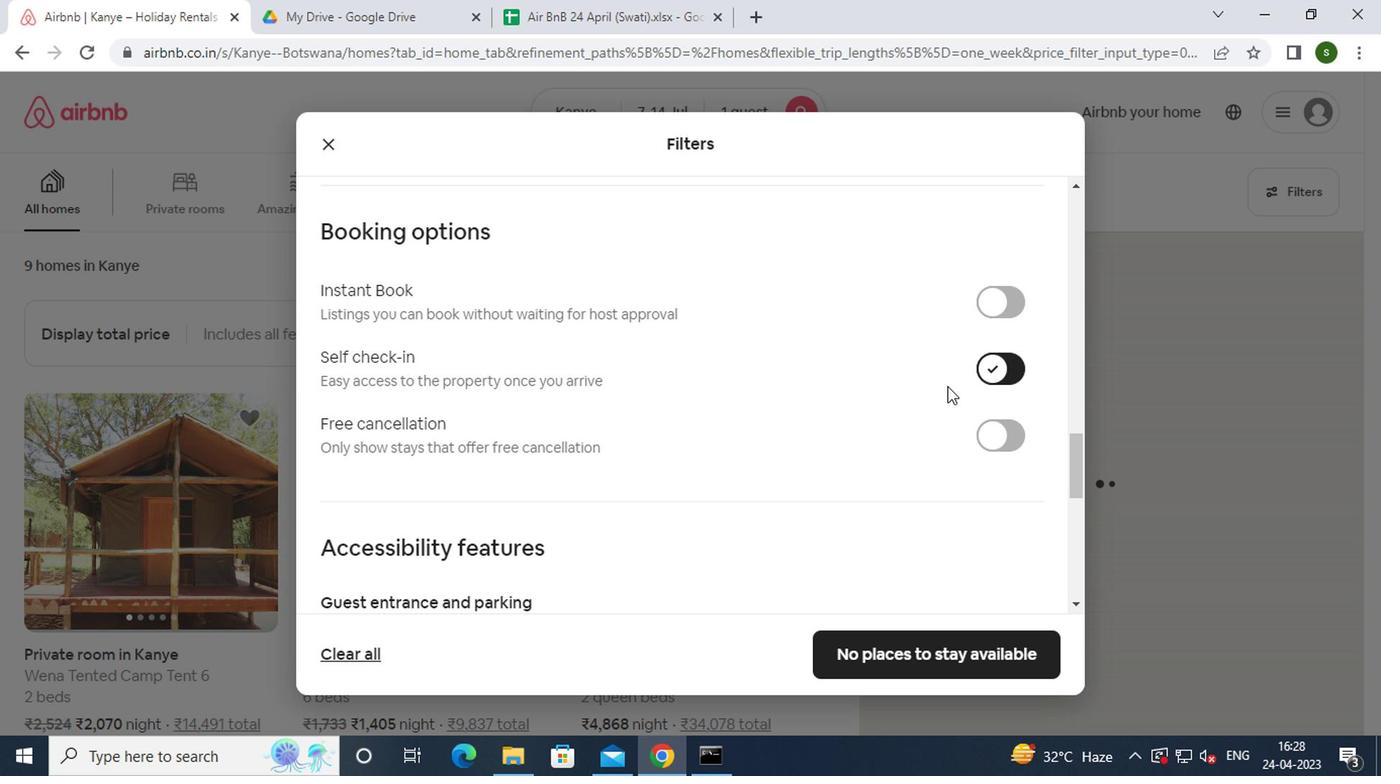 
Action: Mouse scrolled (848, 394) with delta (0, -1)
Screenshot: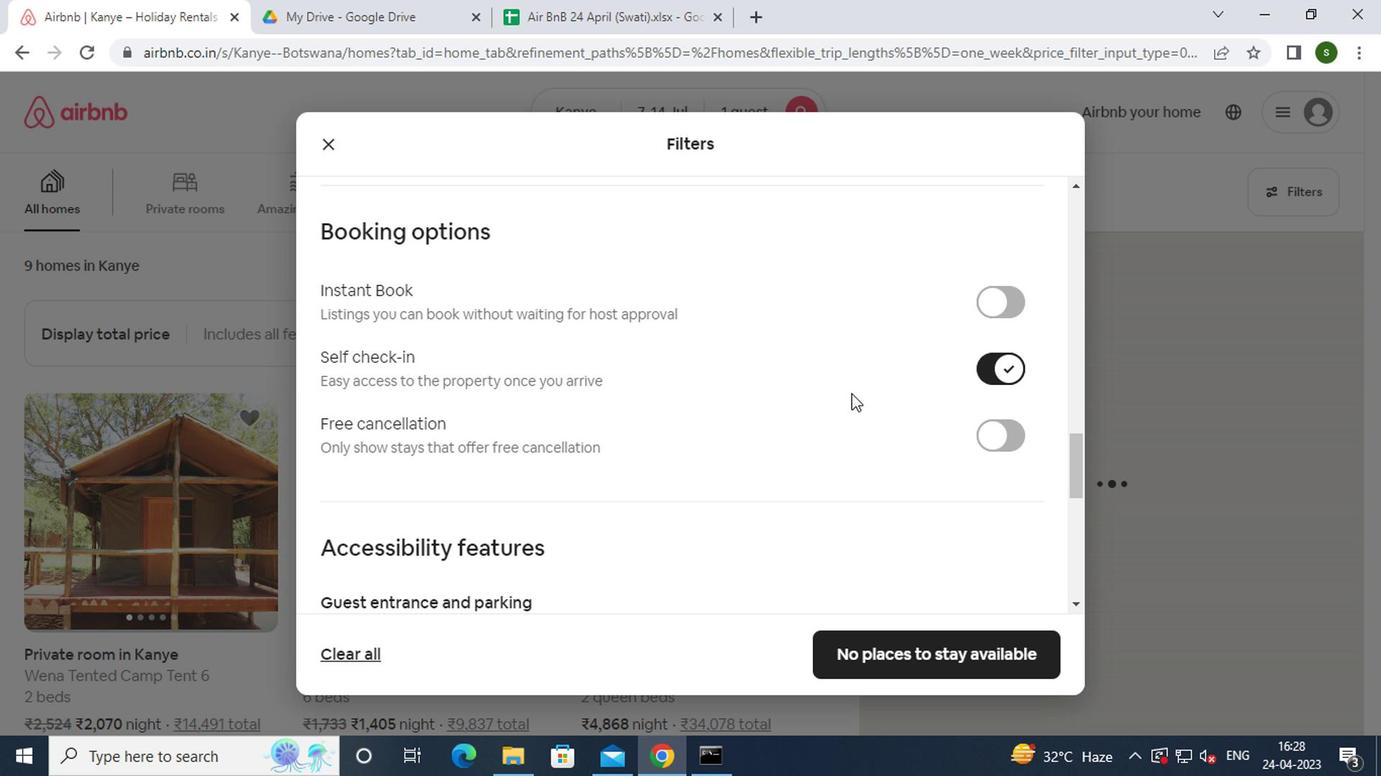 
Action: Mouse scrolled (848, 394) with delta (0, -1)
Screenshot: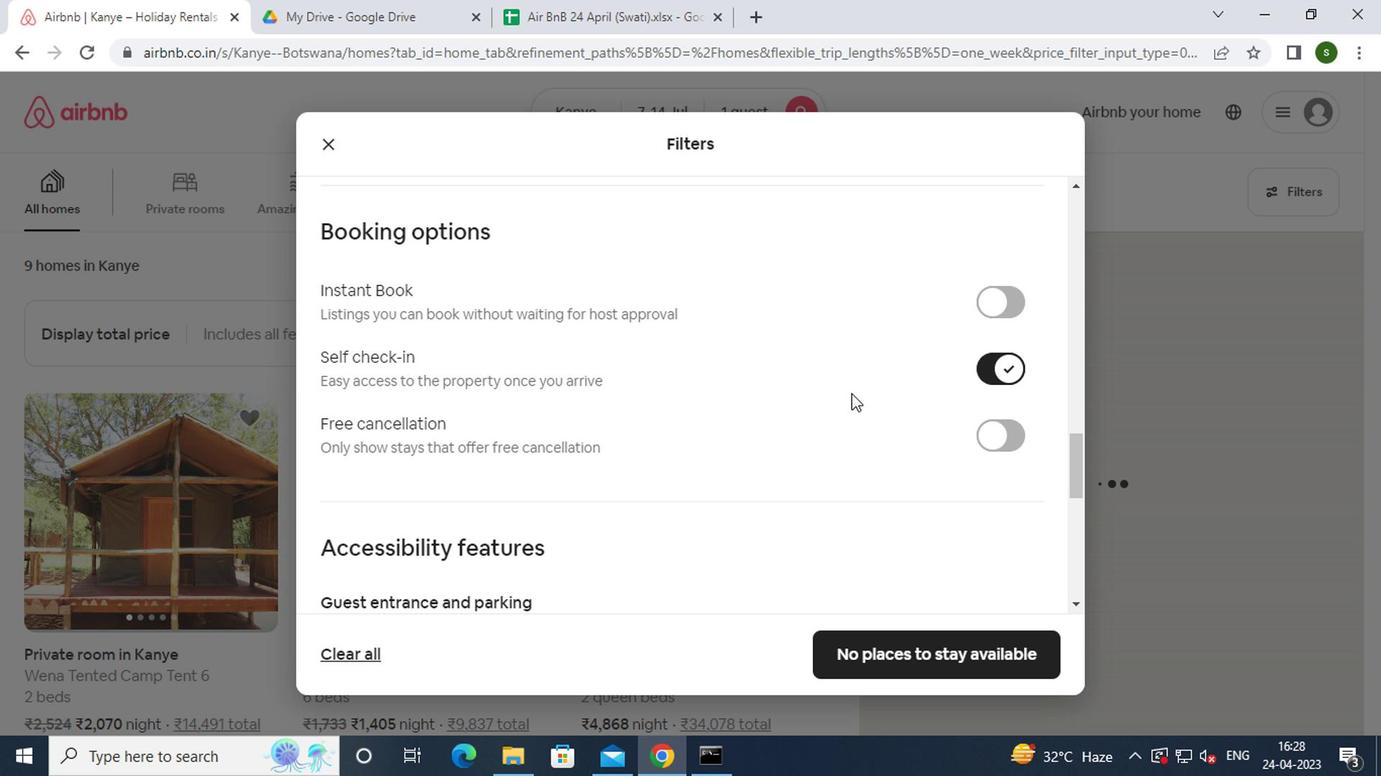 
Action: Mouse scrolled (848, 394) with delta (0, -1)
Screenshot: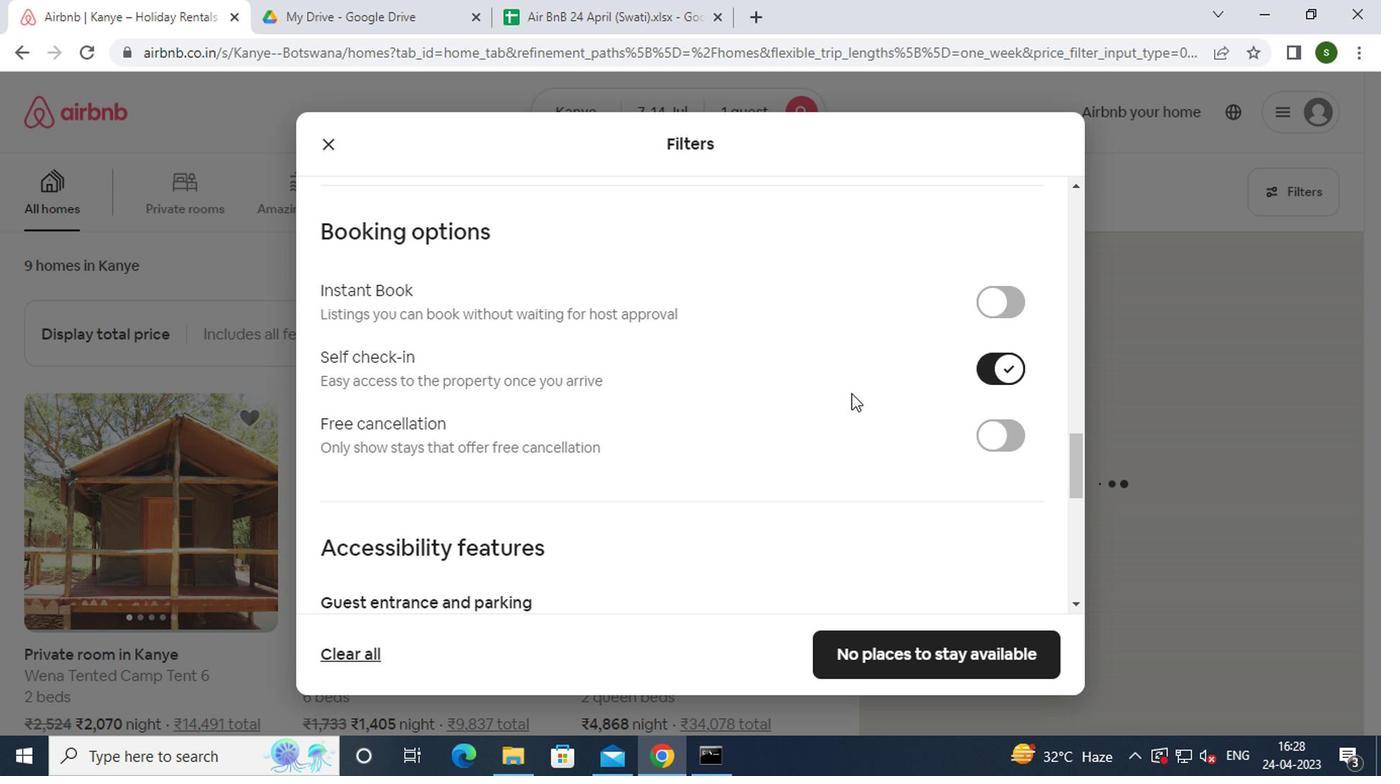 
Action: Mouse scrolled (848, 394) with delta (0, -1)
Screenshot: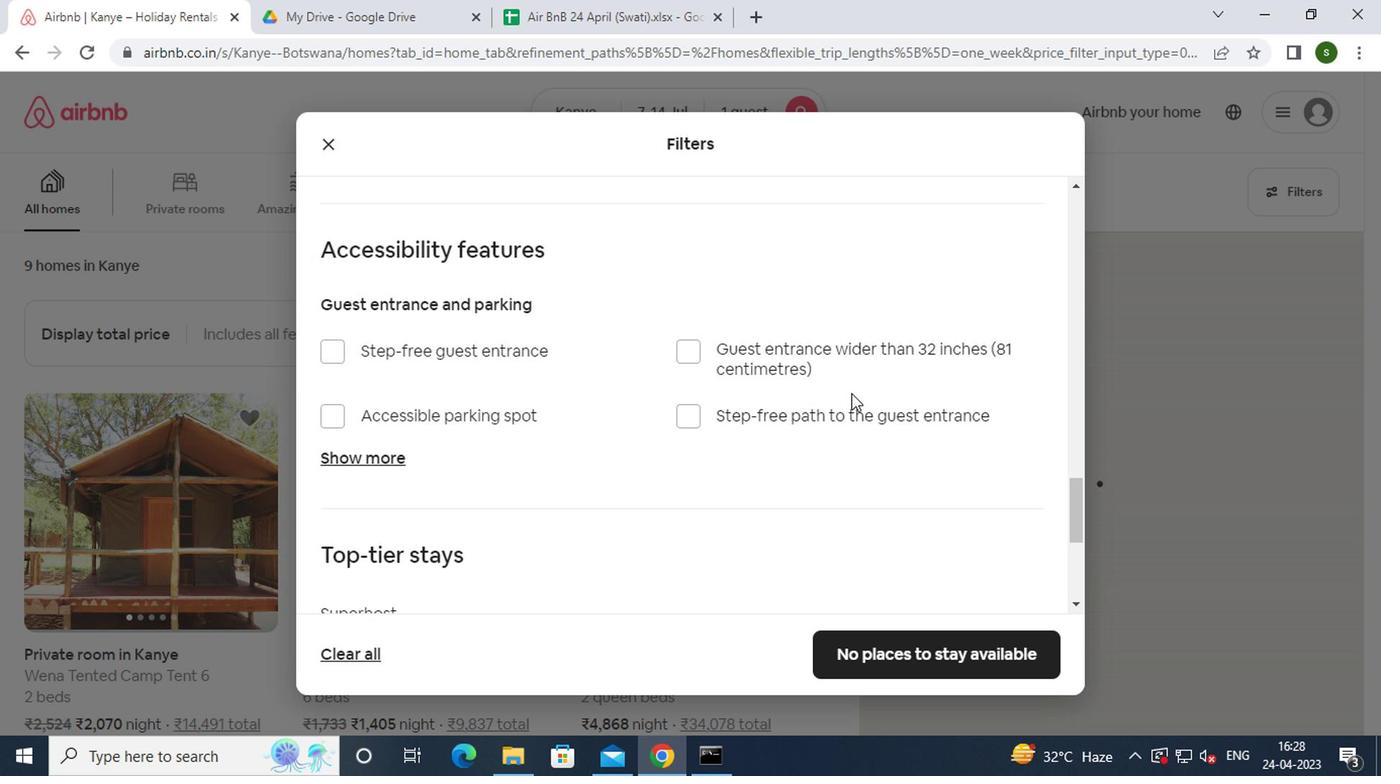 
Action: Mouse scrolled (848, 394) with delta (0, -1)
Screenshot: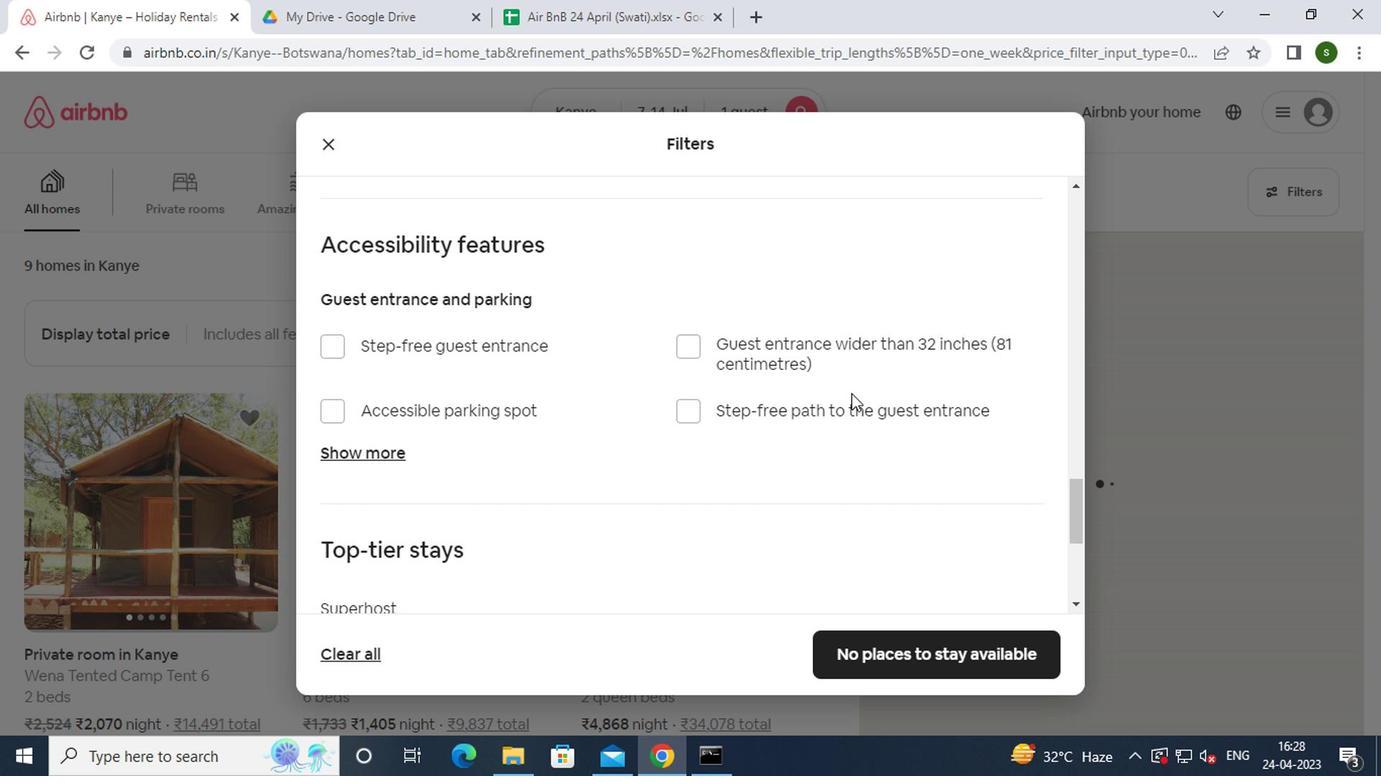 
Action: Mouse scrolled (848, 394) with delta (0, -1)
Screenshot: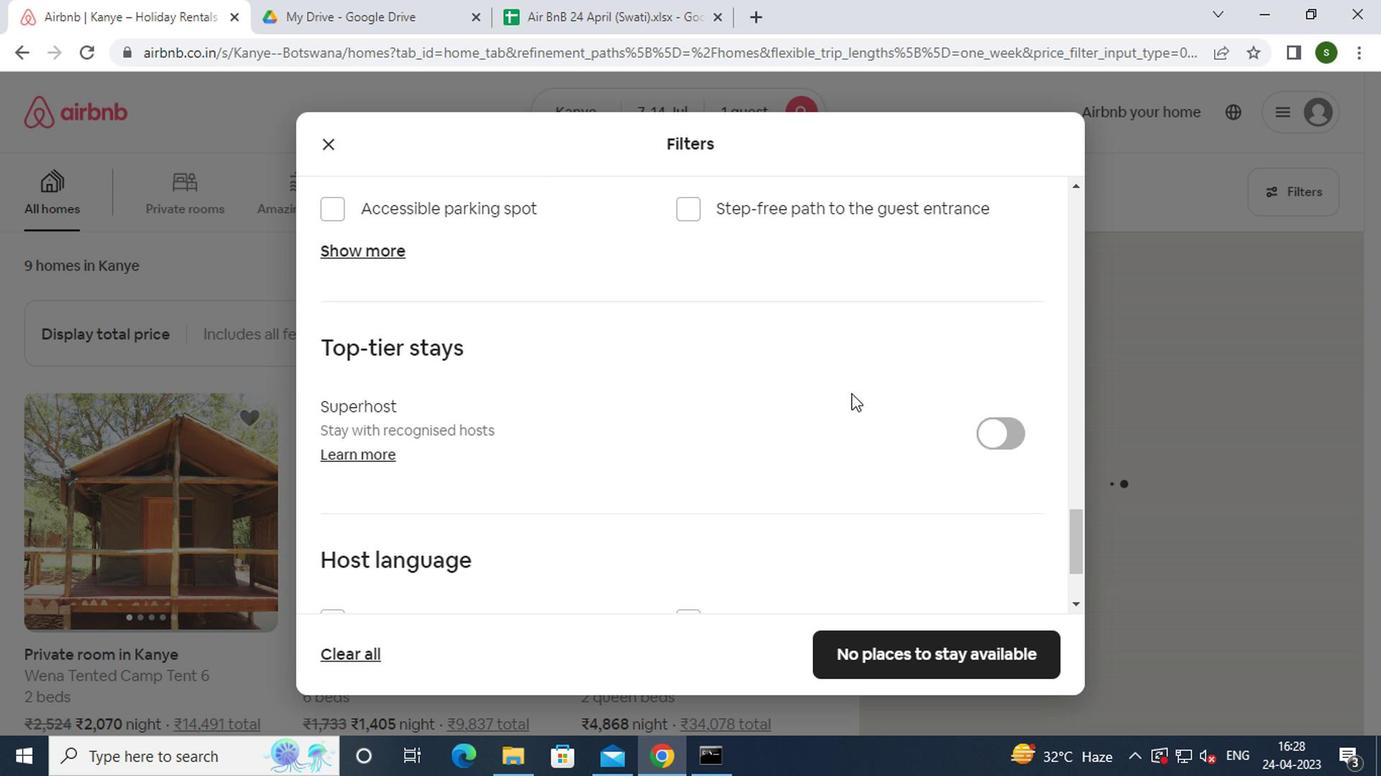 
Action: Mouse scrolled (848, 394) with delta (0, -1)
Screenshot: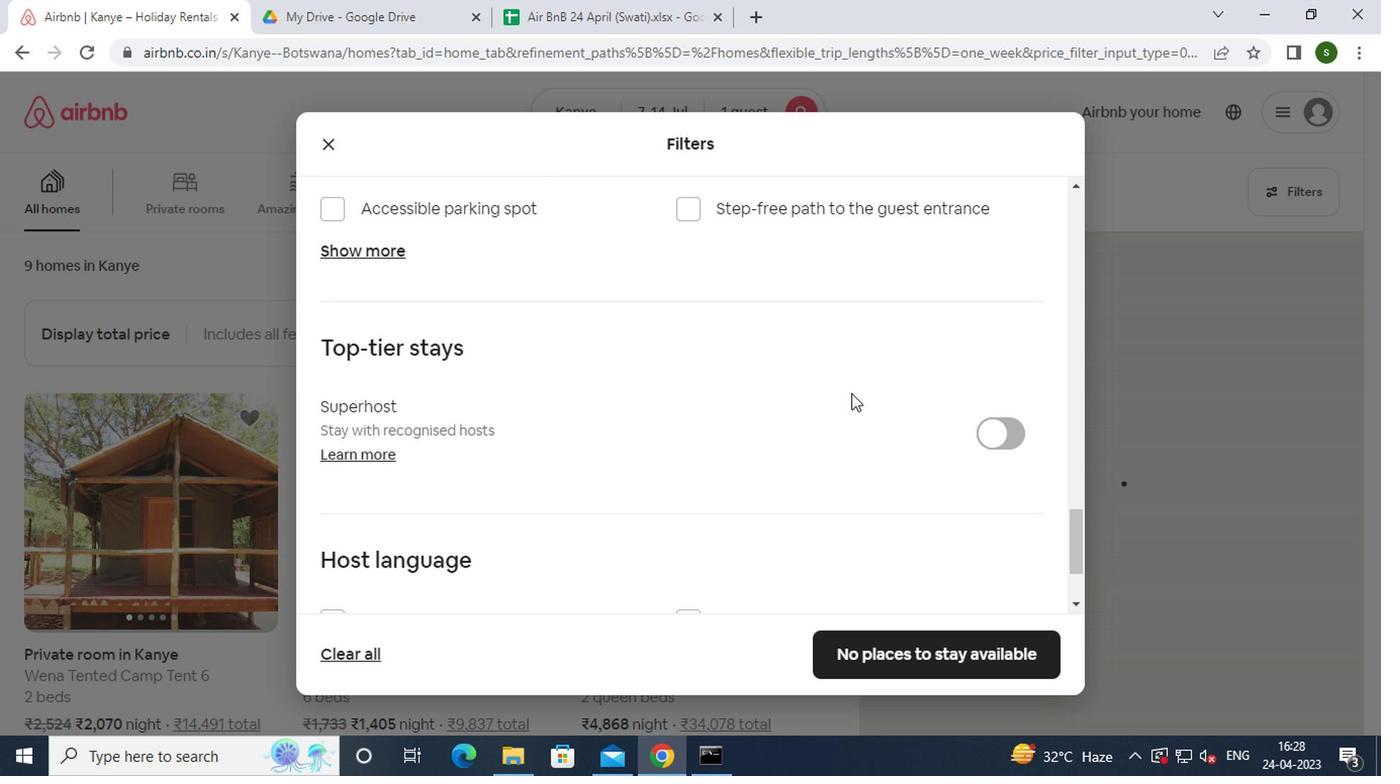 
Action: Mouse moved to (398, 471)
Screenshot: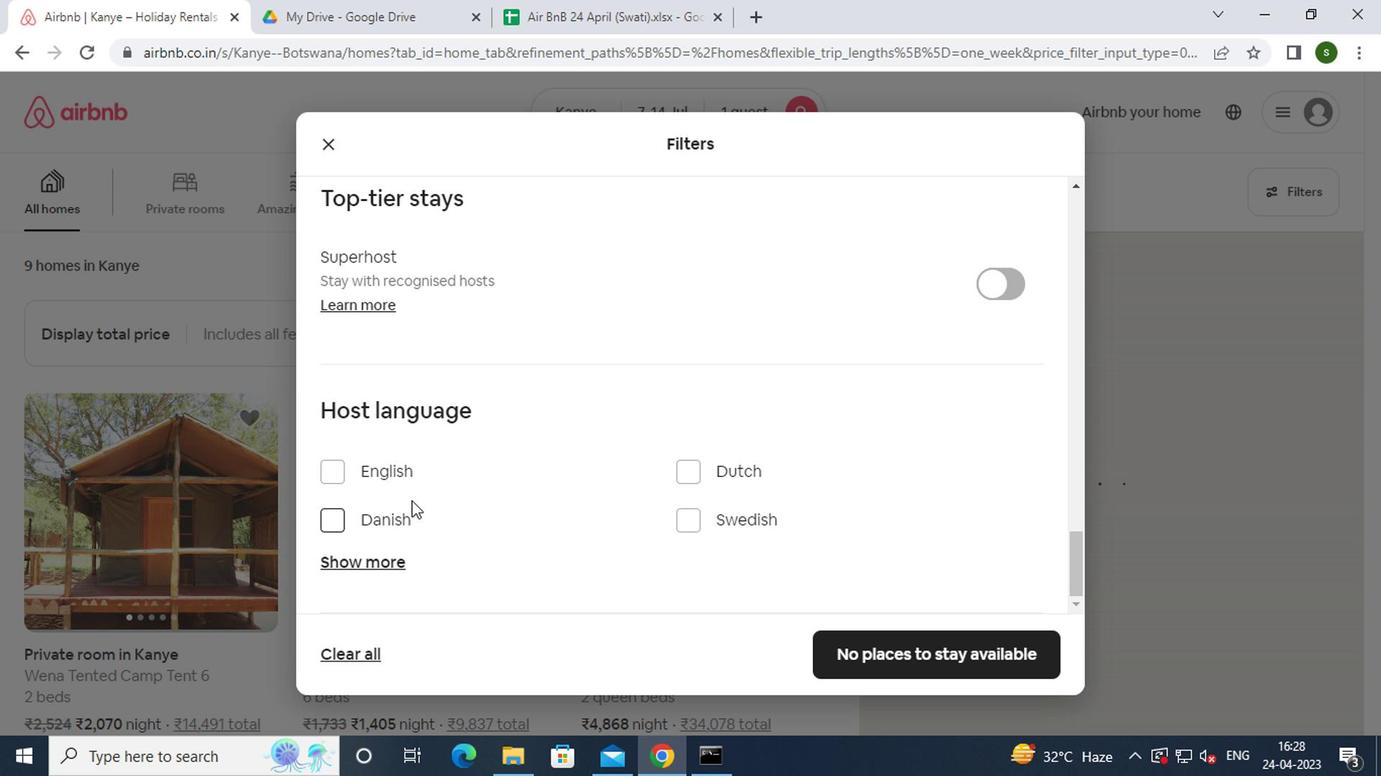 
Action: Mouse pressed left at (398, 471)
Screenshot: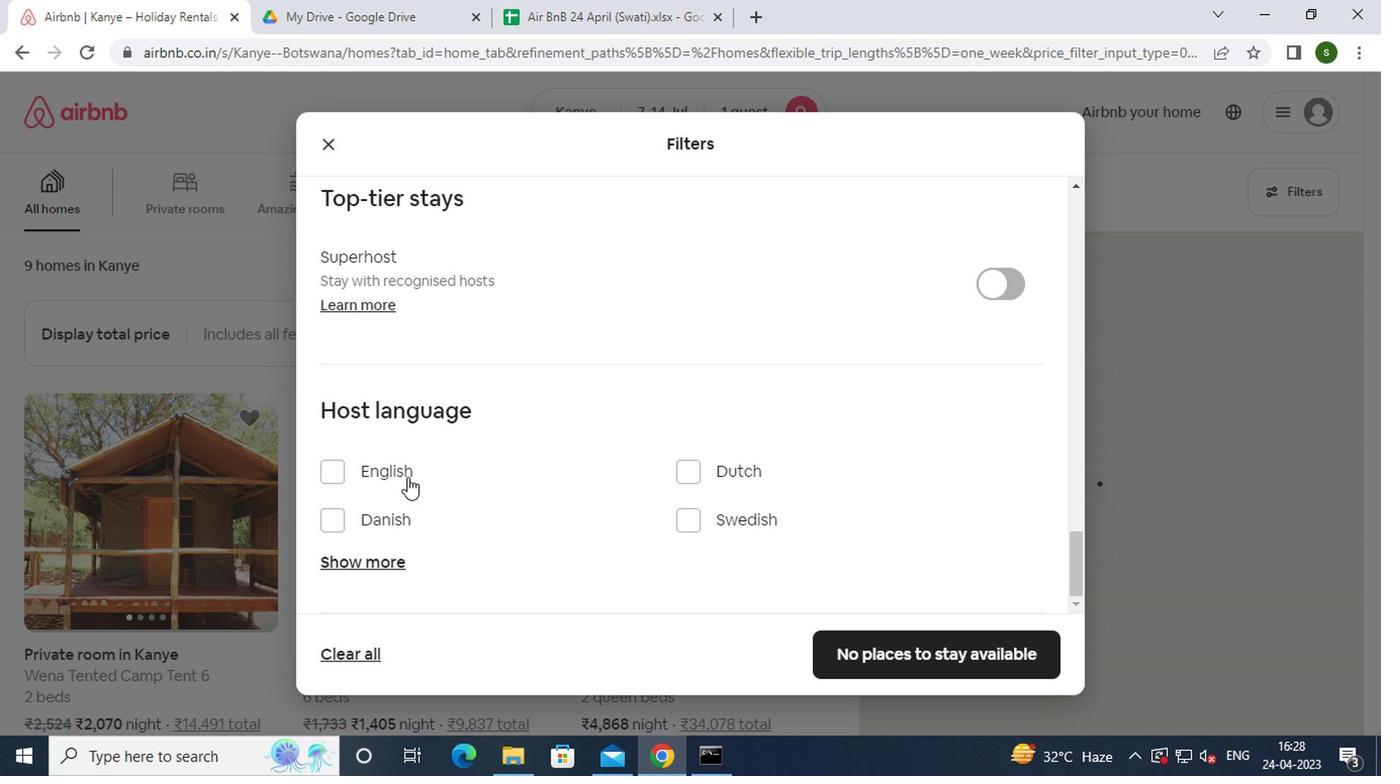 
Action: Mouse moved to (876, 650)
Screenshot: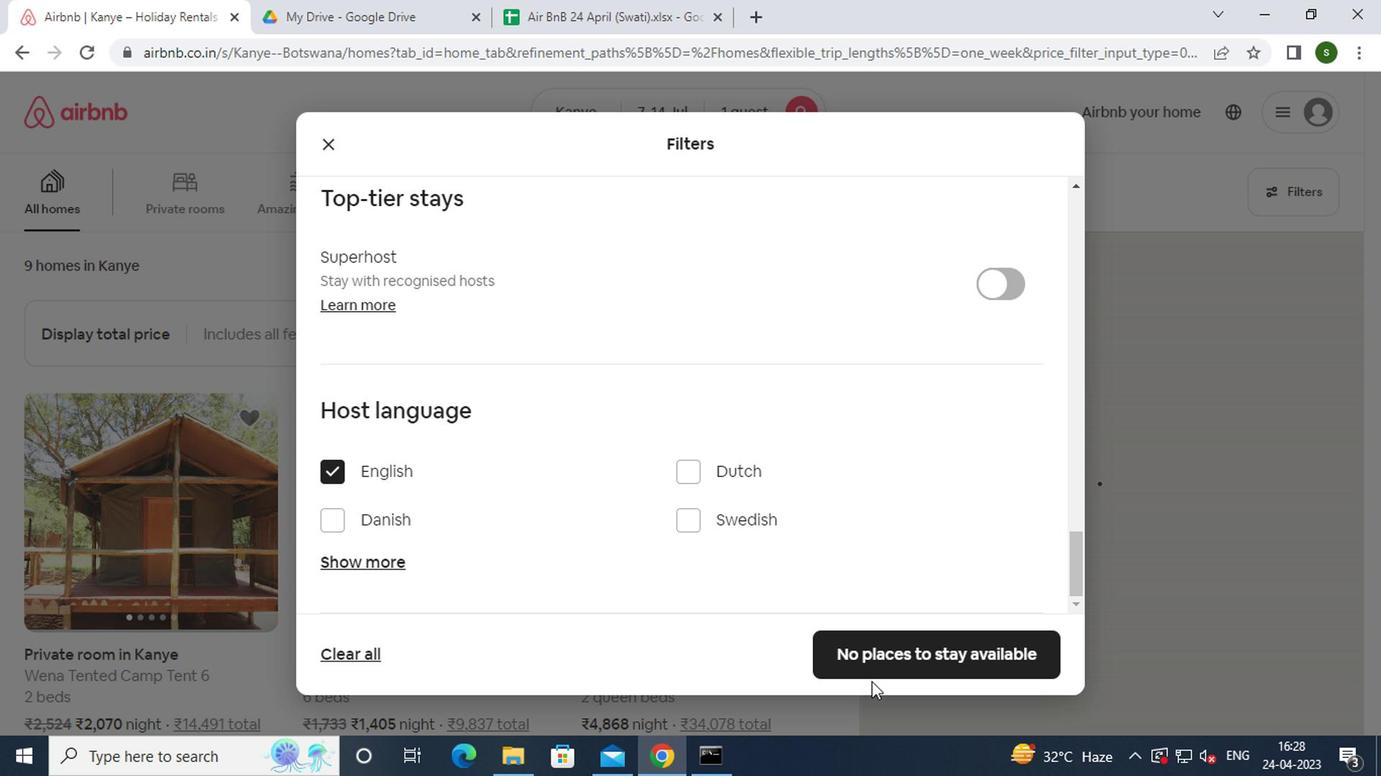
Action: Mouse pressed left at (876, 650)
Screenshot: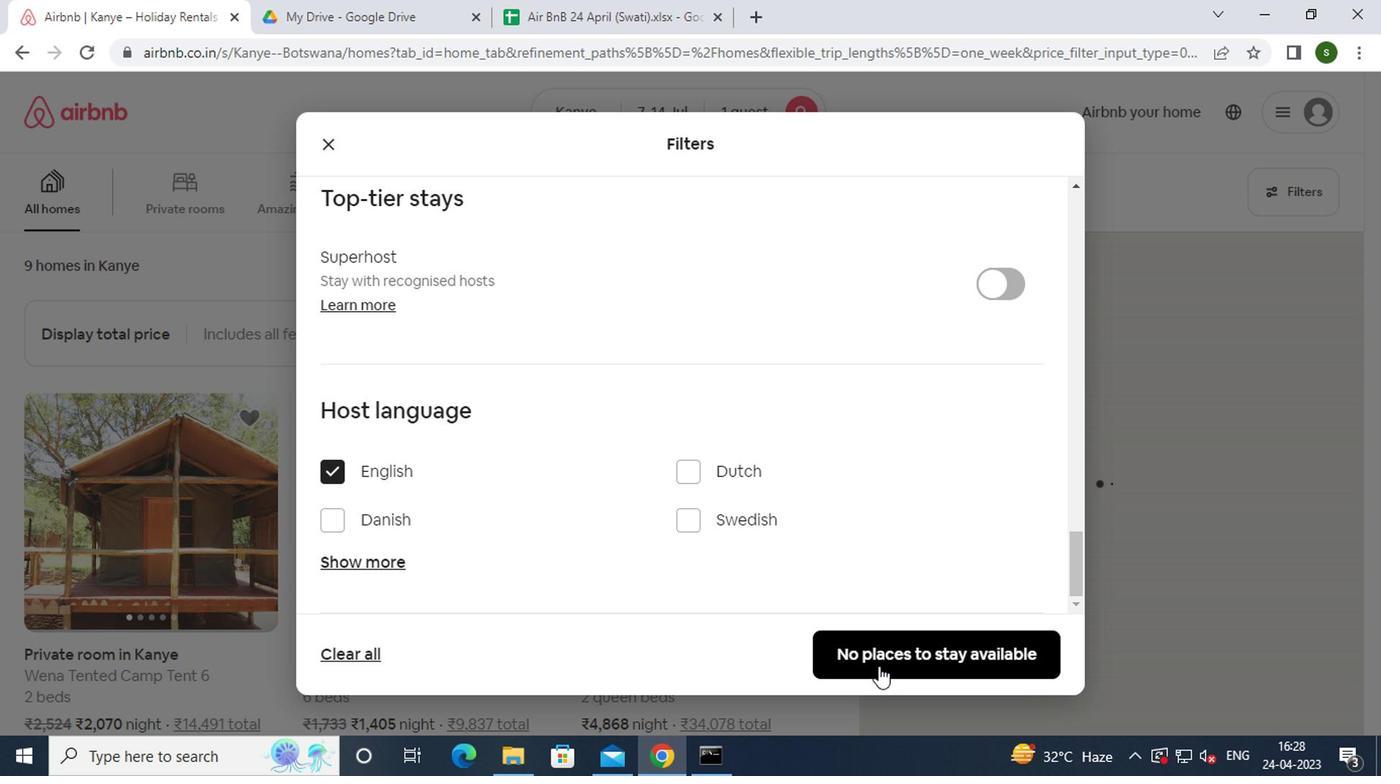 
Action: Mouse moved to (701, 248)
Screenshot: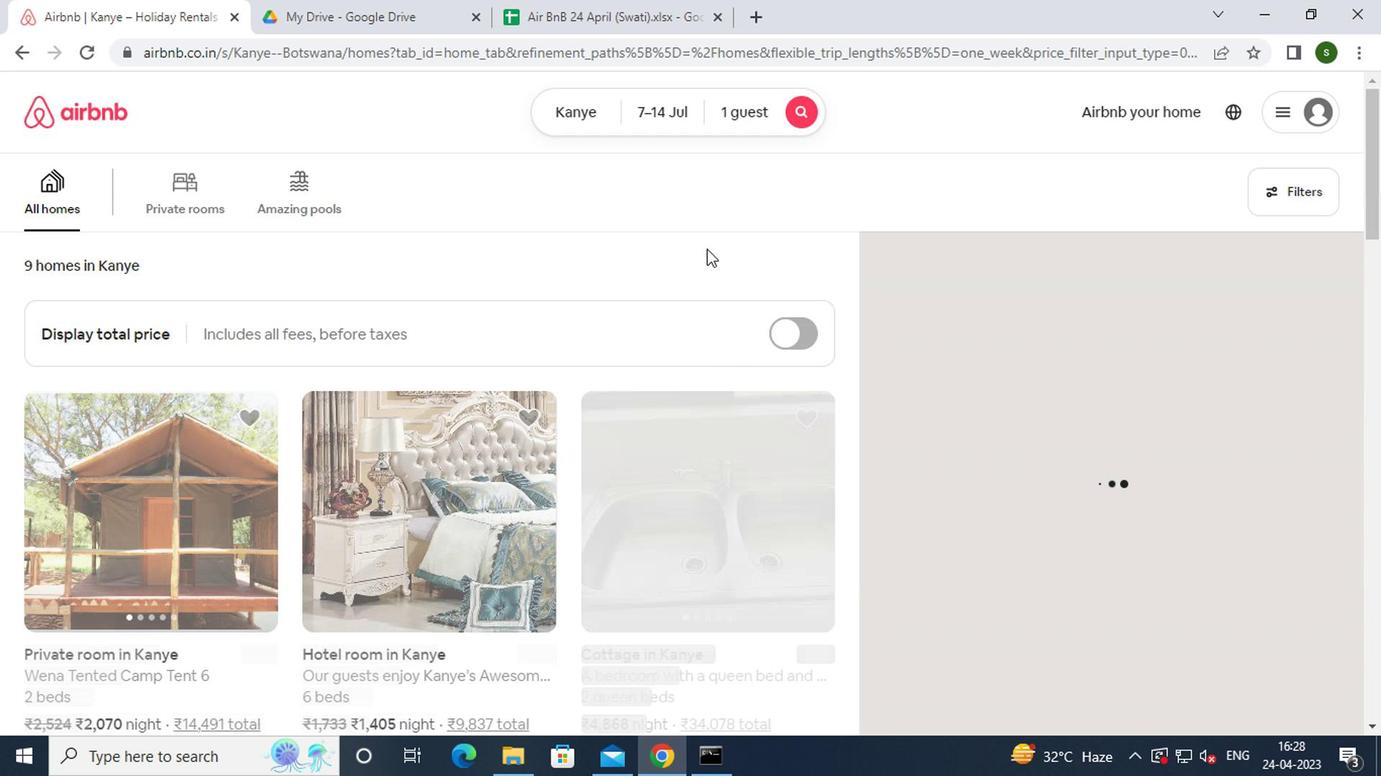 
